 Task: Find connections with filter location Barrinha with filter topic #HRwith filter profile language Spanish with filter current company EMPREGO with filter school K.Ramakrishnan College of Engineering with filter industry Building Finishing Contractors with filter service category Immigration Law with filter keywords title Landscaping Assistant
Action: Mouse moved to (590, 208)
Screenshot: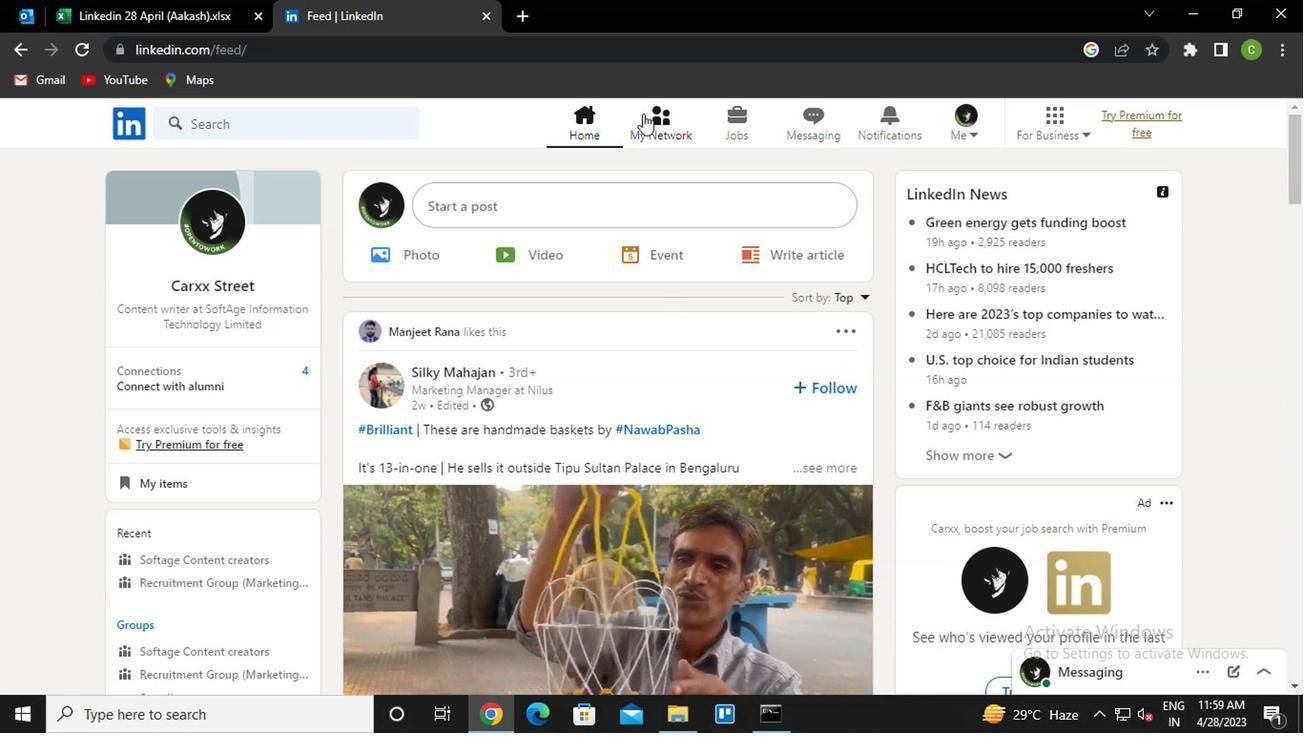 
Action: Mouse pressed left at (590, 208)
Screenshot: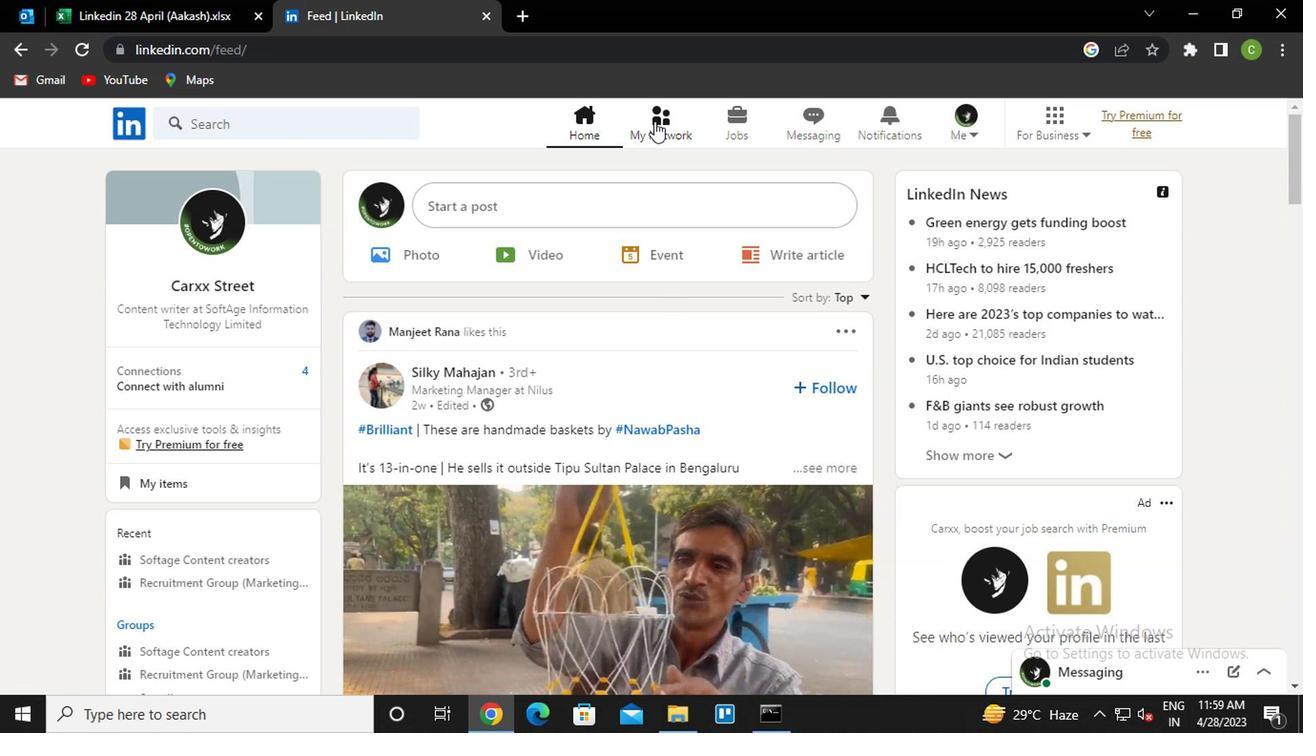 
Action: Mouse moved to (317, 278)
Screenshot: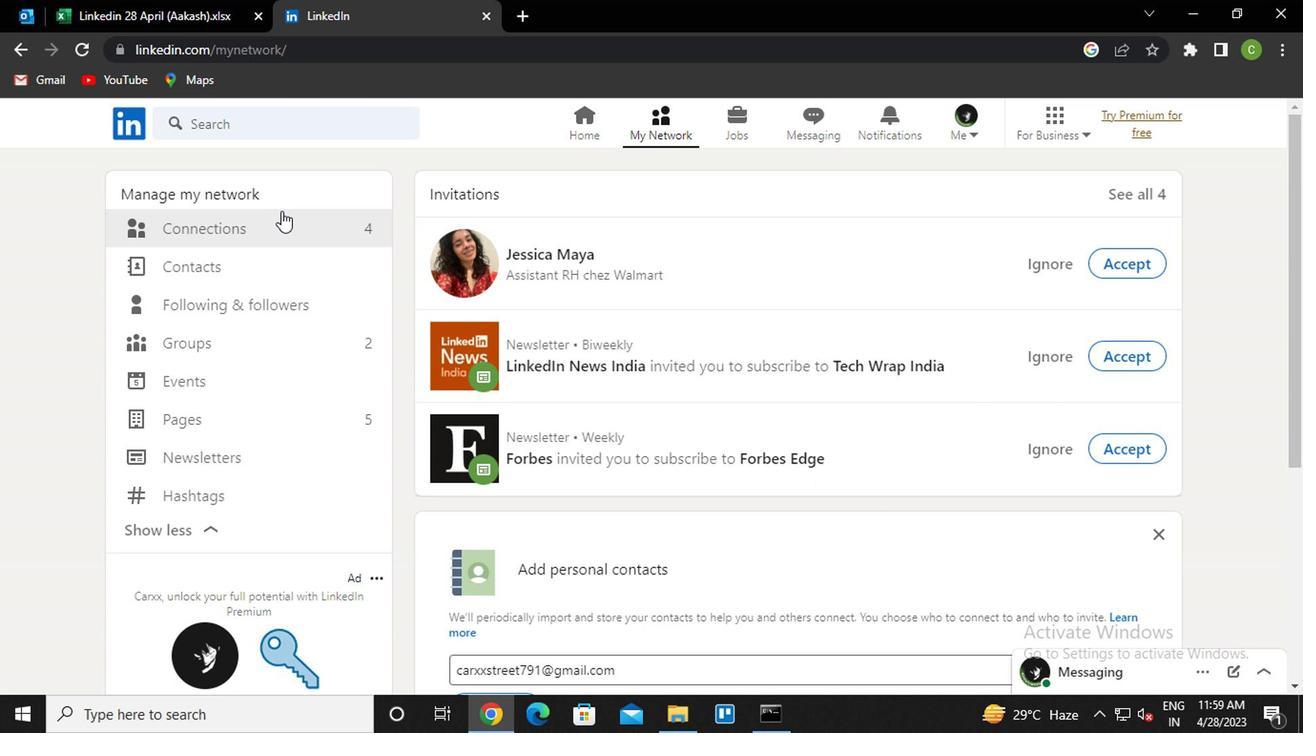 
Action: Mouse pressed left at (317, 278)
Screenshot: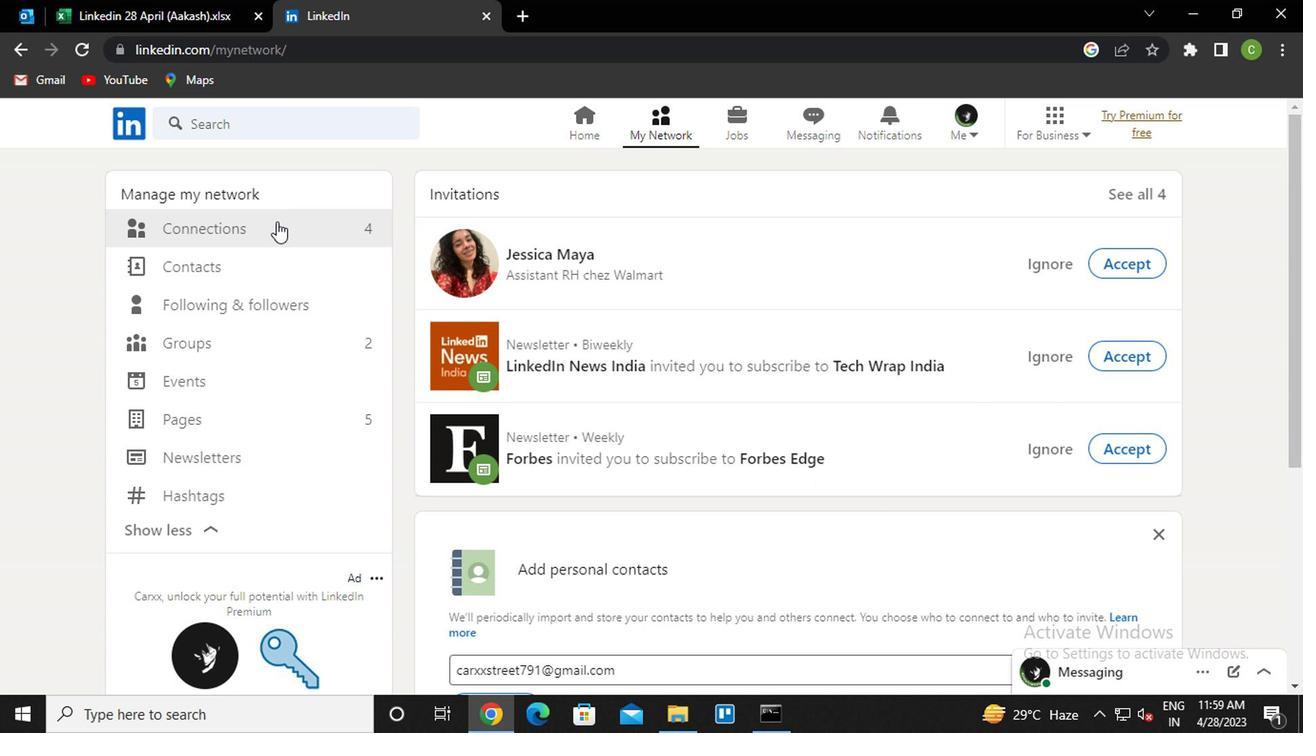 
Action: Mouse moved to (693, 285)
Screenshot: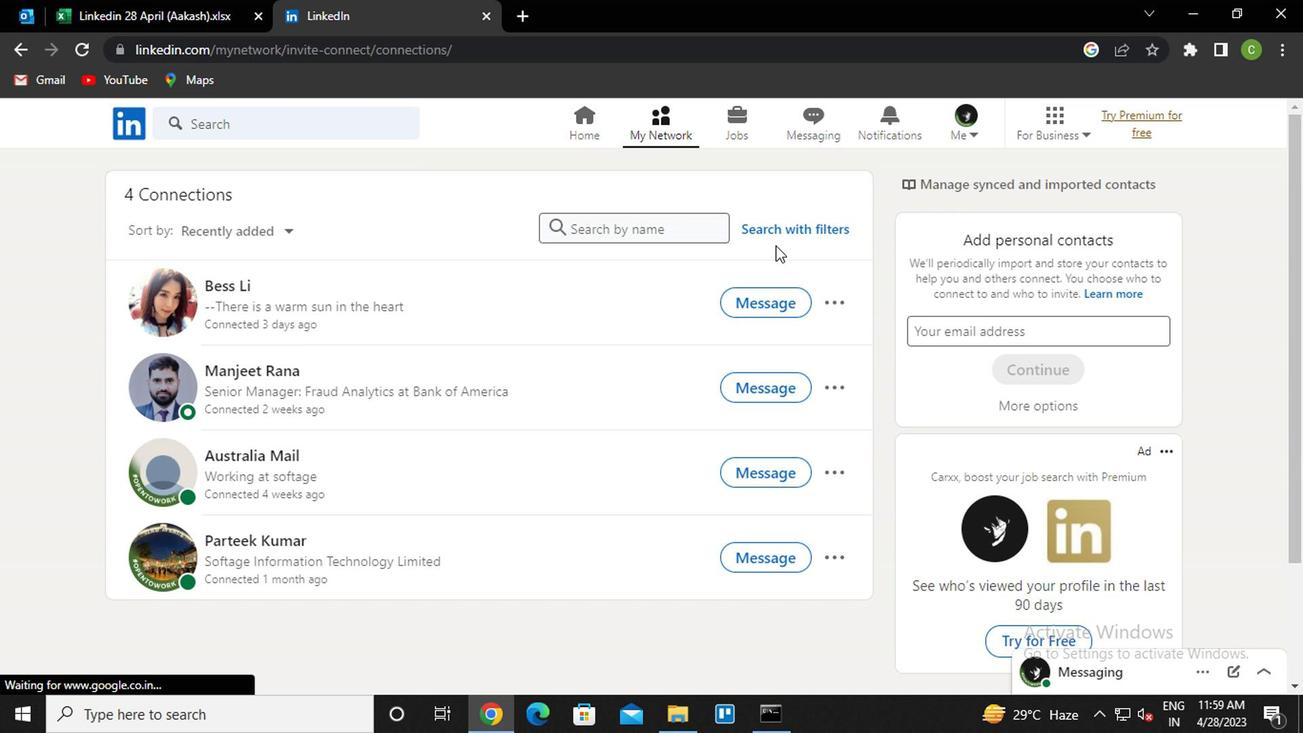 
Action: Mouse pressed left at (693, 285)
Screenshot: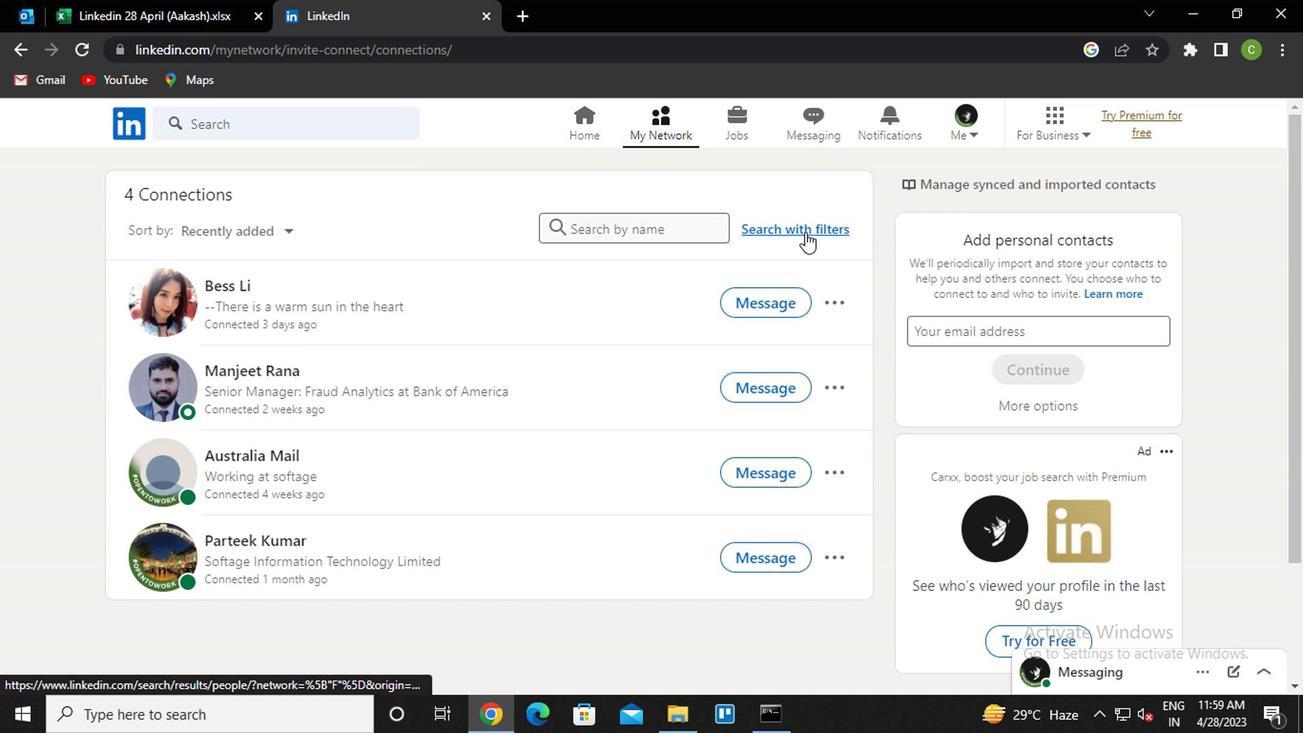 
Action: Mouse moved to (623, 244)
Screenshot: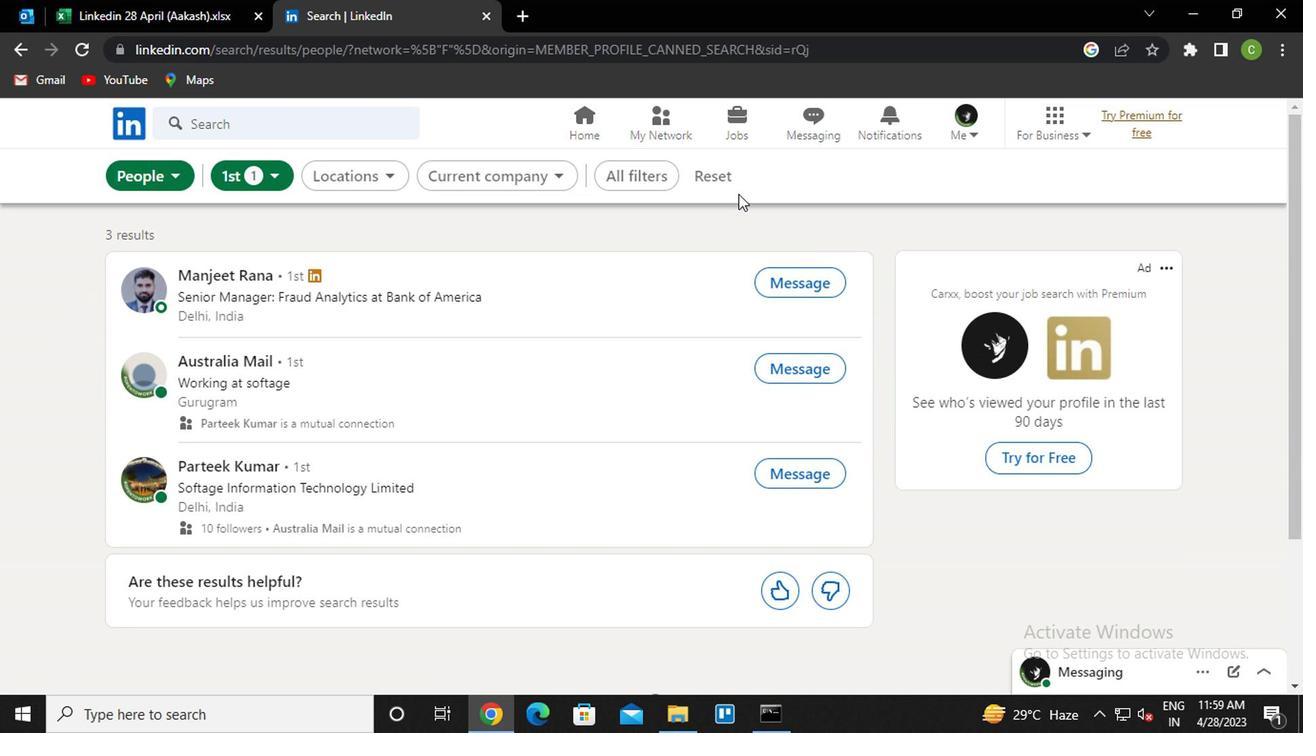 
Action: Mouse pressed left at (623, 244)
Screenshot: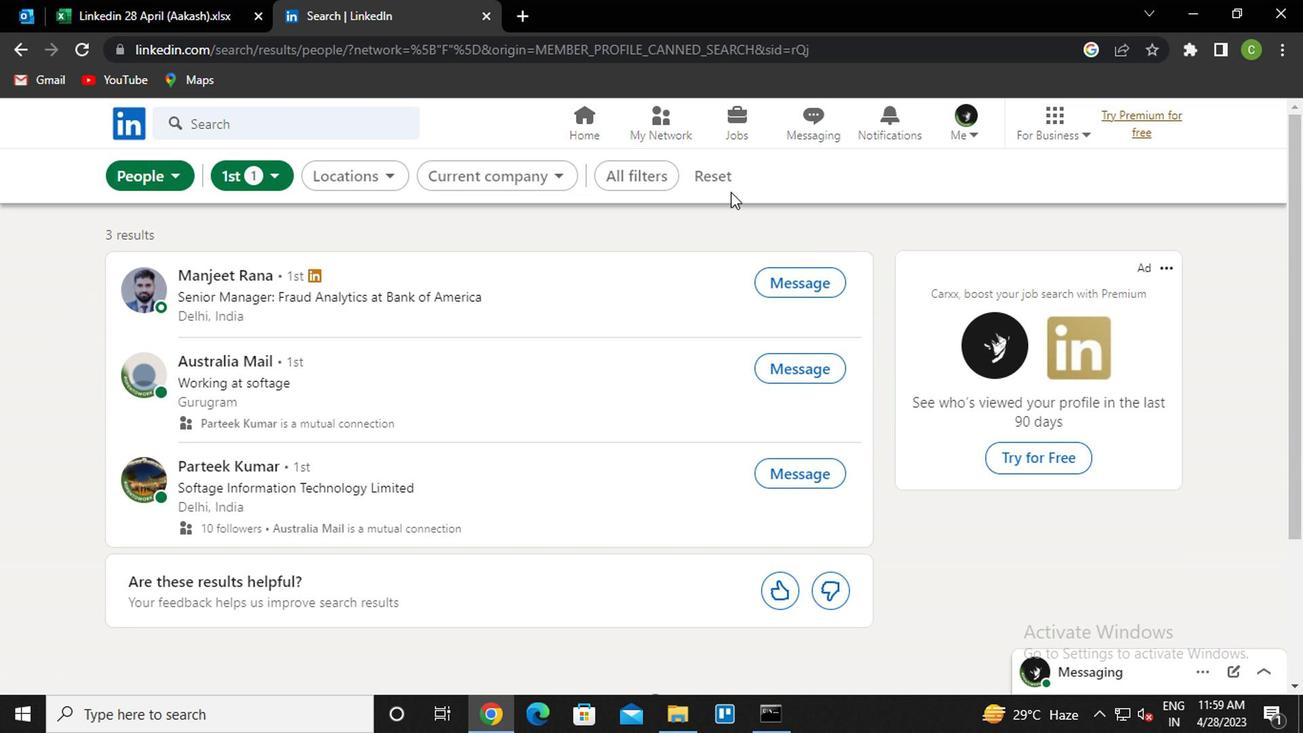 
Action: Mouse moved to (611, 253)
Screenshot: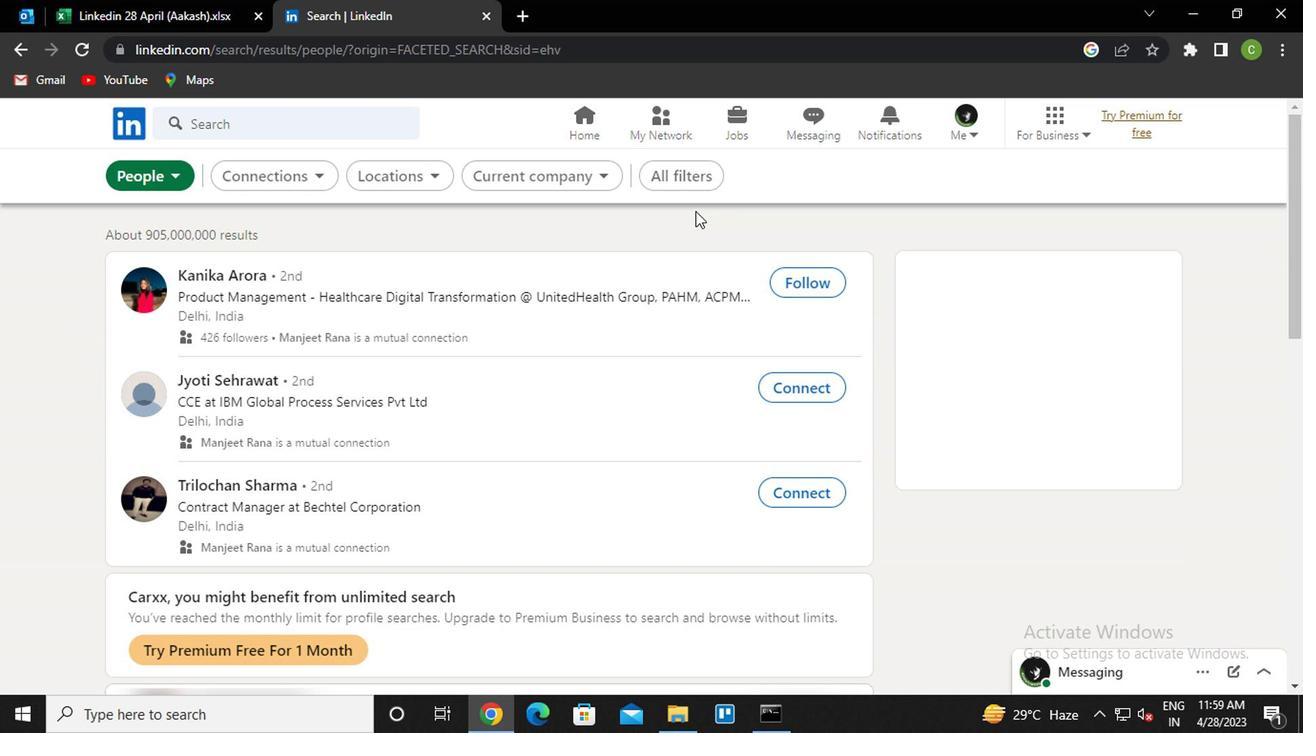 
Action: Mouse pressed left at (611, 253)
Screenshot: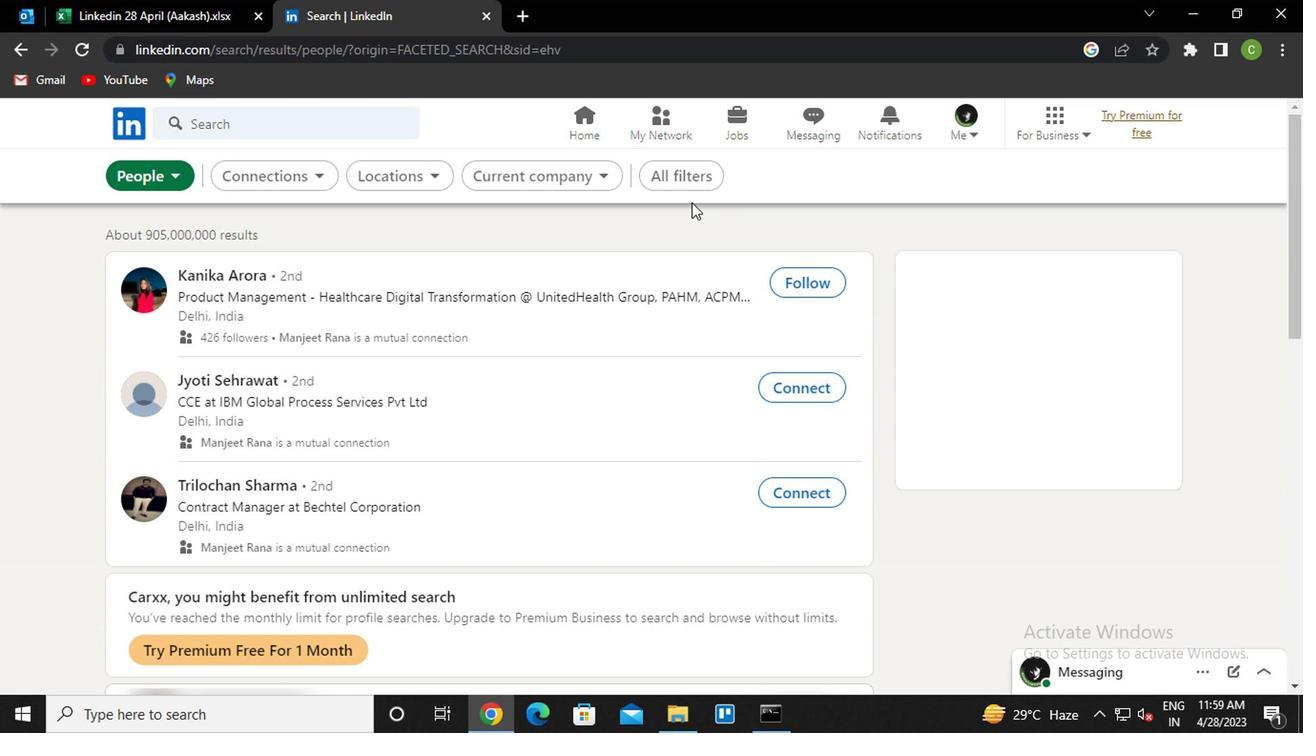 
Action: Mouse moved to (868, 388)
Screenshot: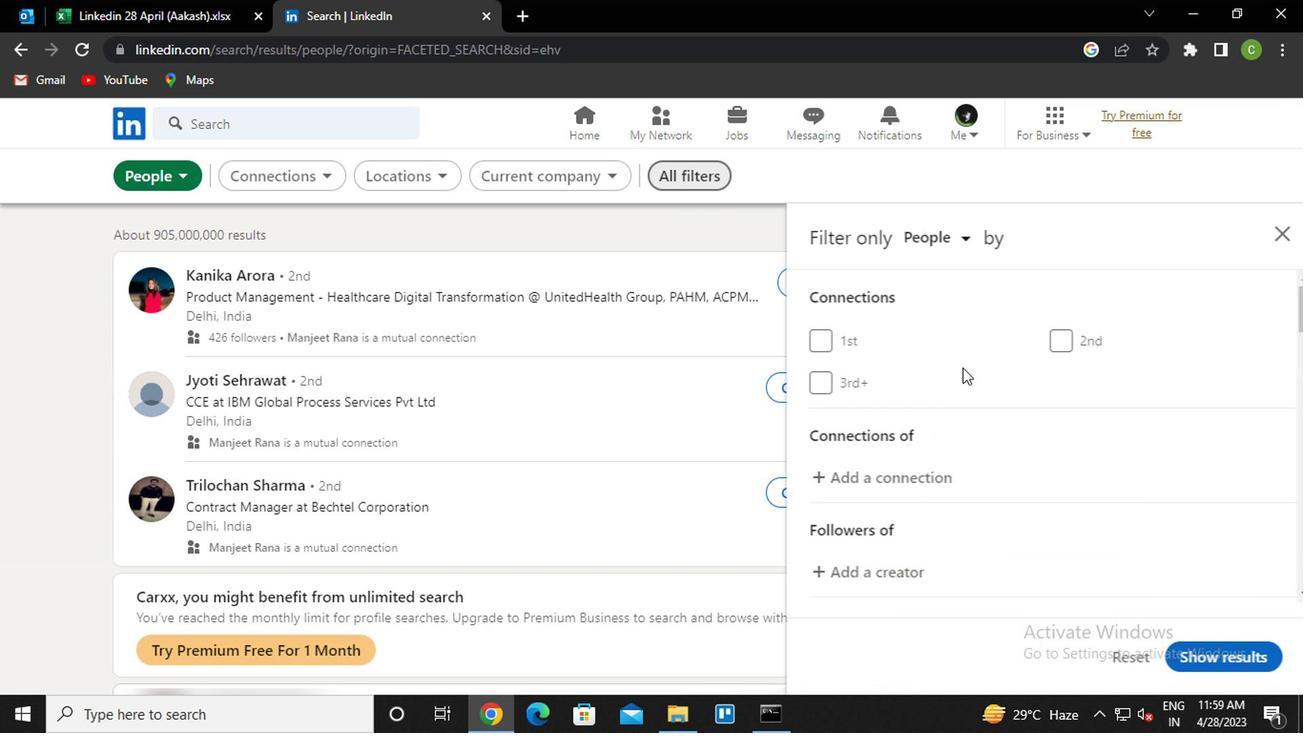 
Action: Mouse scrolled (868, 387) with delta (0, 0)
Screenshot: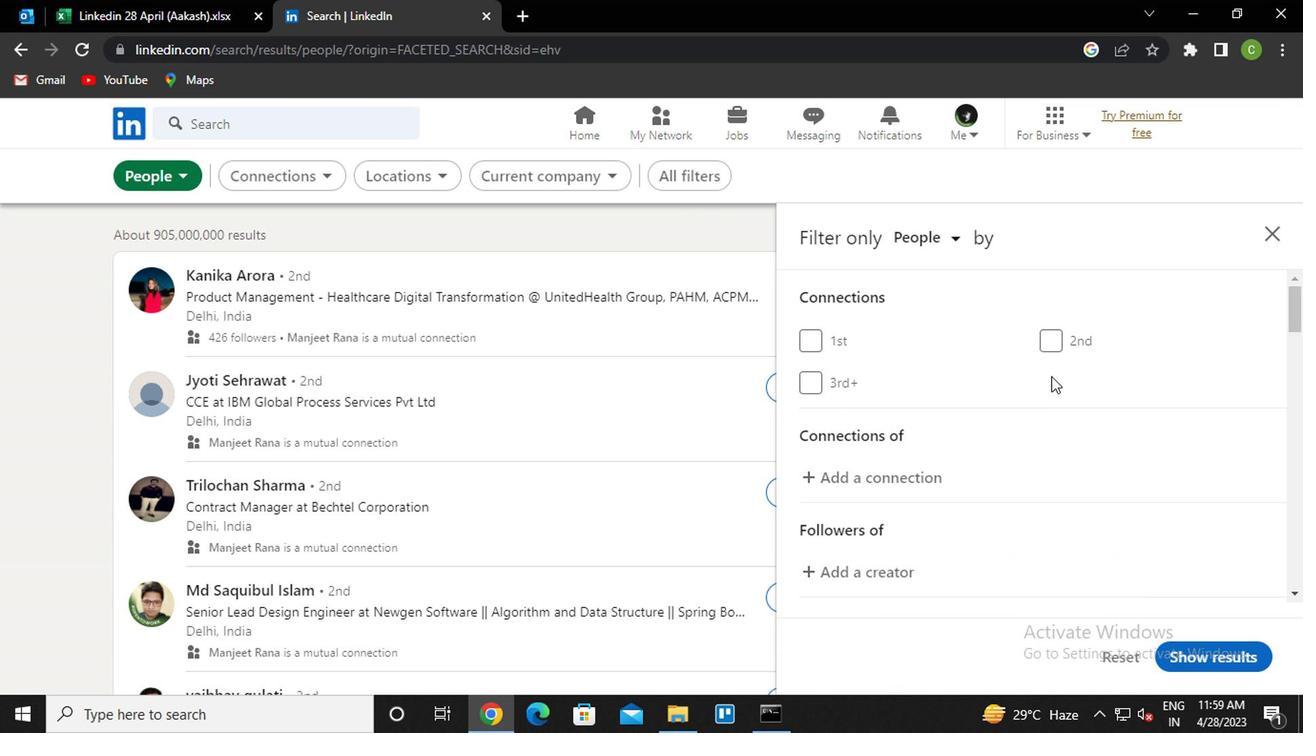 
Action: Mouse scrolled (868, 387) with delta (0, 0)
Screenshot: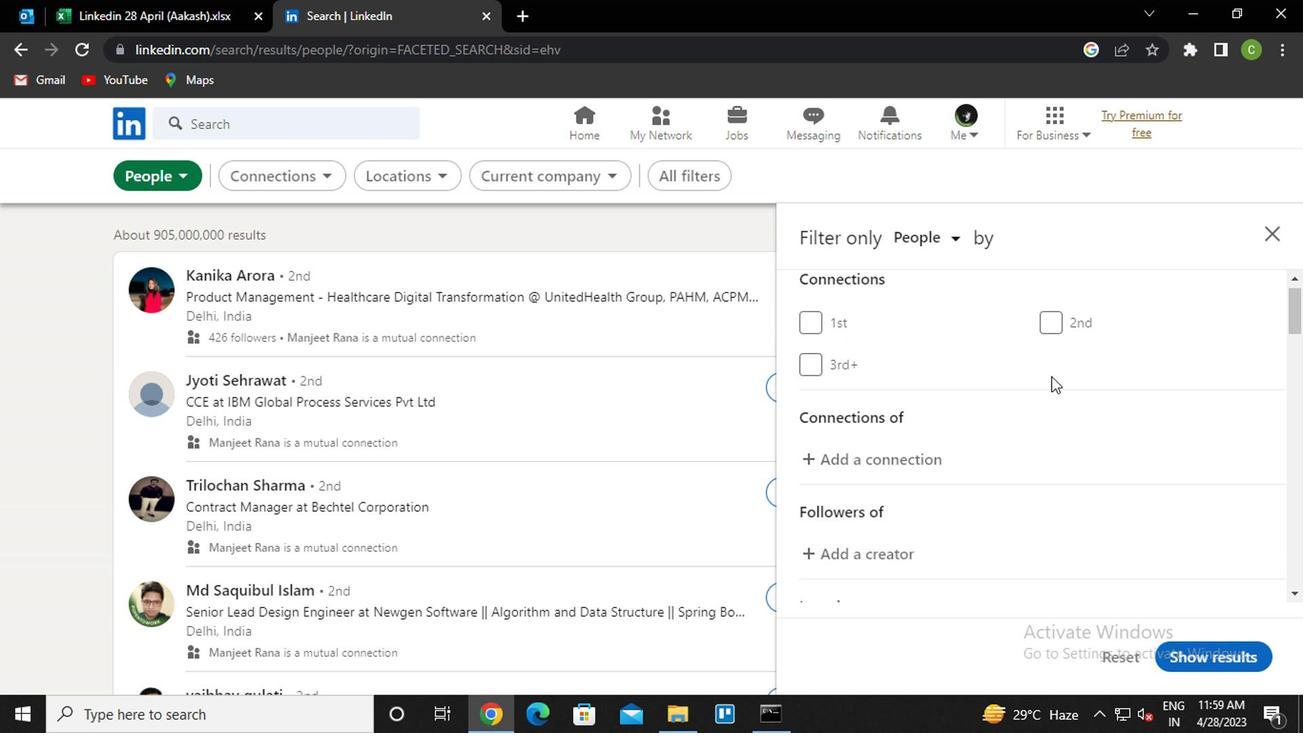 
Action: Mouse scrolled (868, 387) with delta (0, 0)
Screenshot: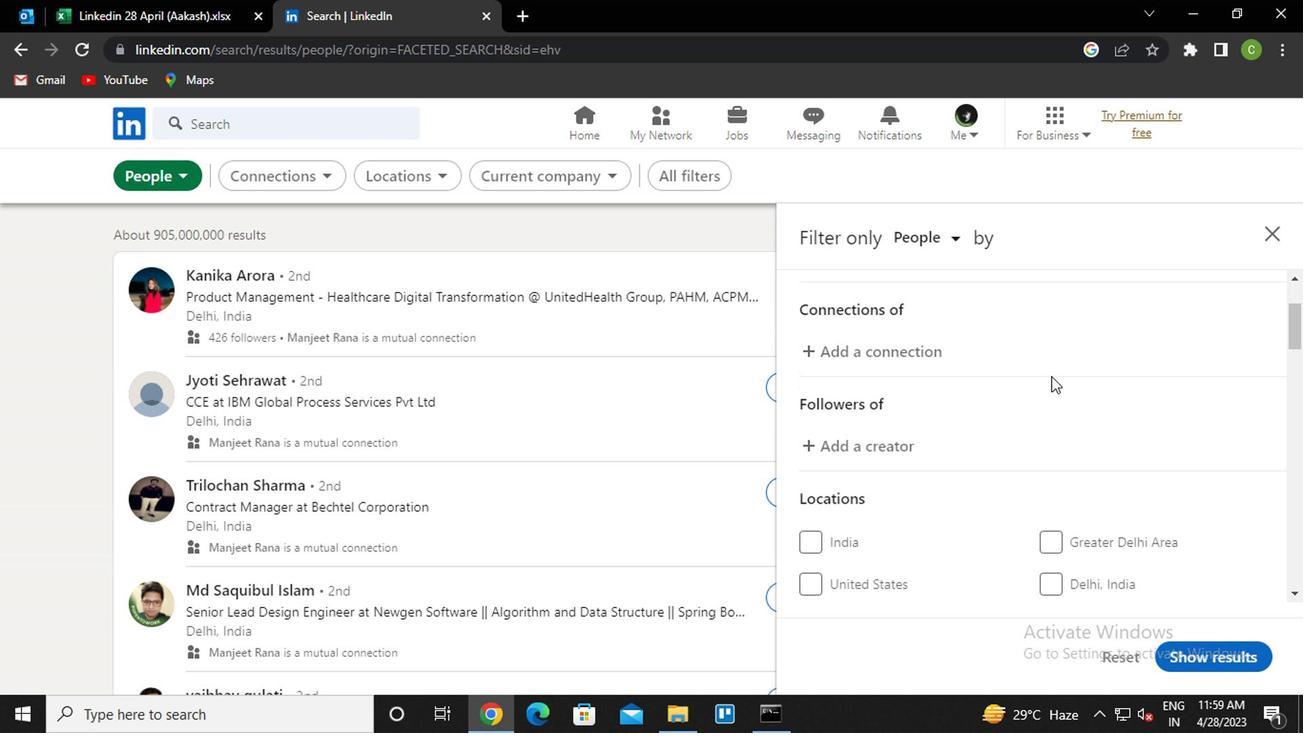 
Action: Mouse scrolled (868, 387) with delta (0, 0)
Screenshot: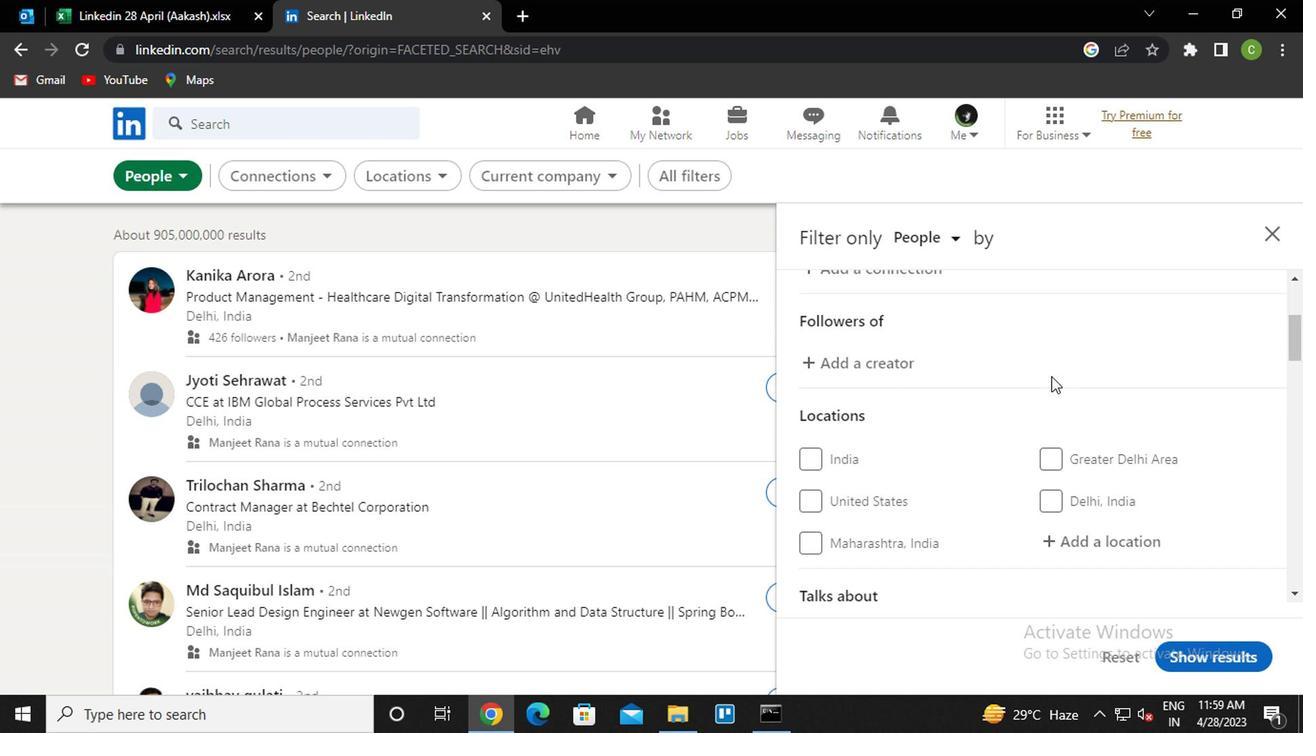 
Action: Mouse moved to (875, 389)
Screenshot: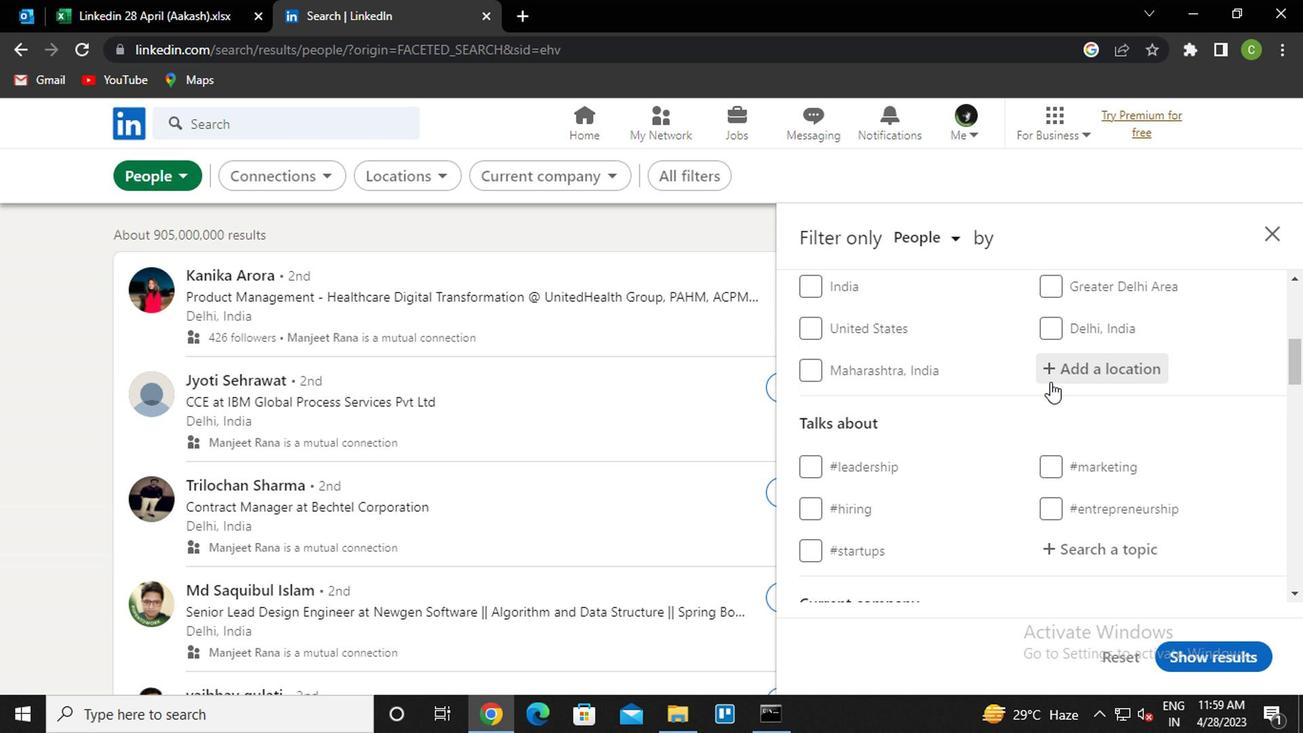
Action: Mouse pressed left at (875, 389)
Screenshot: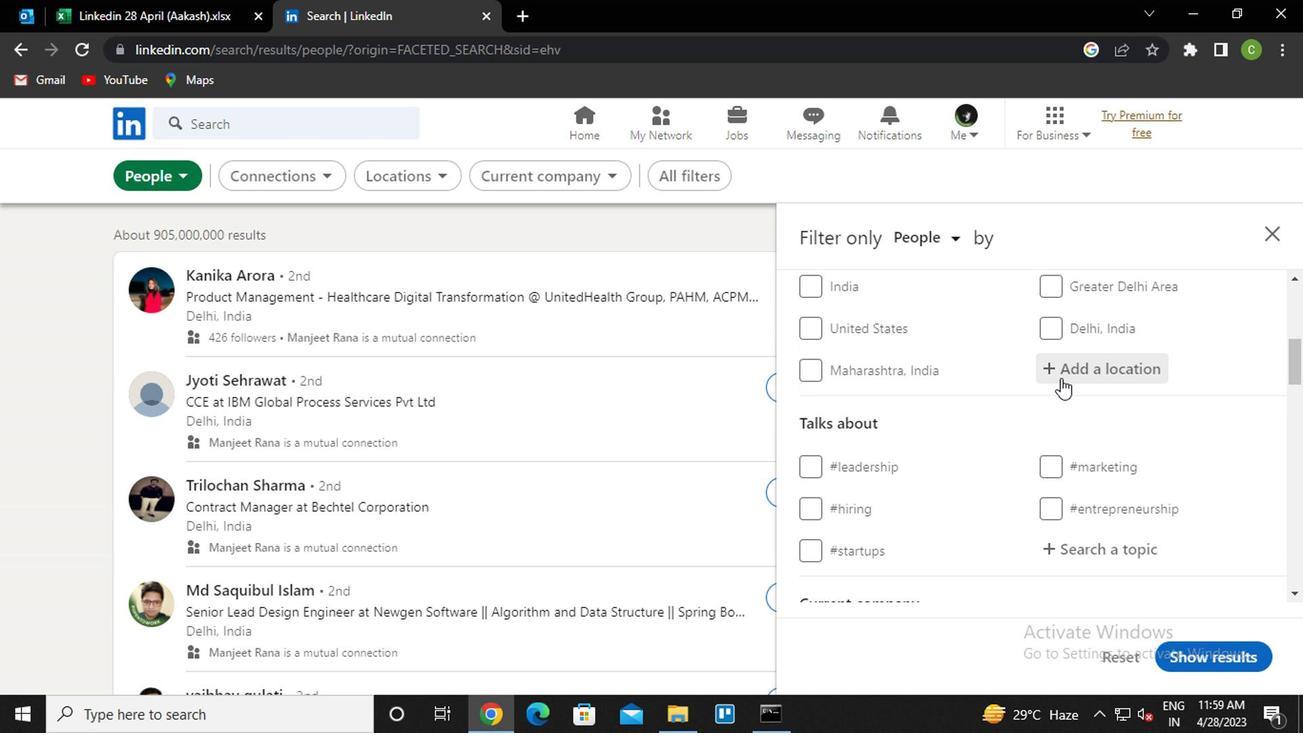 
Action: Key pressed <Key.caps_lock>b<Key.caps_lock>arrinha<Key.down><Key.enter>
Screenshot: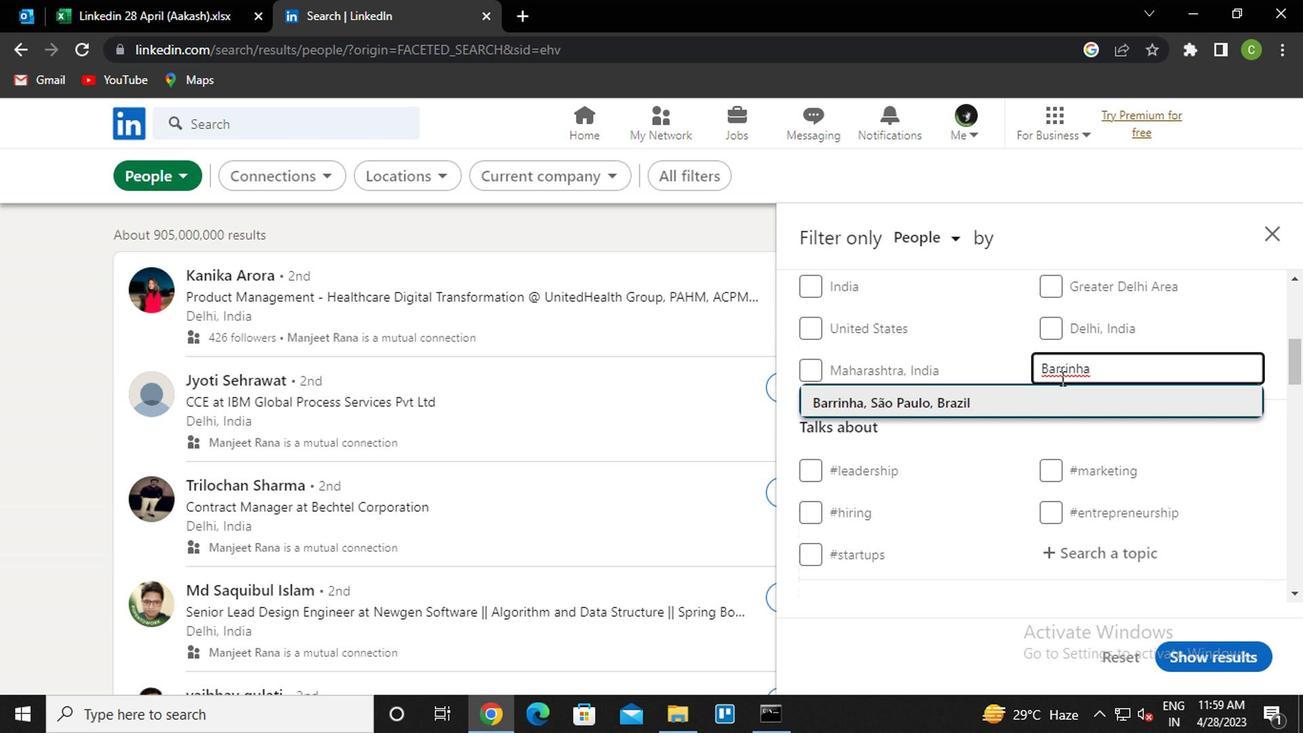 
Action: Mouse moved to (863, 418)
Screenshot: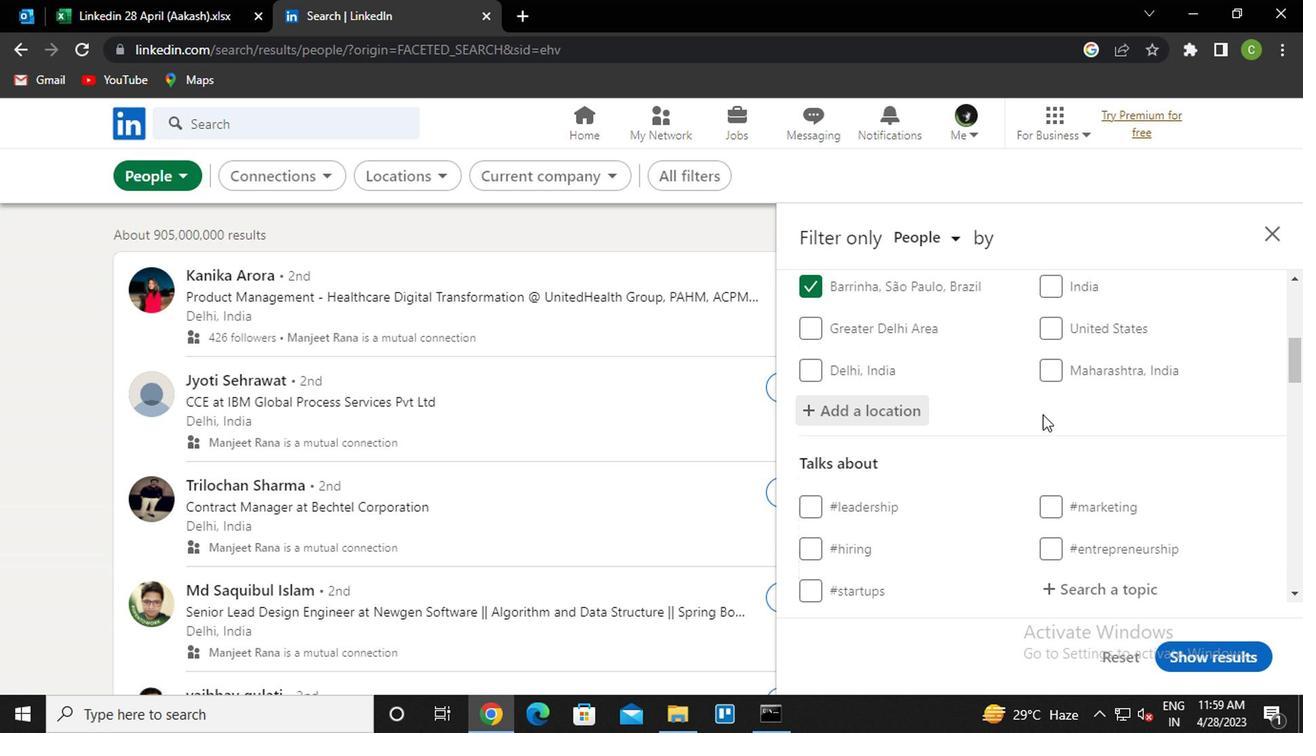 
Action: Mouse scrolled (863, 418) with delta (0, 0)
Screenshot: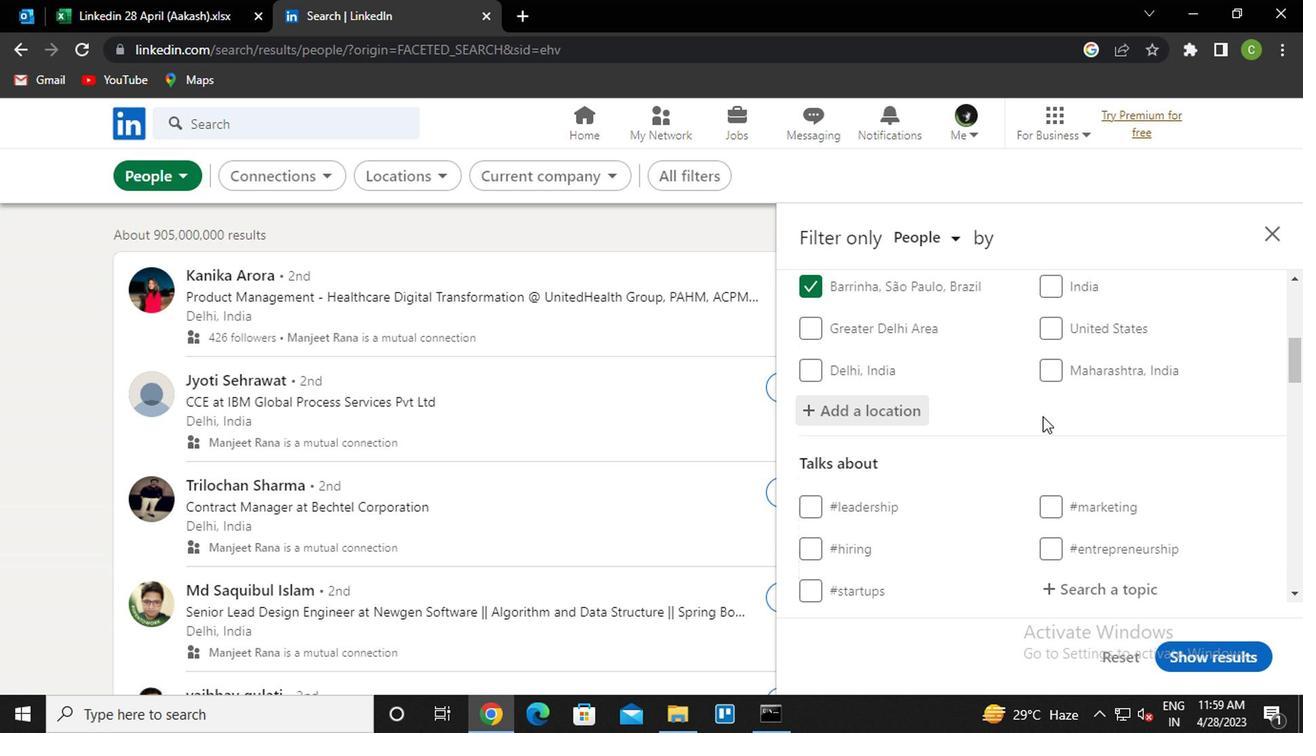 
Action: Mouse moved to (863, 419)
Screenshot: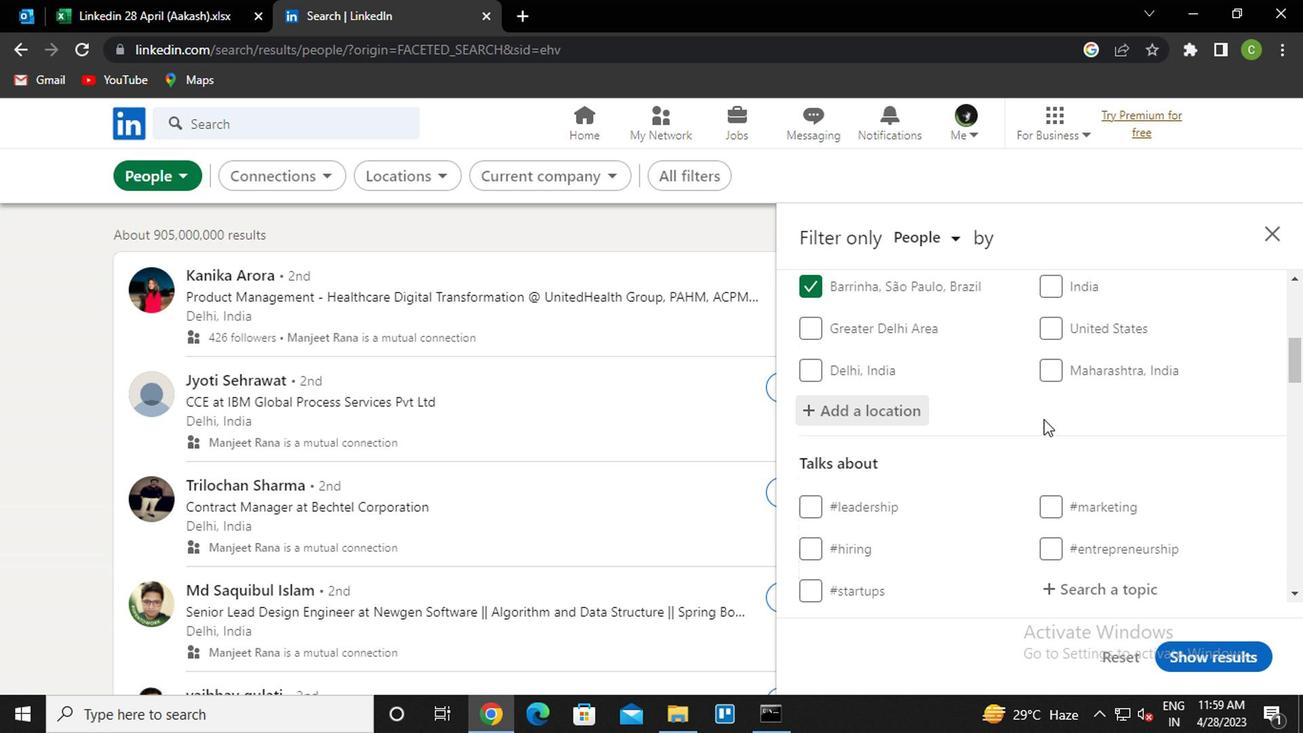 
Action: Mouse scrolled (863, 418) with delta (0, 0)
Screenshot: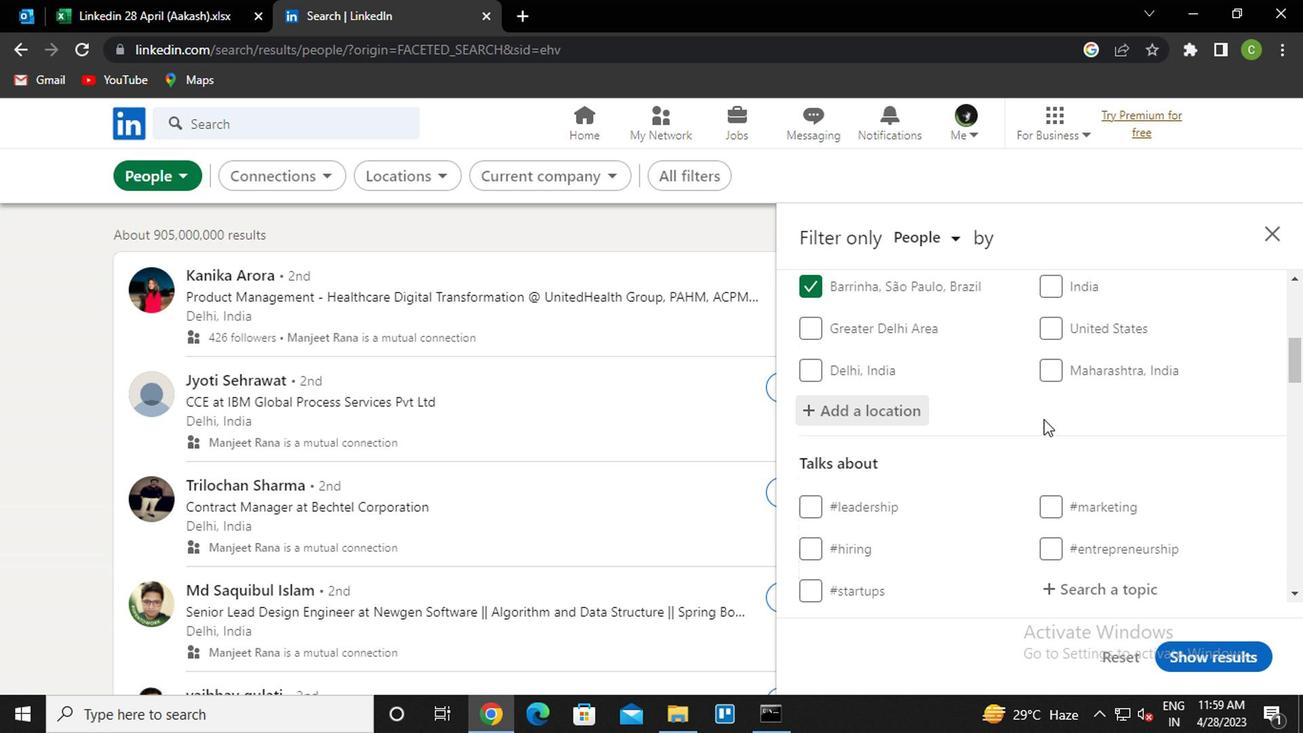 
Action: Mouse moved to (887, 399)
Screenshot: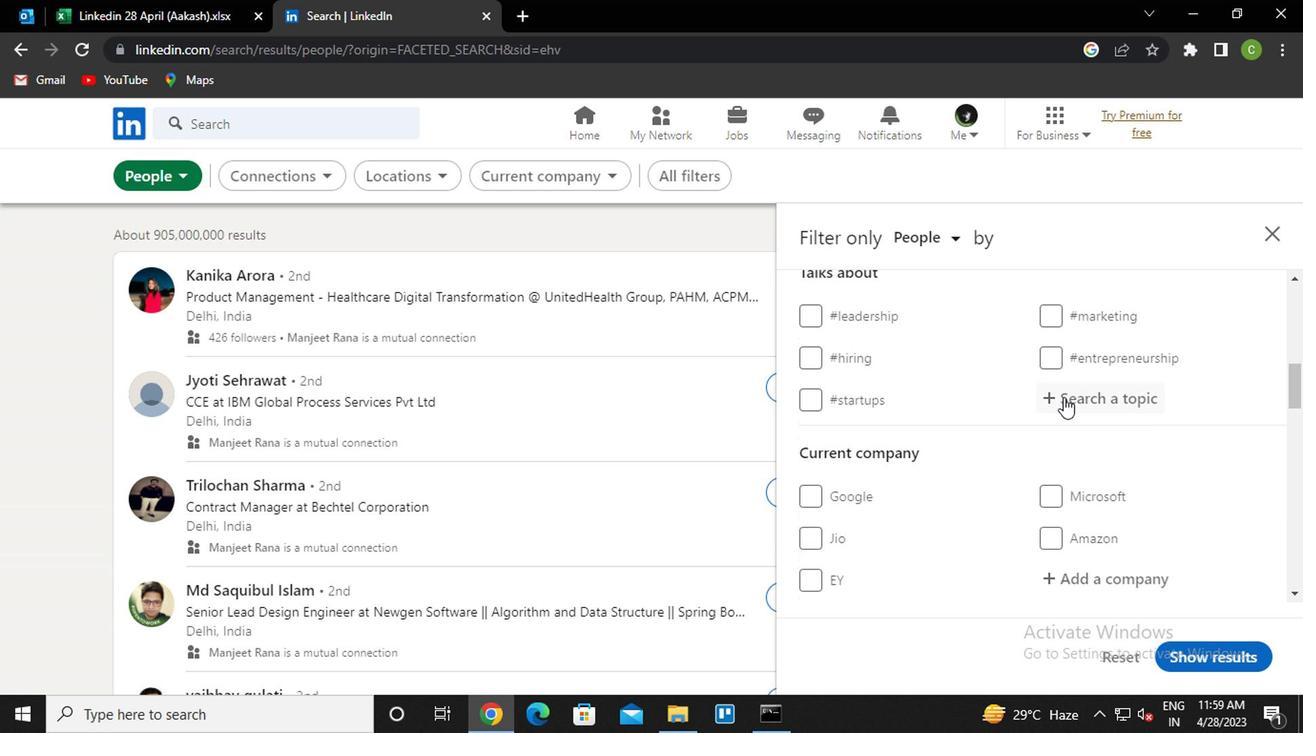 
Action: Mouse pressed left at (887, 399)
Screenshot: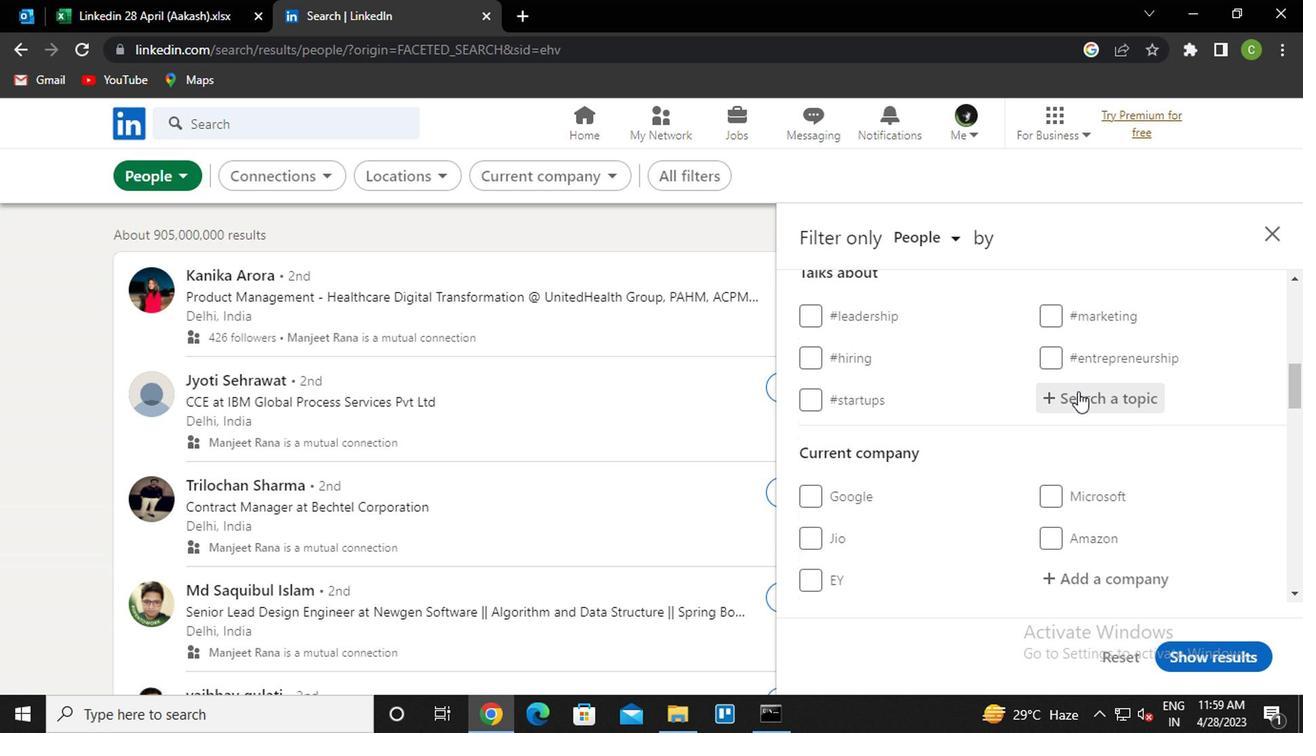 
Action: Key pressed hr<Key.down><Key.enter>
Screenshot: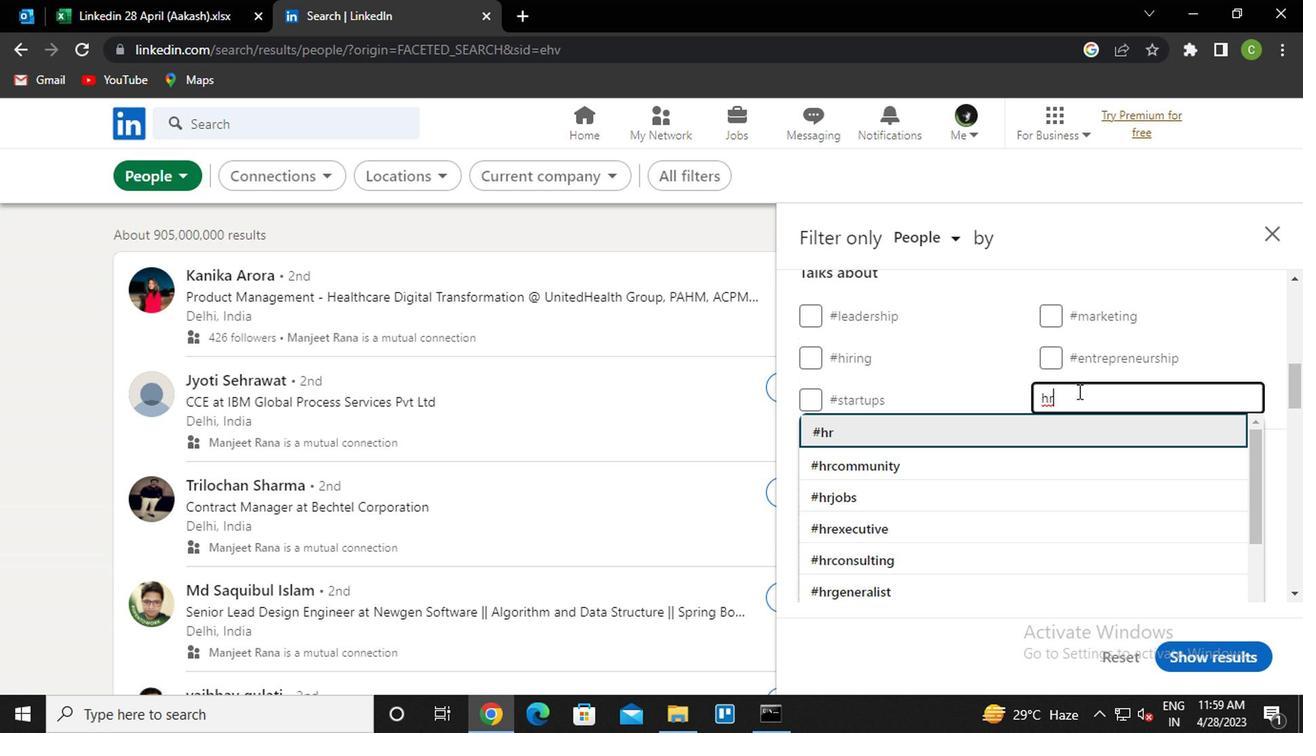 
Action: Mouse moved to (864, 402)
Screenshot: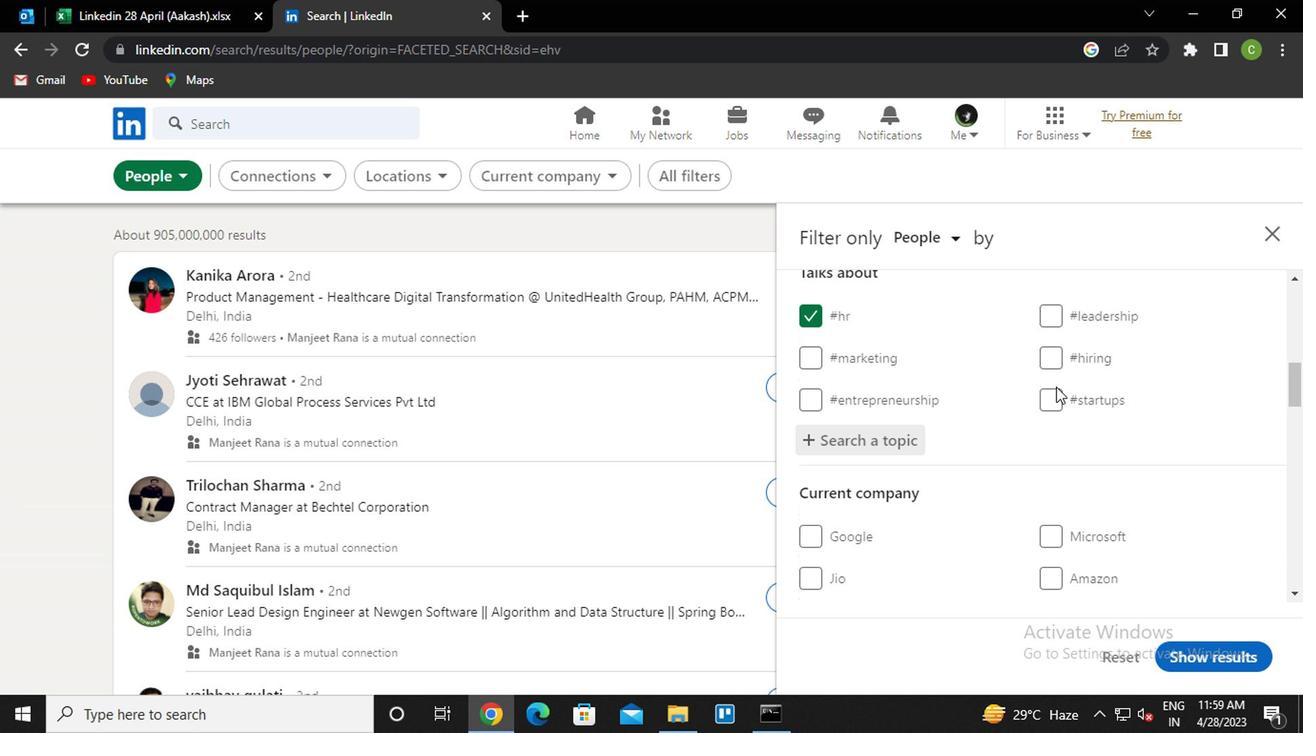 
Action: Mouse scrolled (864, 403) with delta (0, 0)
Screenshot: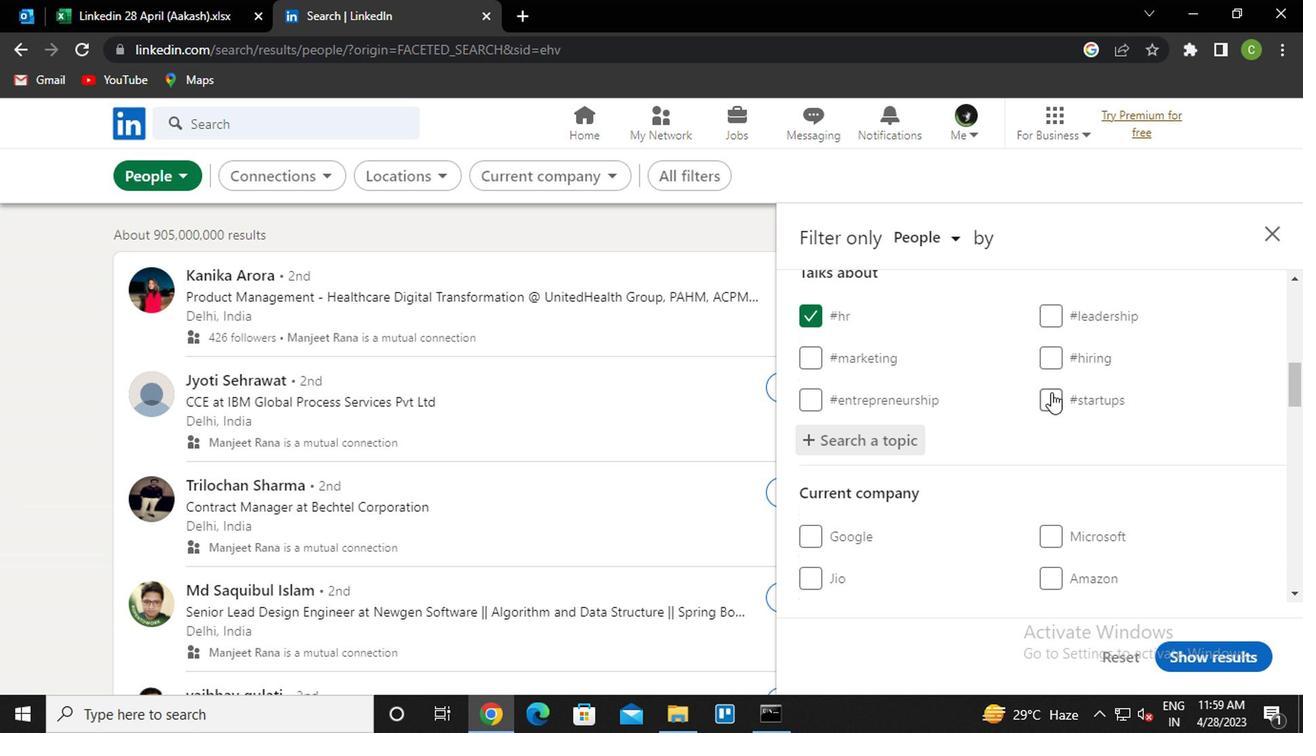 
Action: Mouse scrolled (864, 403) with delta (0, 0)
Screenshot: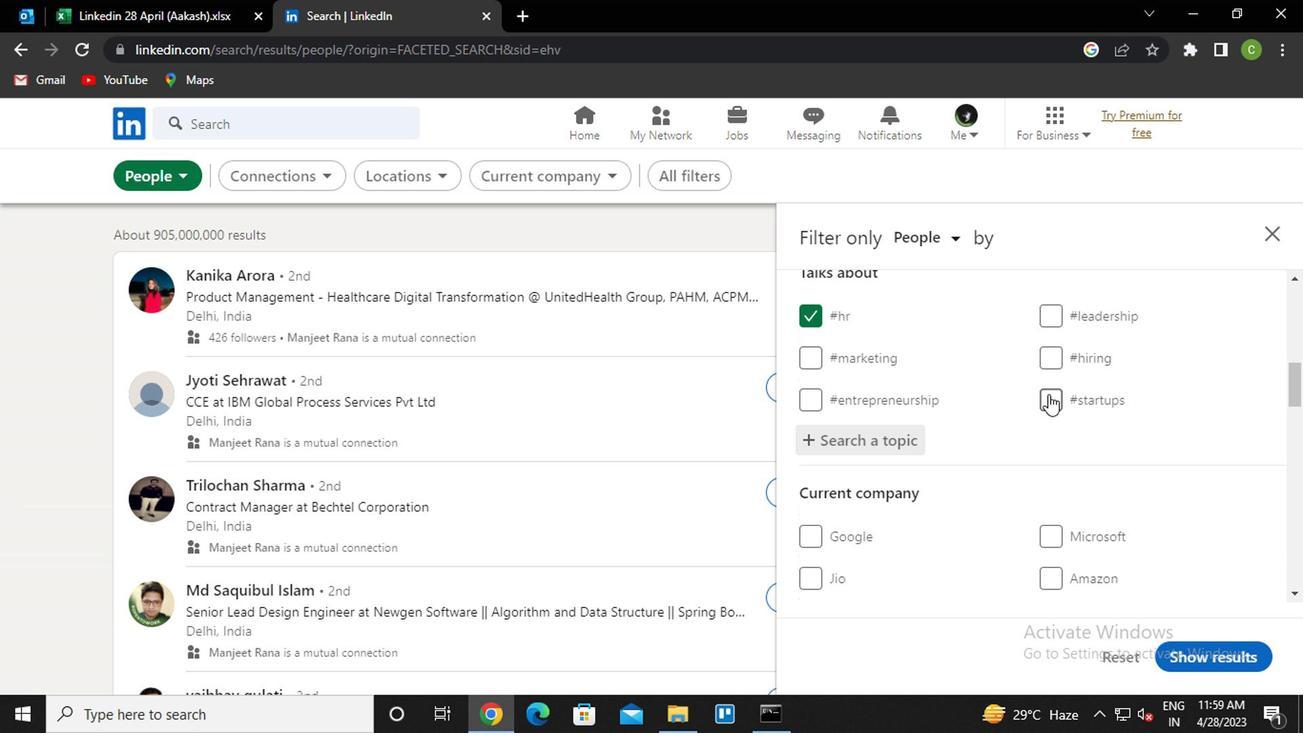 
Action: Mouse scrolled (864, 403) with delta (0, 0)
Screenshot: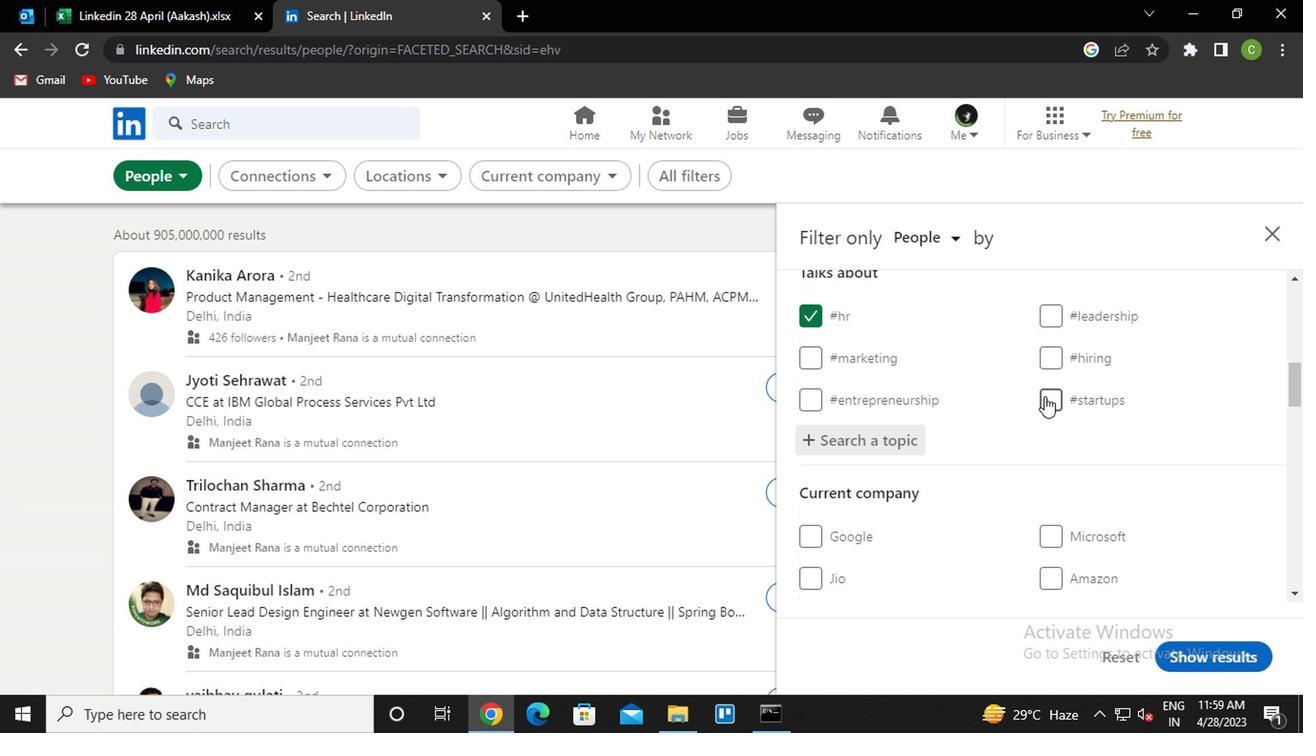 
Action: Mouse moved to (868, 412)
Screenshot: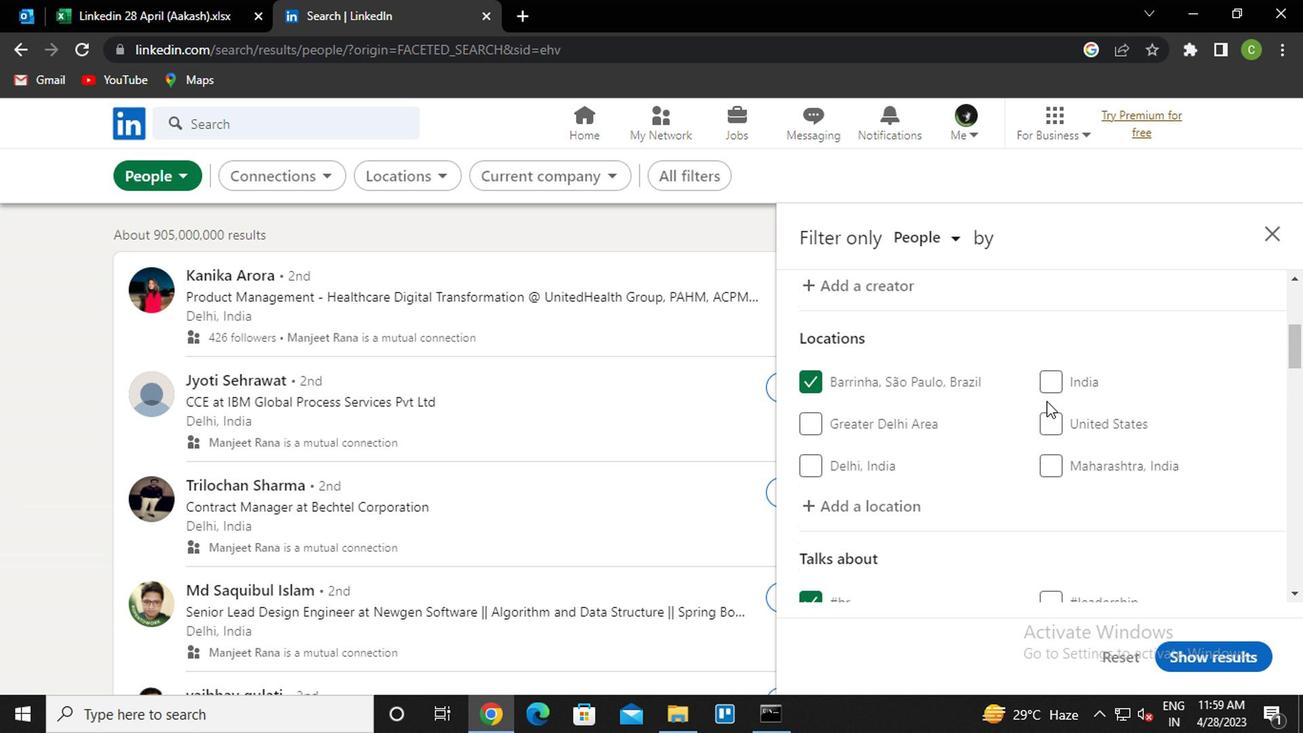 
Action: Mouse scrolled (868, 411) with delta (0, 0)
Screenshot: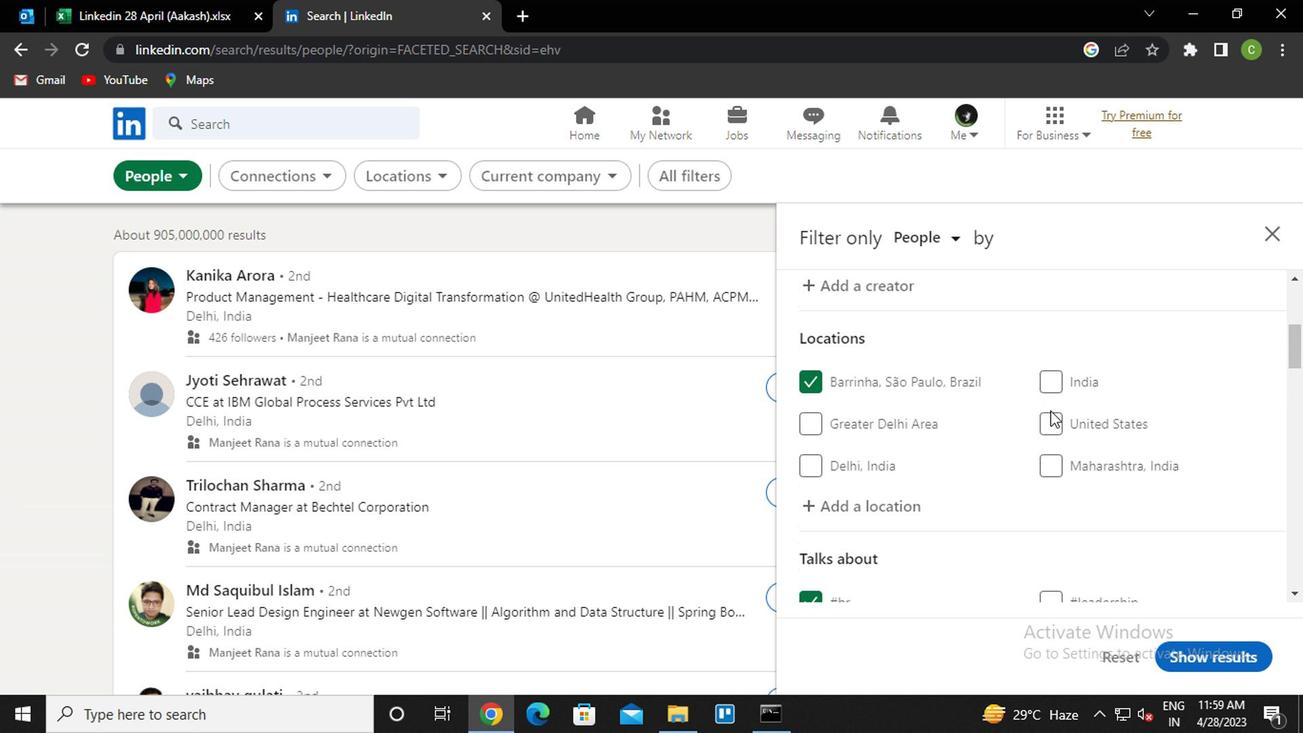 
Action: Mouse moved to (868, 415)
Screenshot: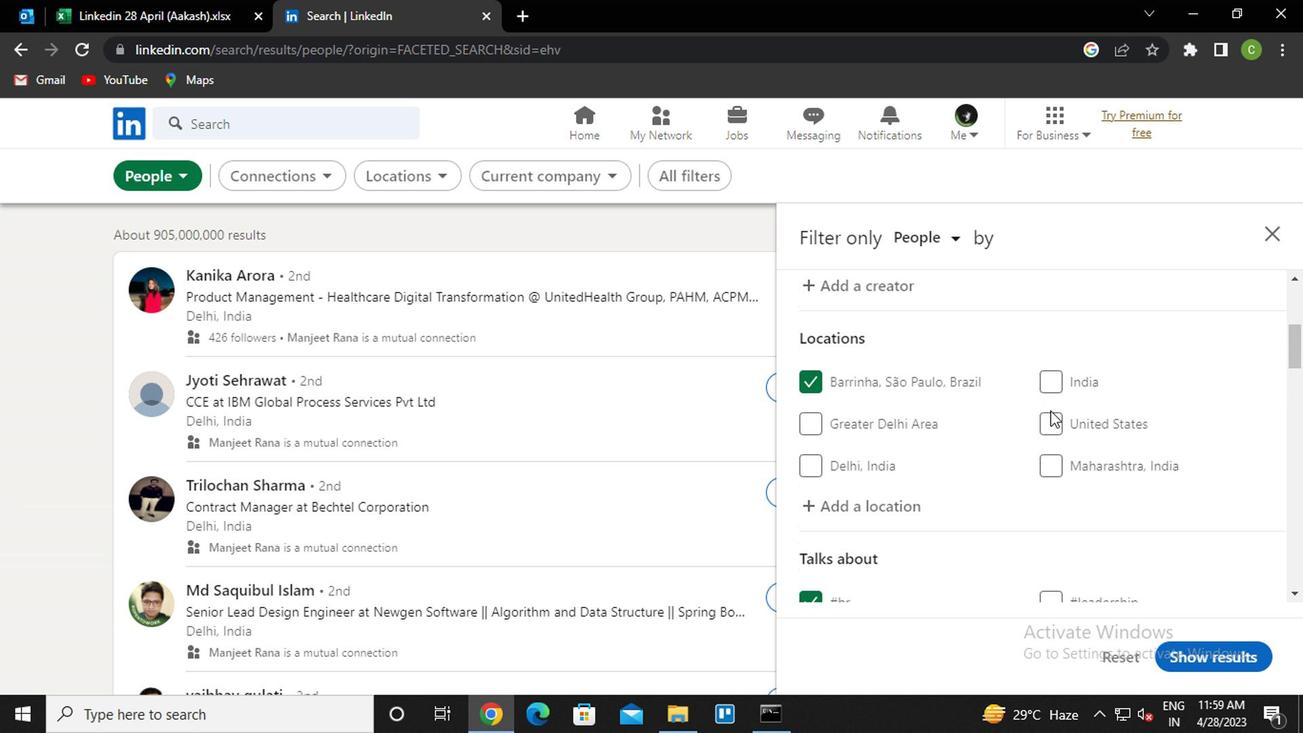 
Action: Mouse scrolled (868, 414) with delta (0, 0)
Screenshot: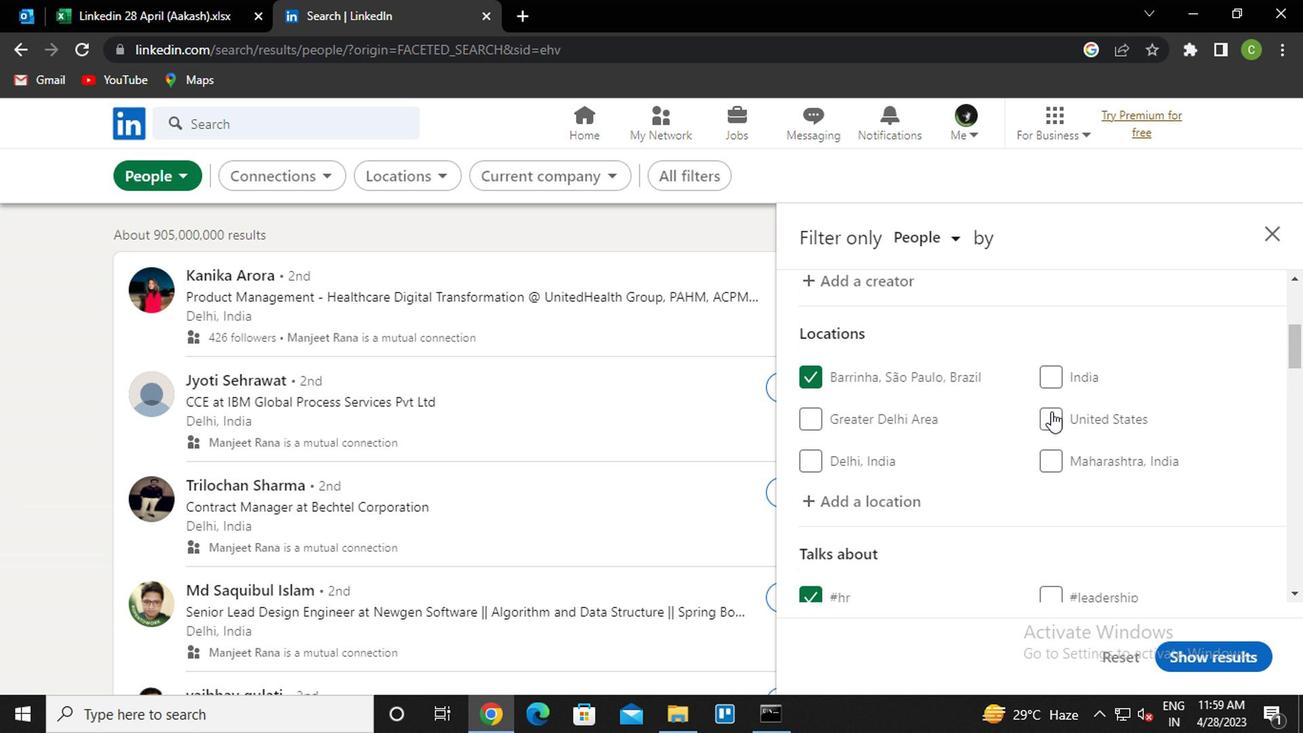 
Action: Mouse moved to (868, 417)
Screenshot: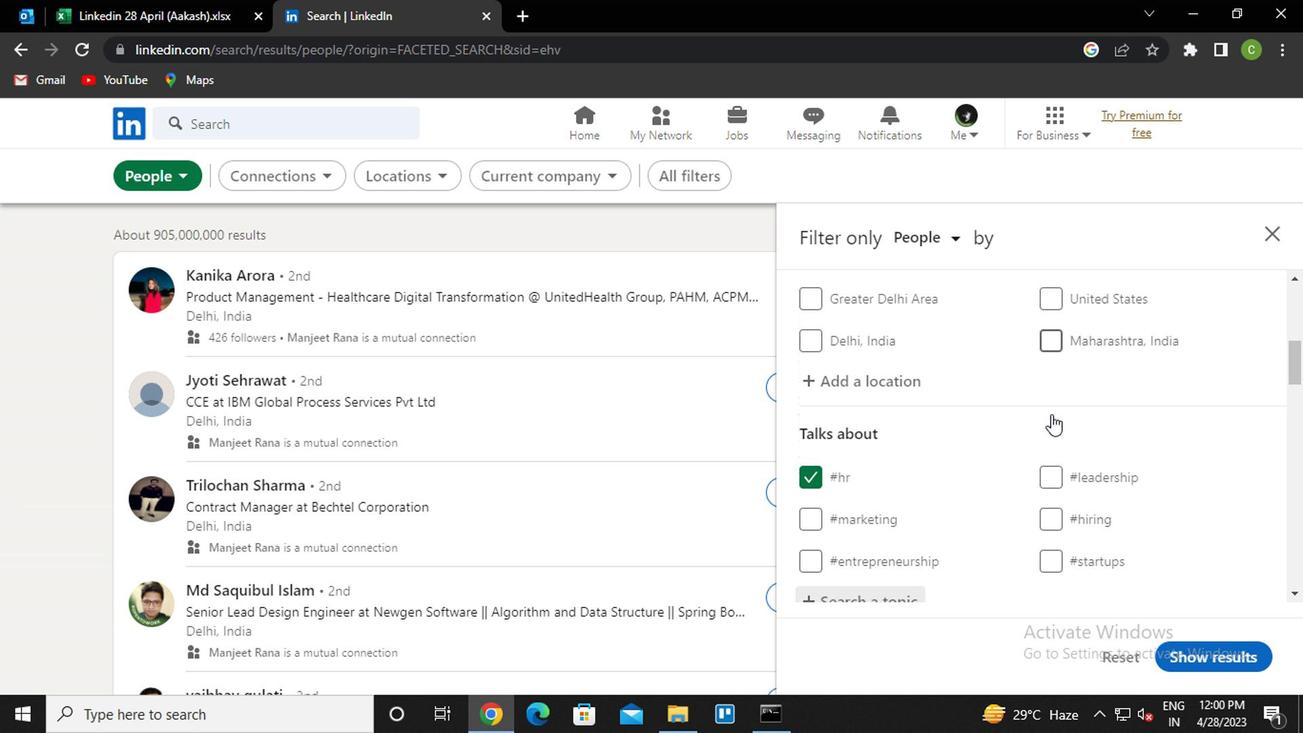 
Action: Mouse scrolled (868, 416) with delta (0, 0)
Screenshot: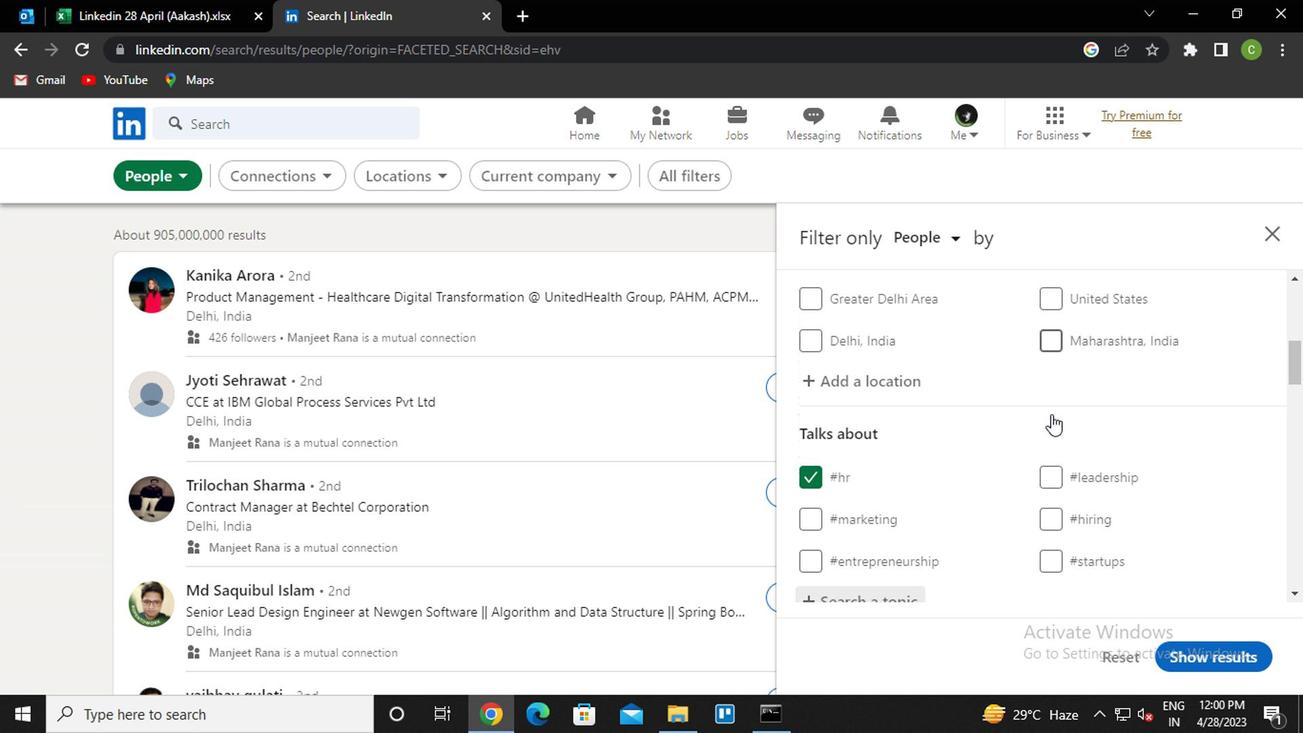 
Action: Mouse scrolled (868, 416) with delta (0, 0)
Screenshot: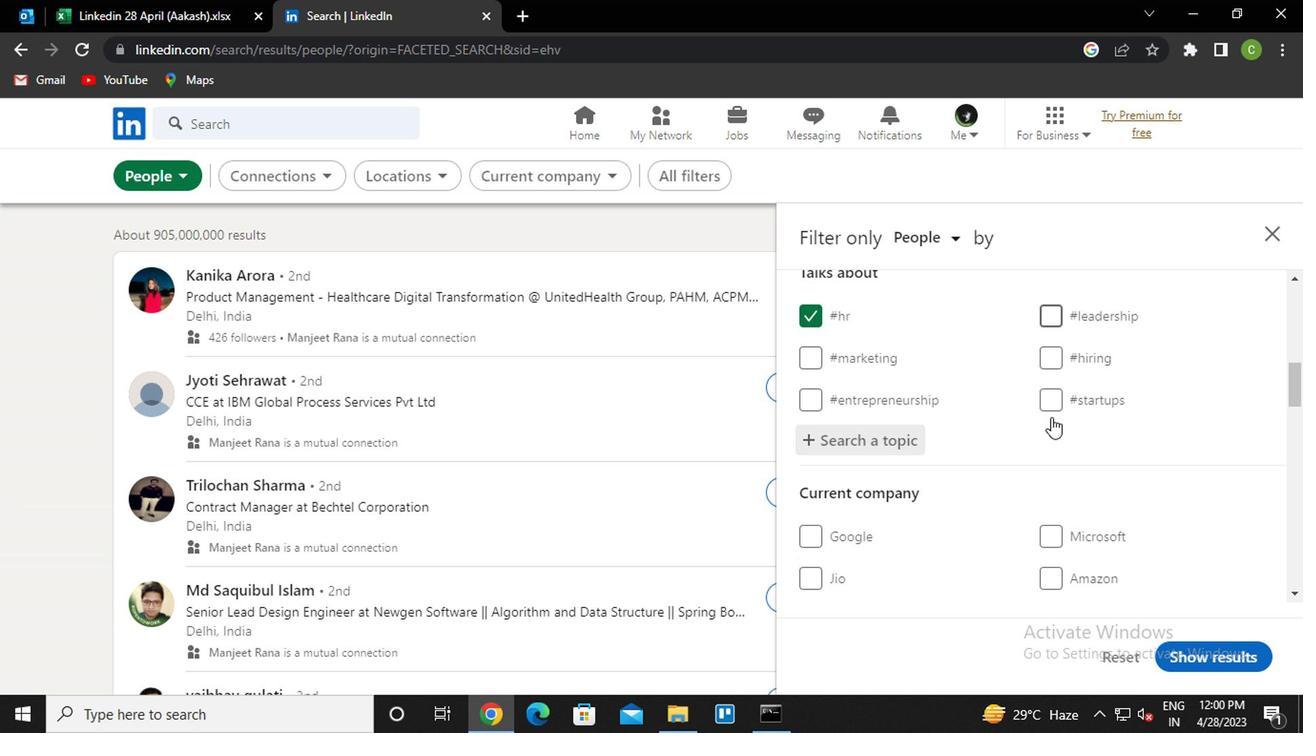 
Action: Mouse scrolled (868, 416) with delta (0, 0)
Screenshot: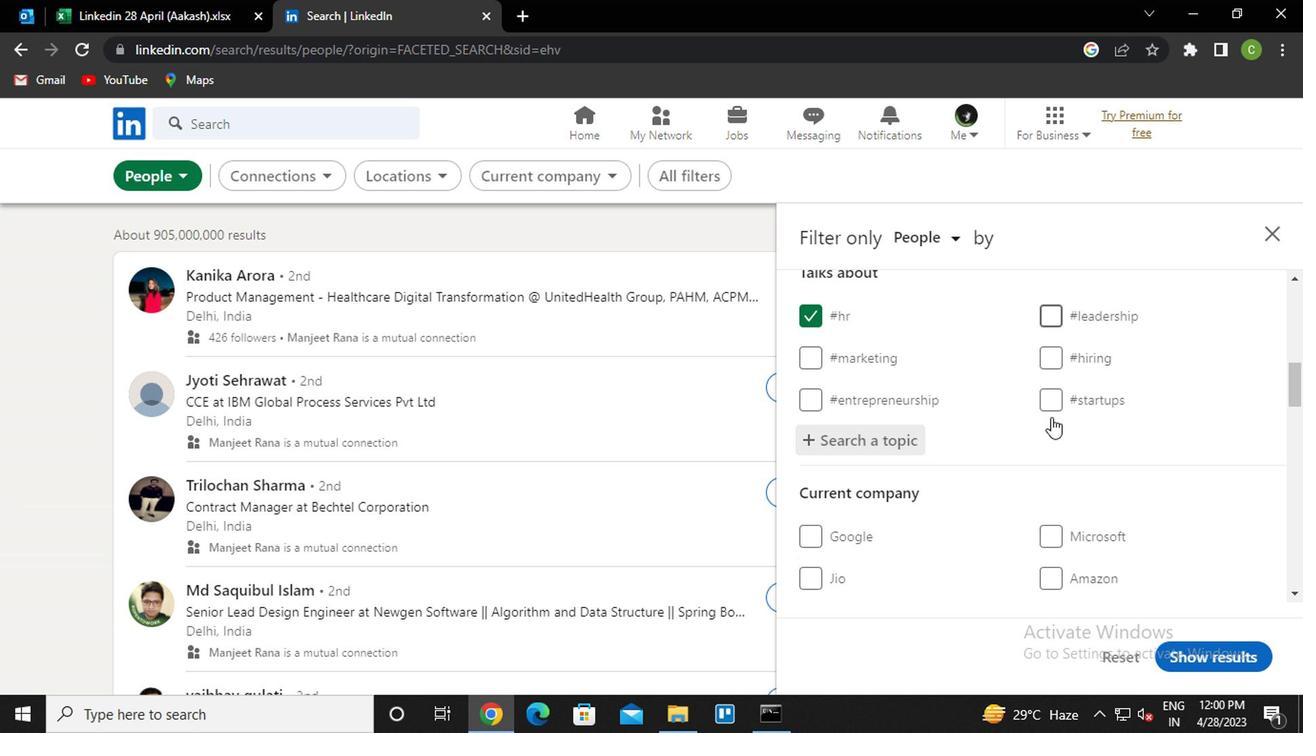 
Action: Mouse scrolled (868, 416) with delta (0, 0)
Screenshot: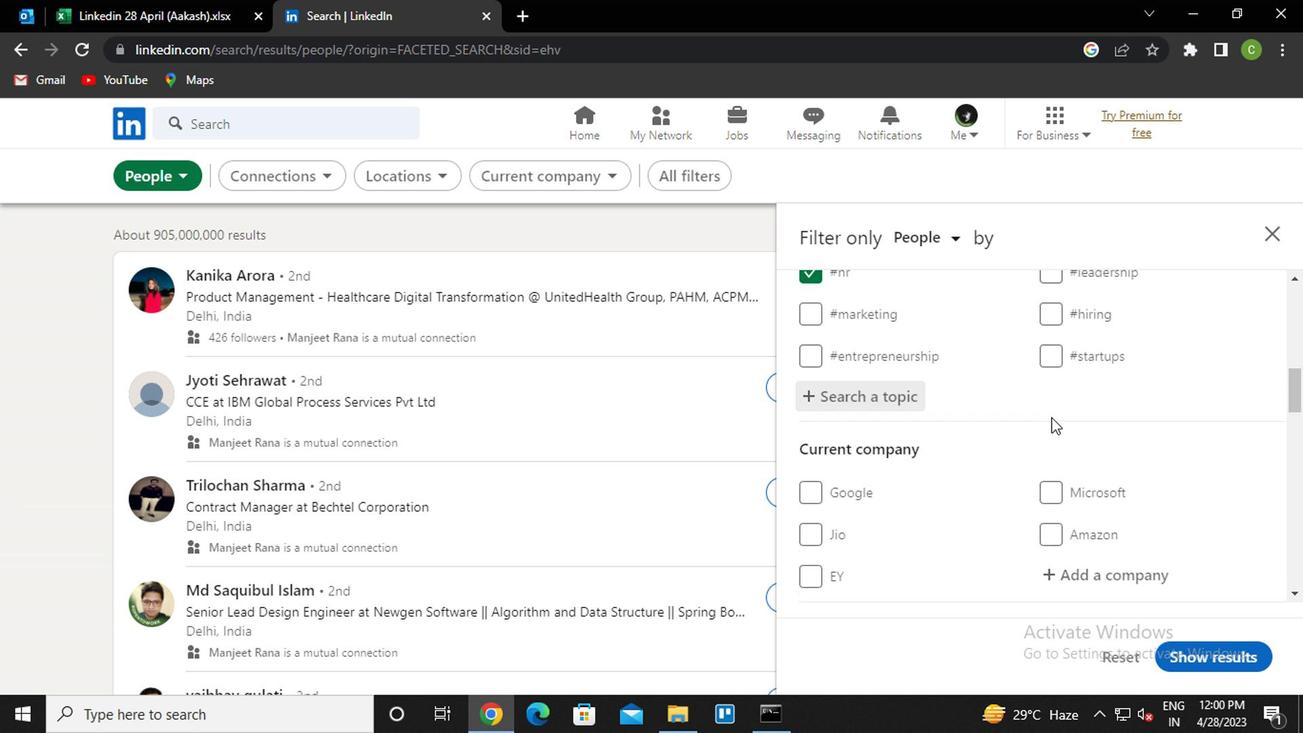 
Action: Mouse scrolled (868, 416) with delta (0, 0)
Screenshot: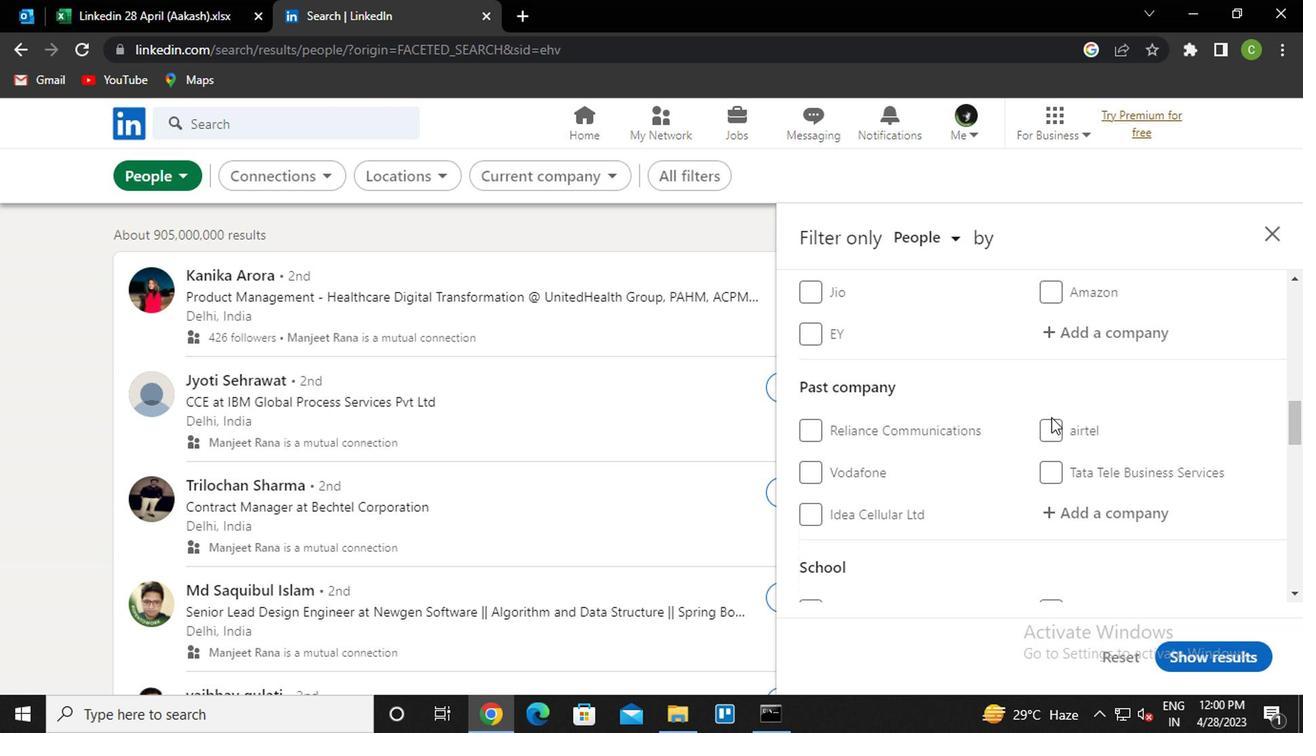 
Action: Mouse scrolled (868, 416) with delta (0, 0)
Screenshot: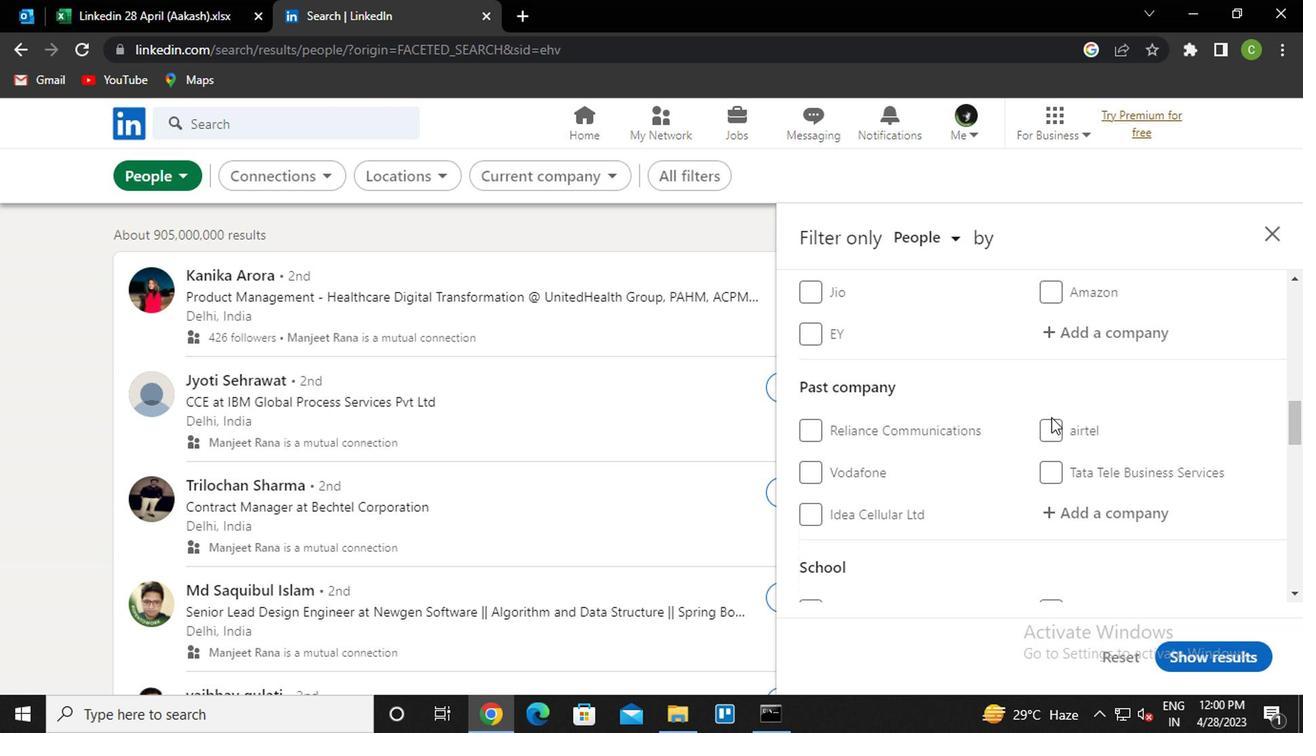 
Action: Mouse scrolled (868, 416) with delta (0, 0)
Screenshot: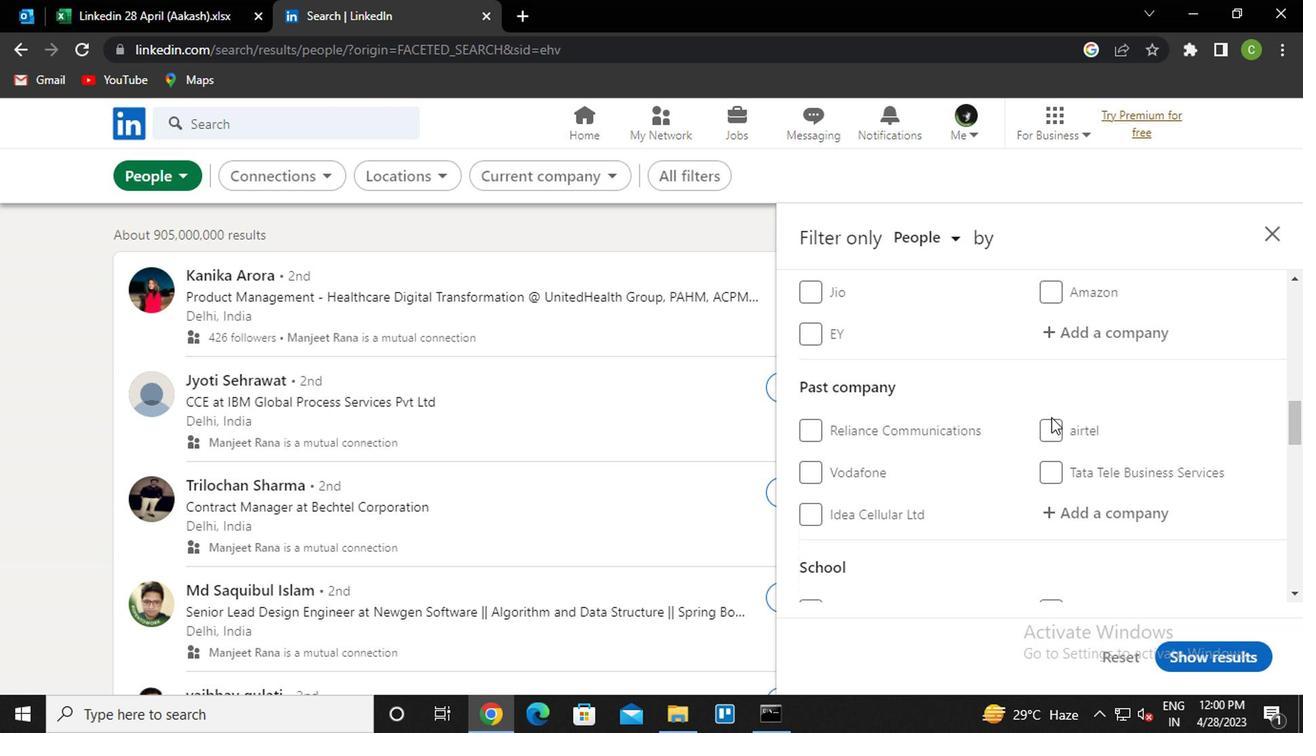 
Action: Mouse scrolled (868, 416) with delta (0, 0)
Screenshot: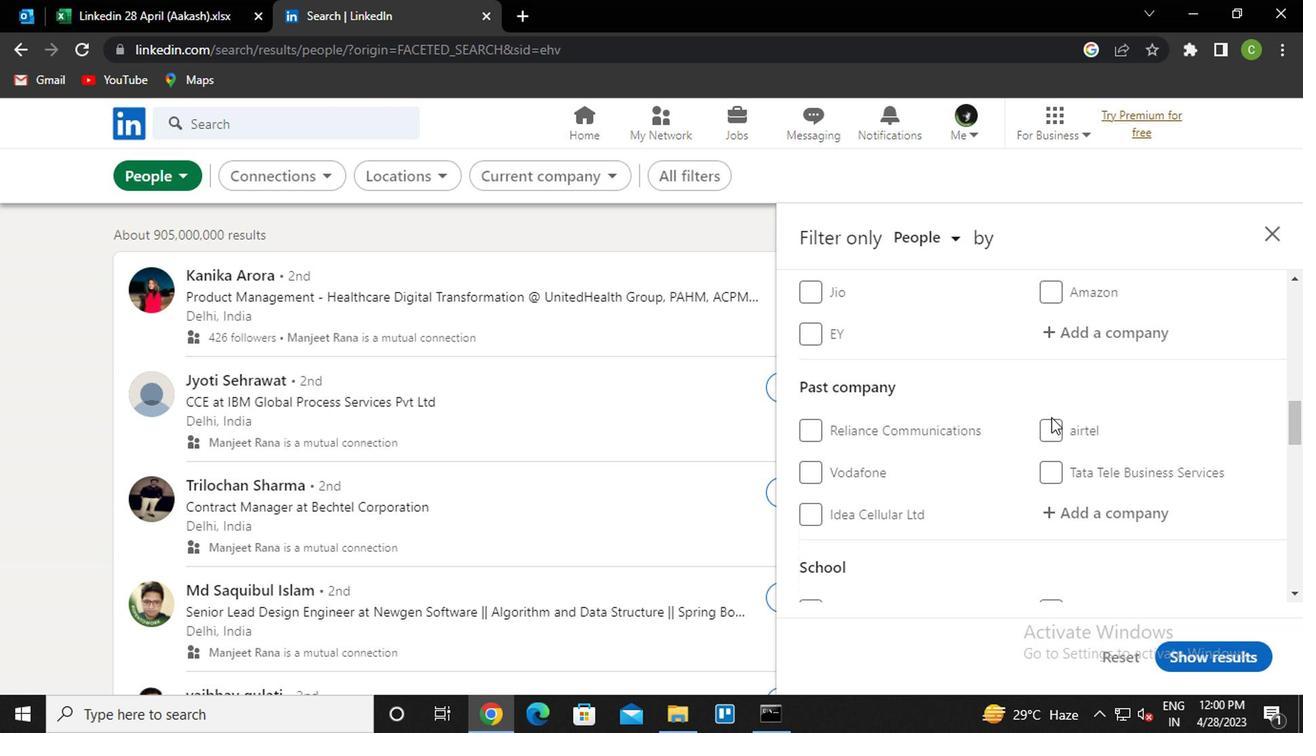 
Action: Mouse moved to (869, 414)
Screenshot: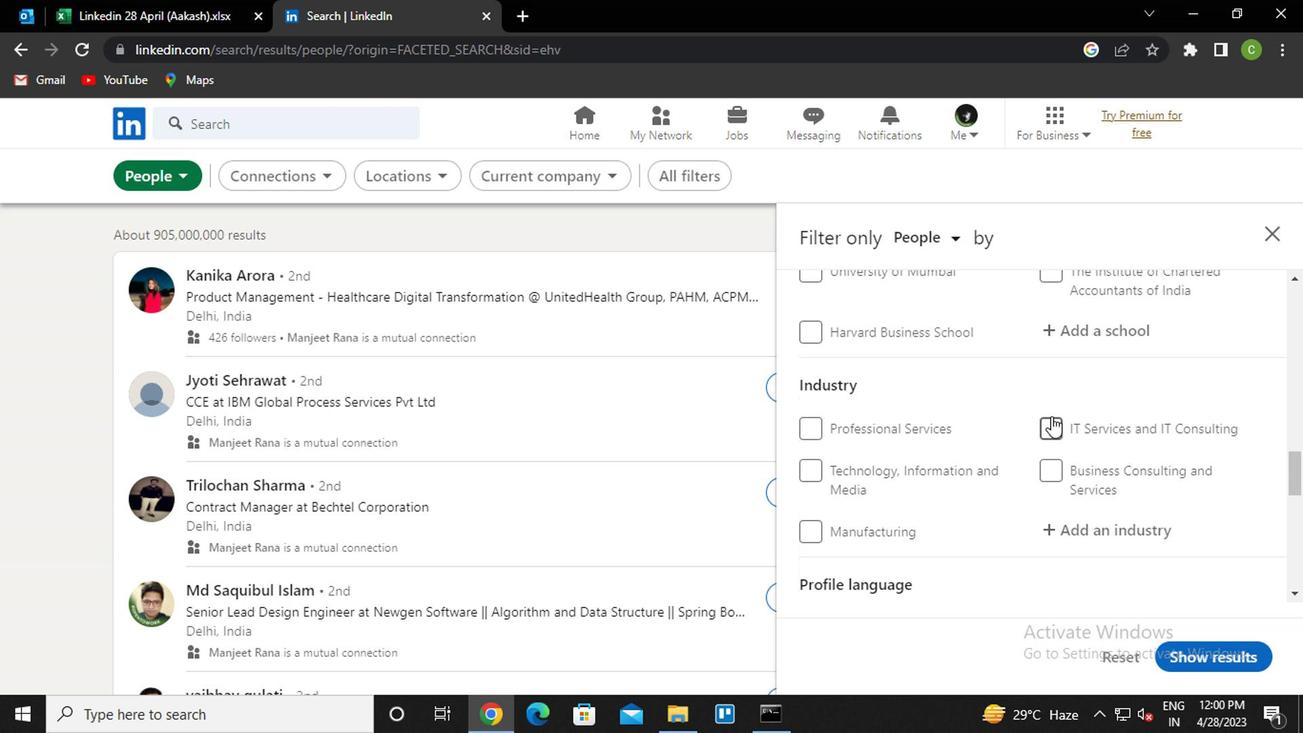 
Action: Mouse scrolled (869, 414) with delta (0, 0)
Screenshot: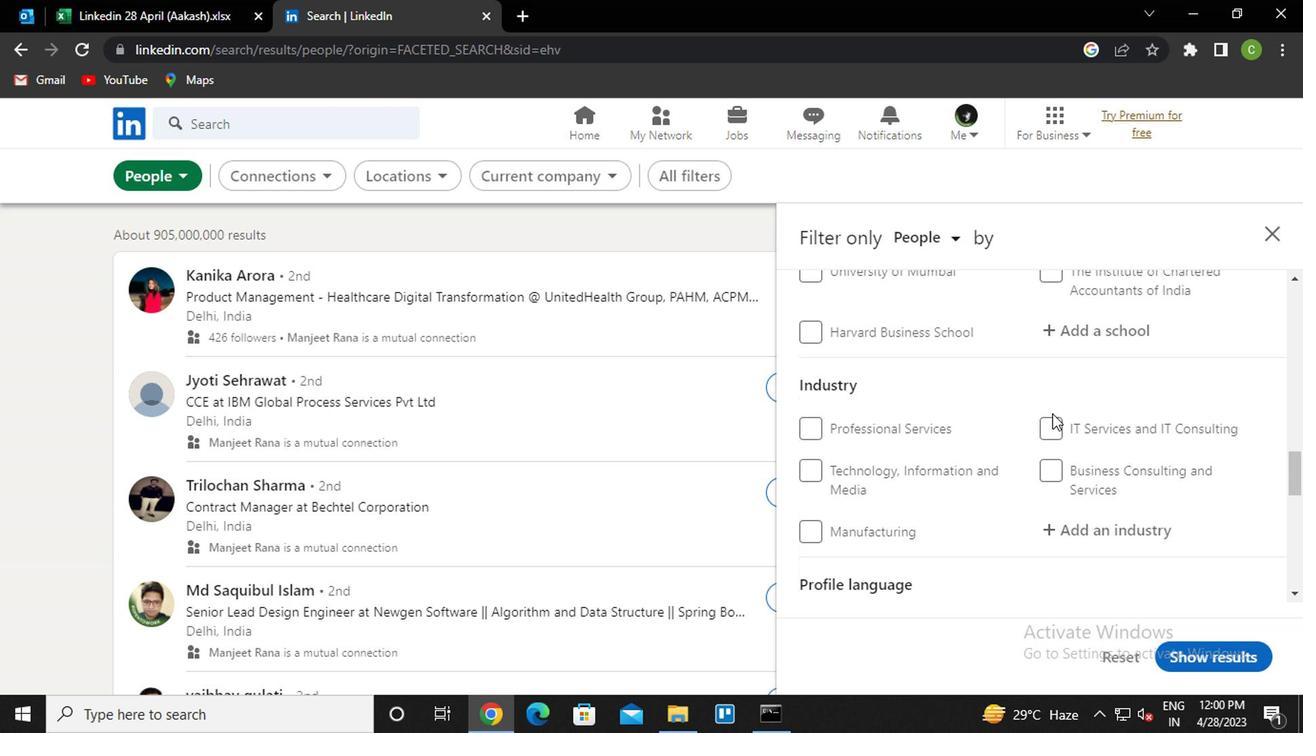 
Action: Mouse scrolled (869, 414) with delta (0, 0)
Screenshot: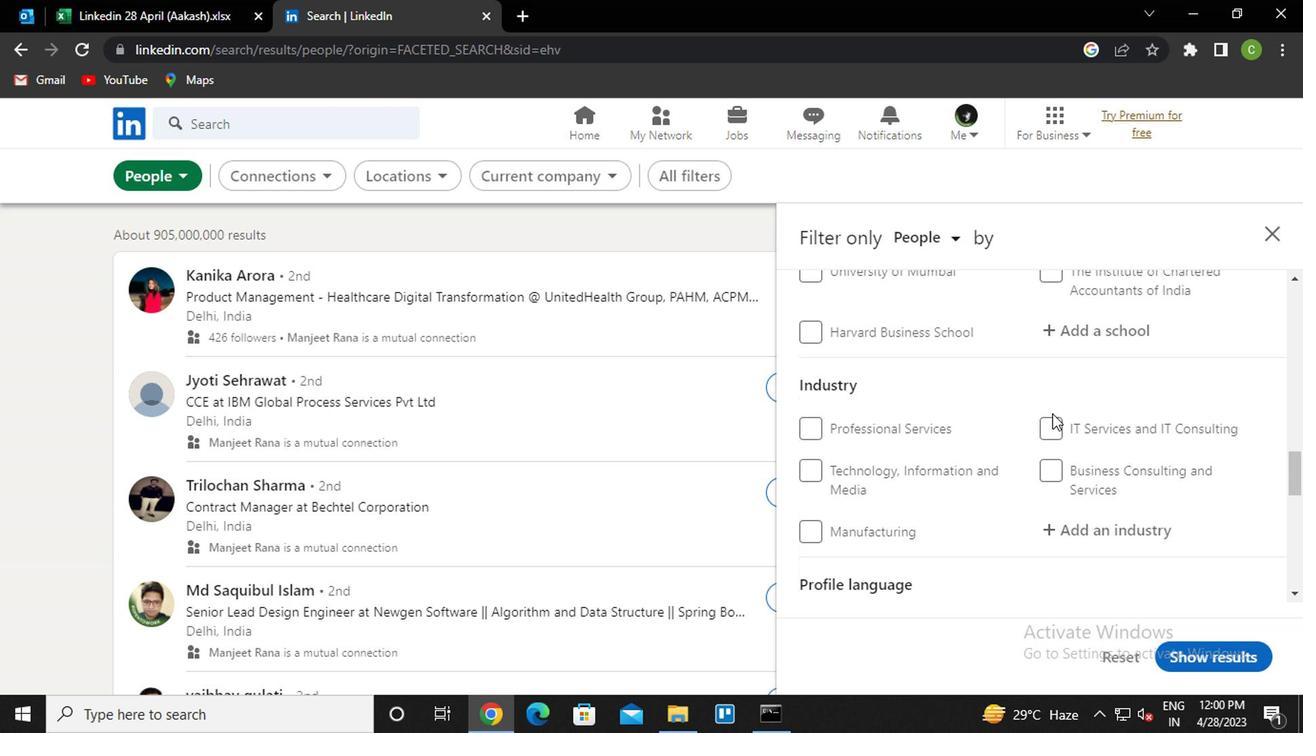 
Action: Mouse scrolled (869, 414) with delta (0, 0)
Screenshot: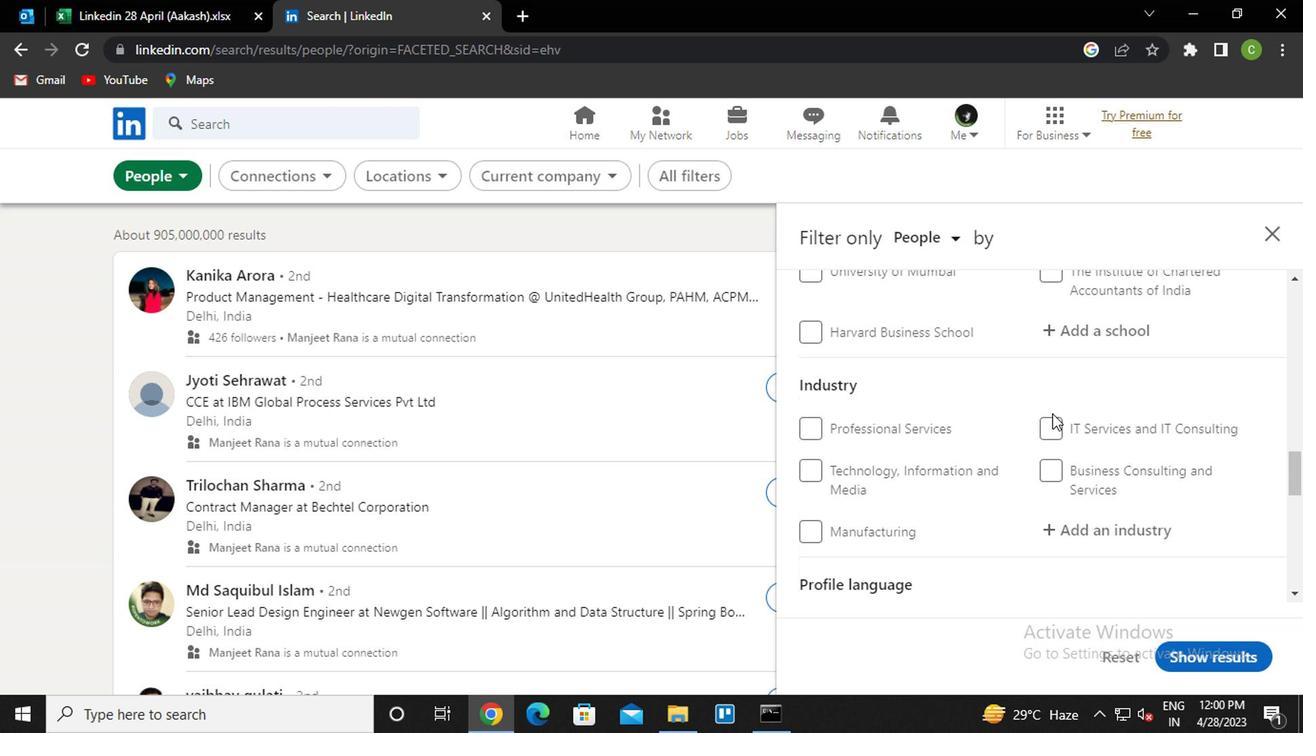 
Action: Mouse scrolled (869, 414) with delta (0, 0)
Screenshot: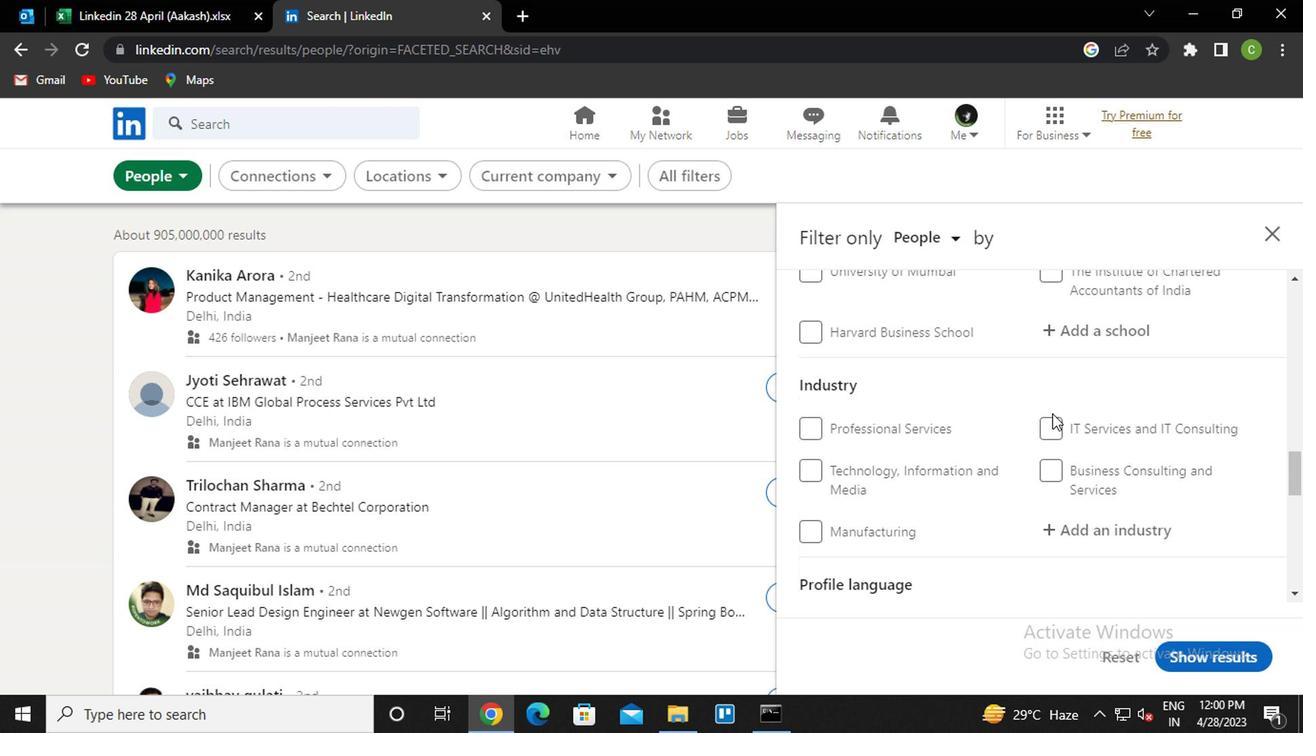 
Action: Mouse scrolled (869, 414) with delta (0, 0)
Screenshot: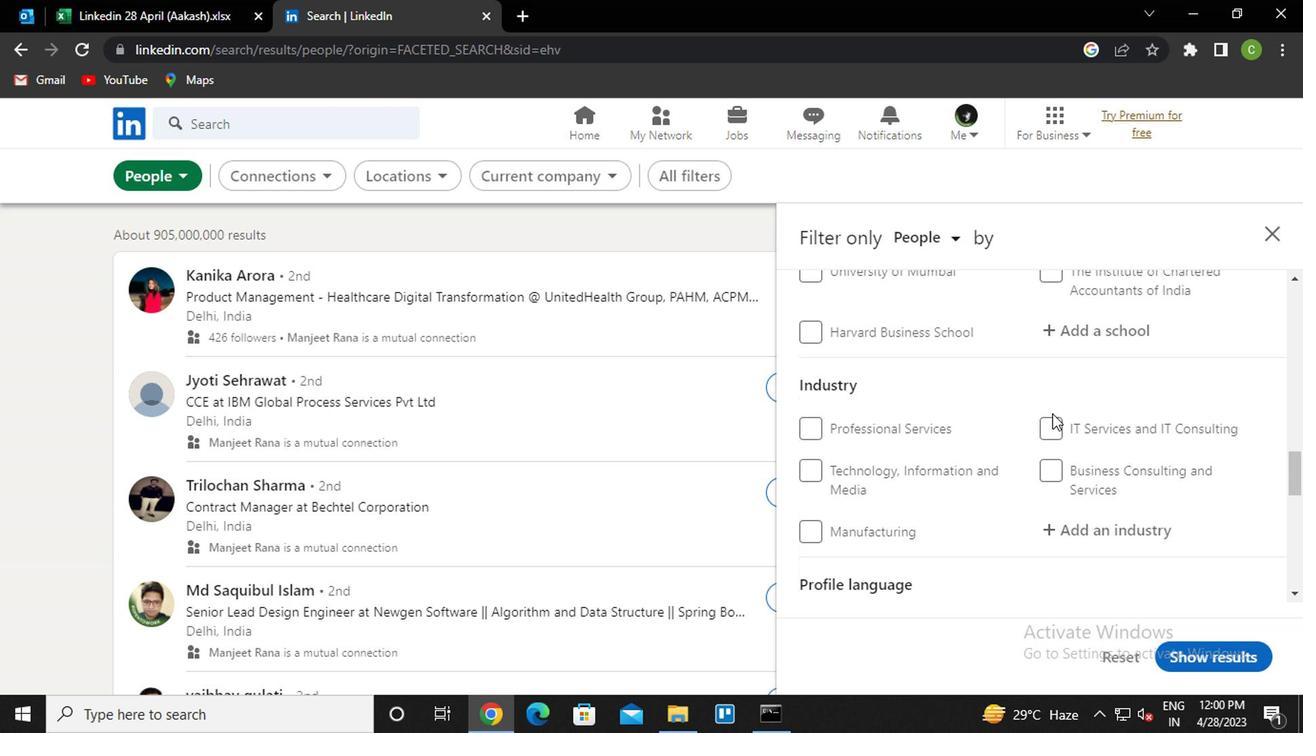 
Action: Mouse moved to (851, 459)
Screenshot: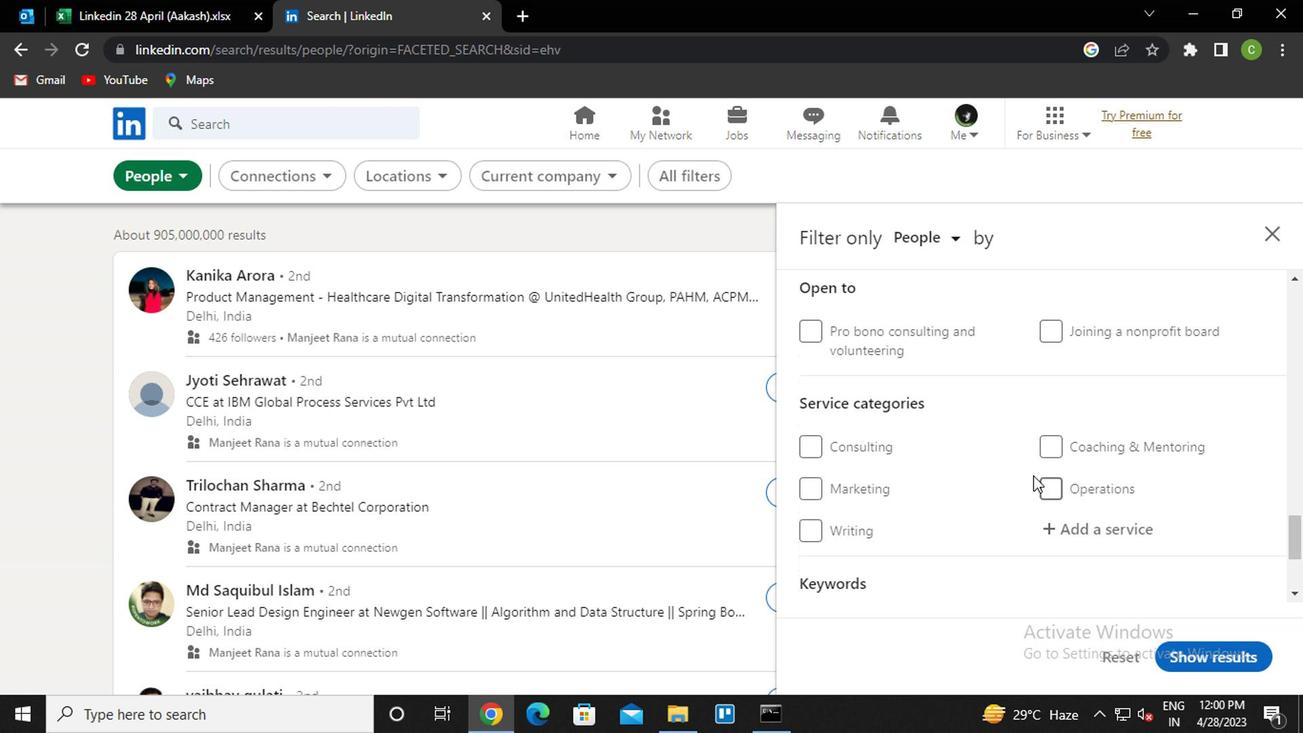 
Action: Mouse scrolled (851, 460) with delta (0, 0)
Screenshot: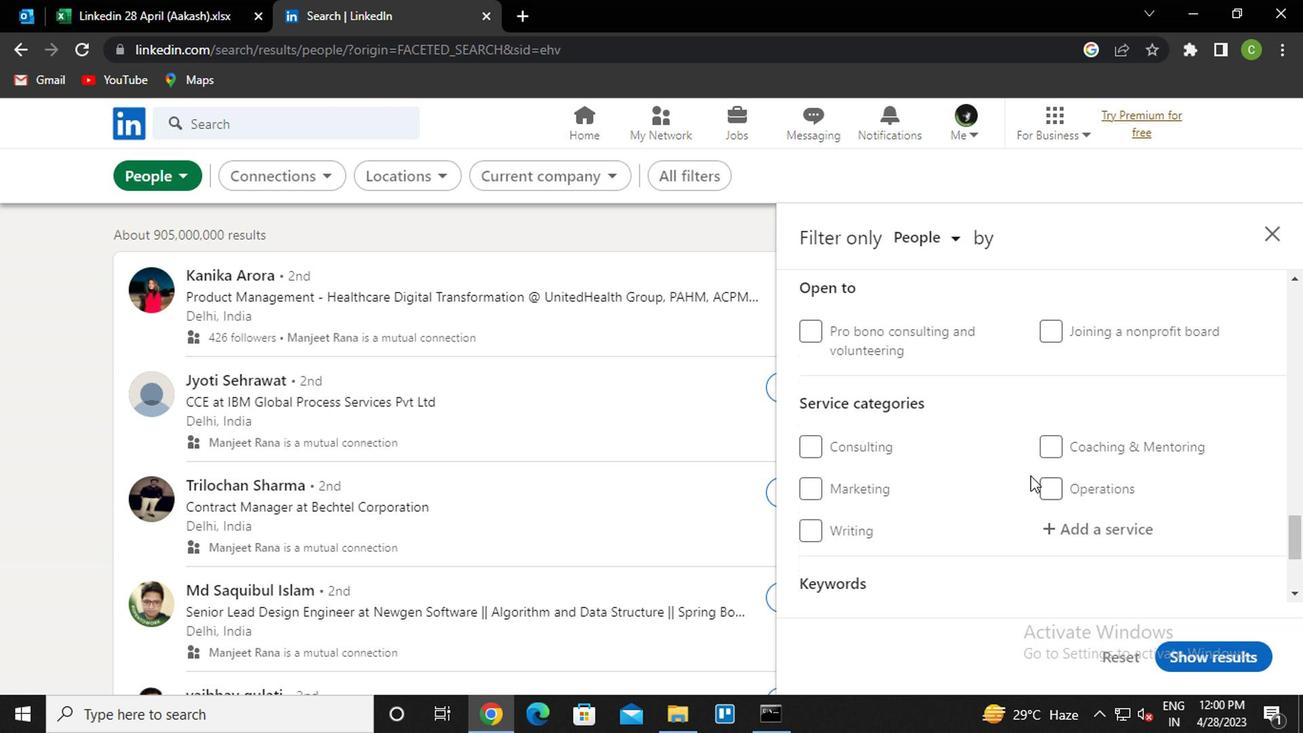 
Action: Mouse scrolled (851, 460) with delta (0, 0)
Screenshot: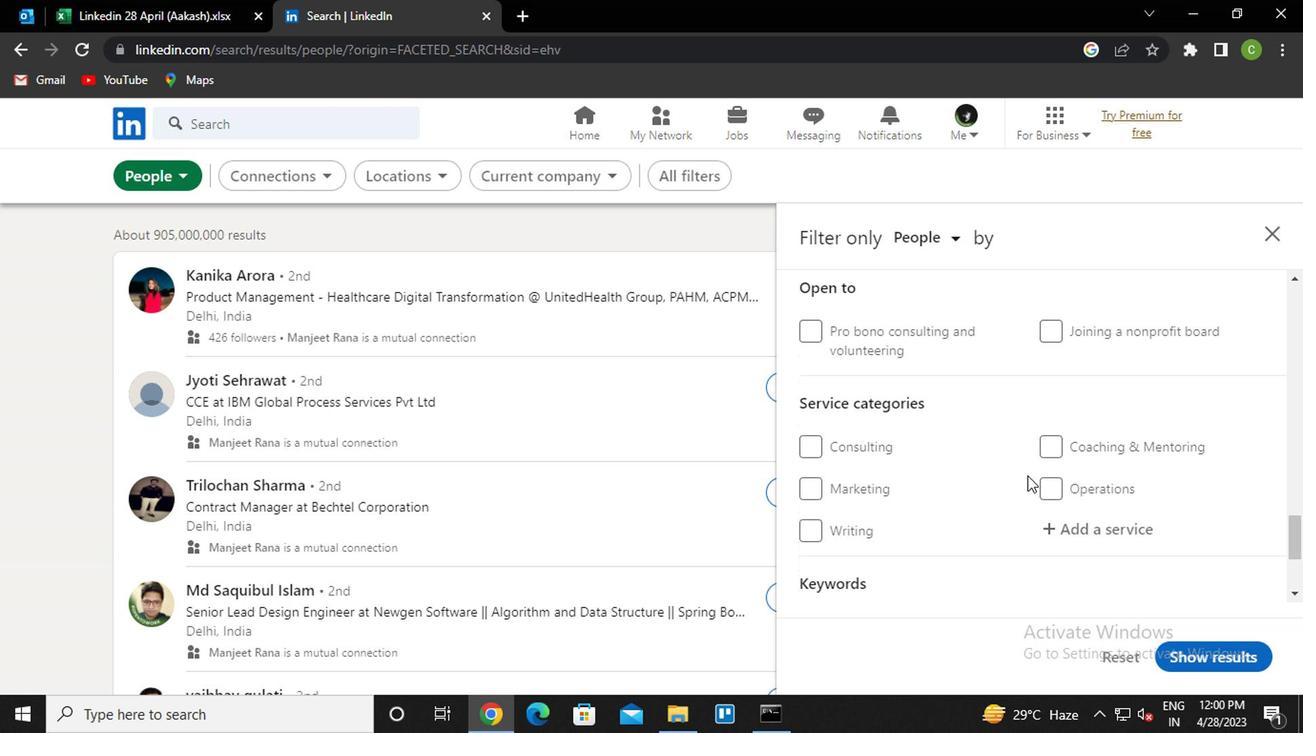 
Action: Mouse moved to (693, 396)
Screenshot: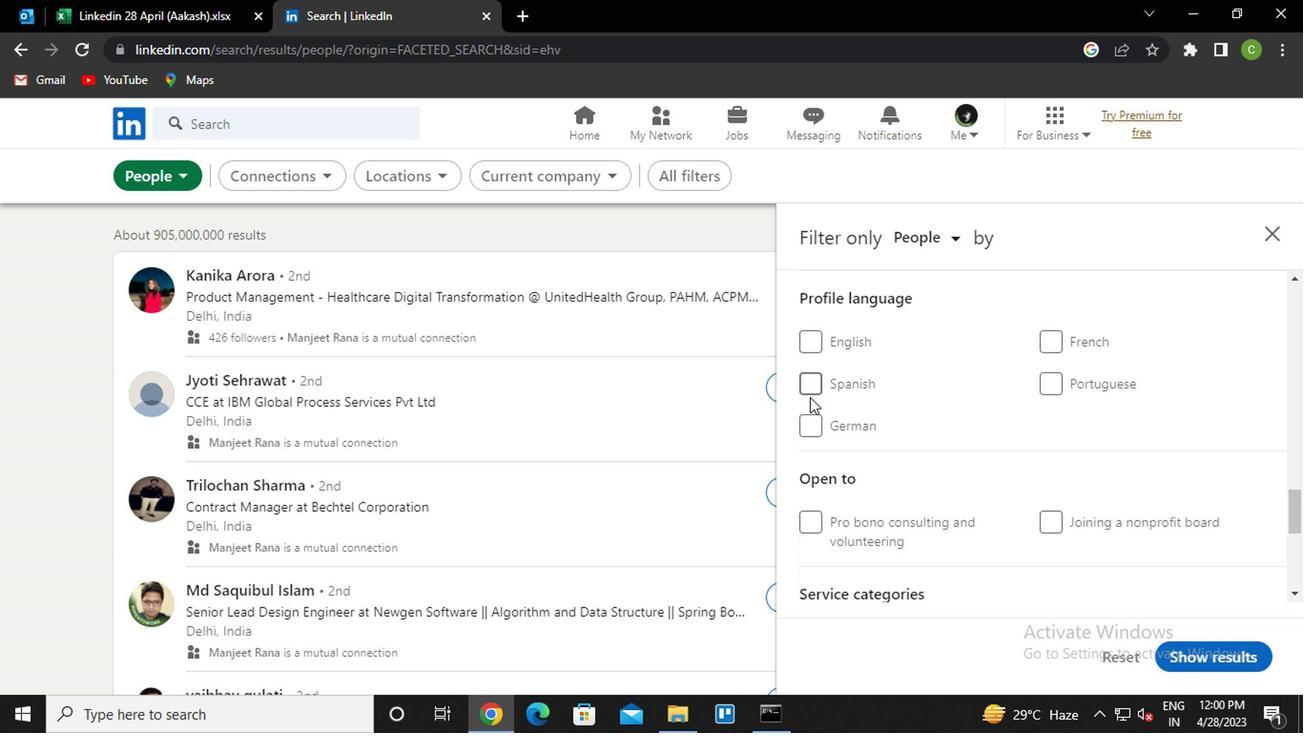 
Action: Mouse pressed left at (693, 396)
Screenshot: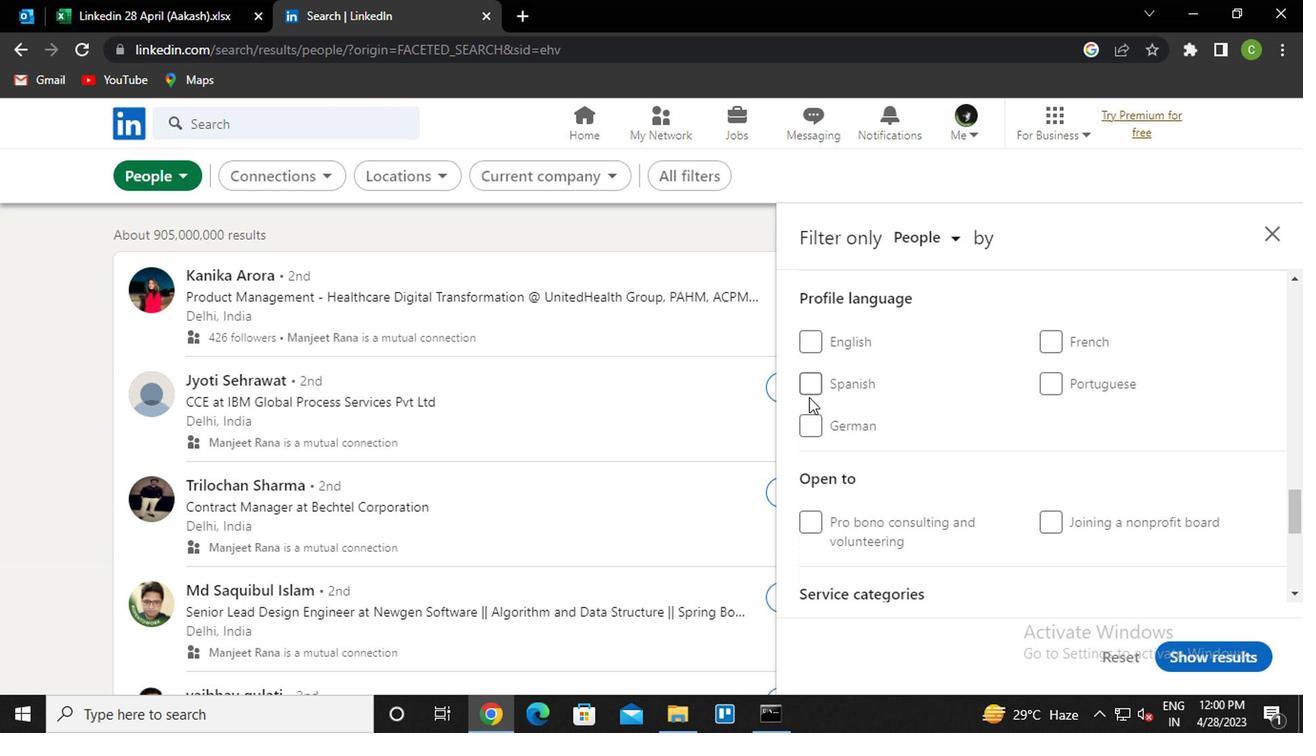
Action: Mouse moved to (790, 427)
Screenshot: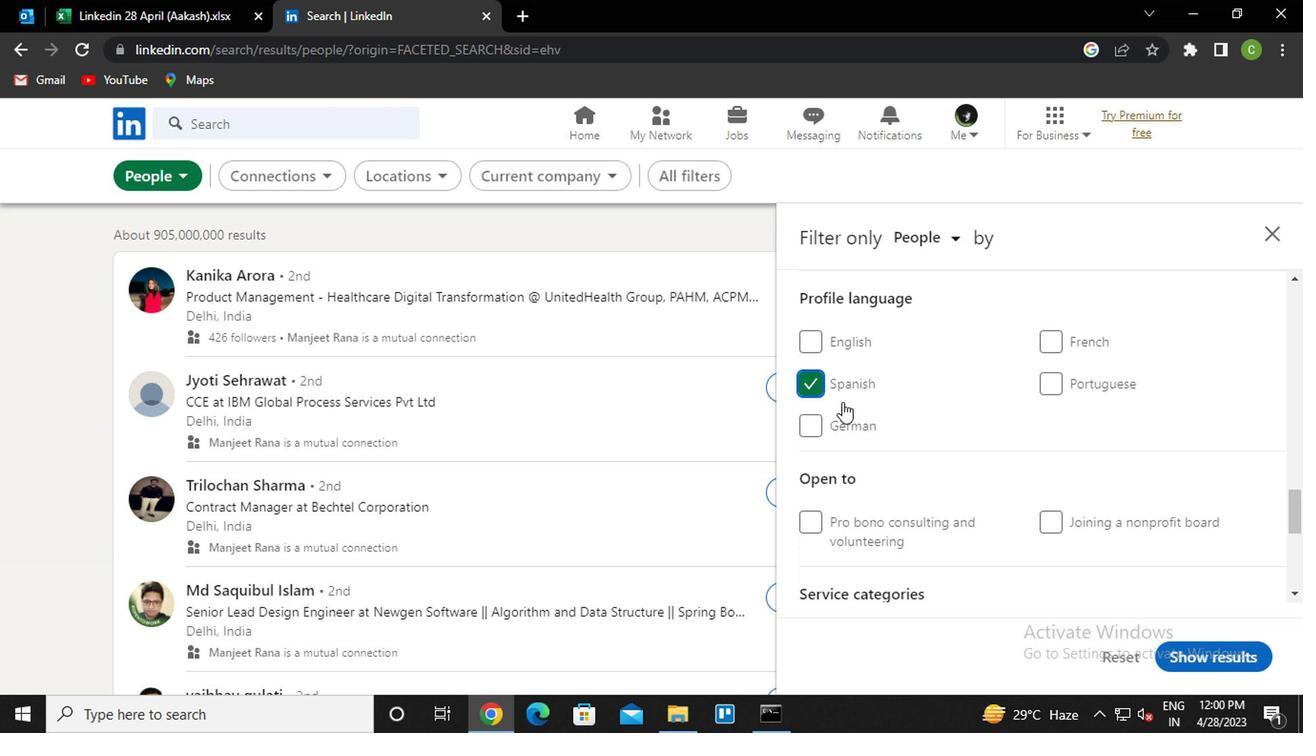 
Action: Mouse scrolled (790, 428) with delta (0, 0)
Screenshot: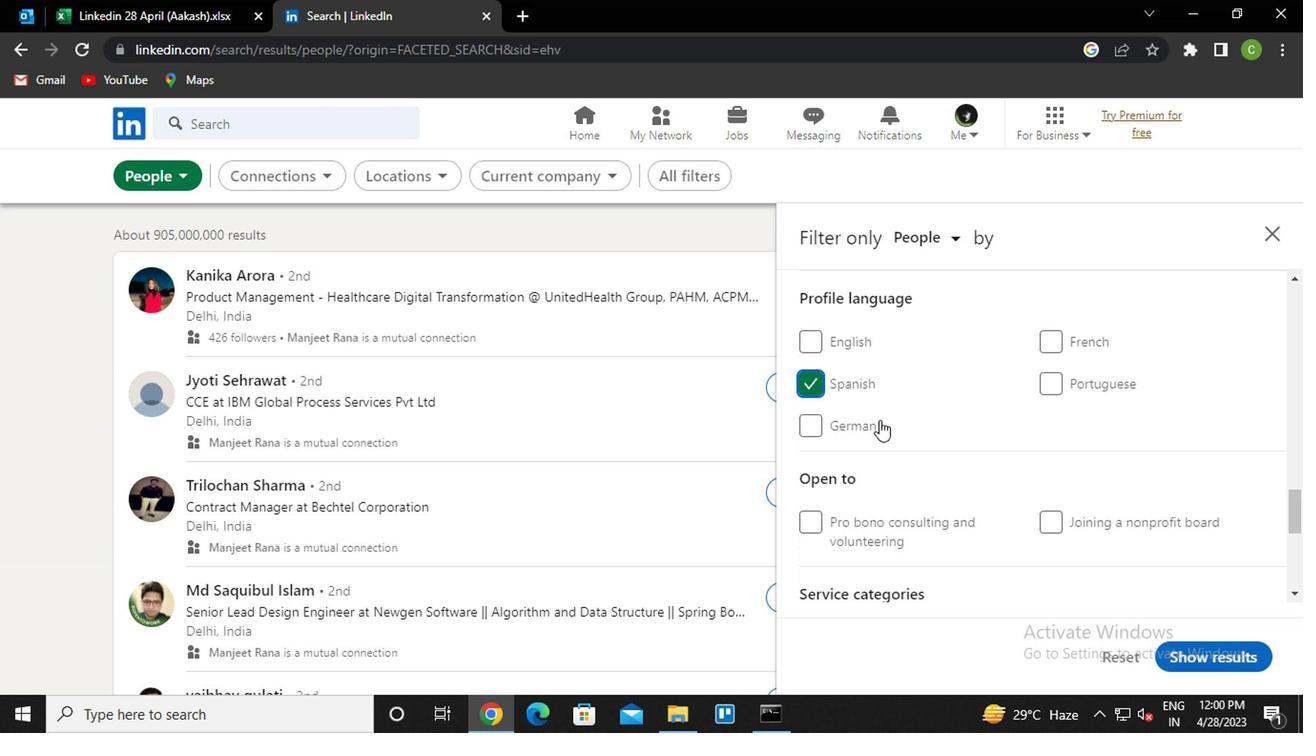 
Action: Mouse scrolled (790, 428) with delta (0, 0)
Screenshot: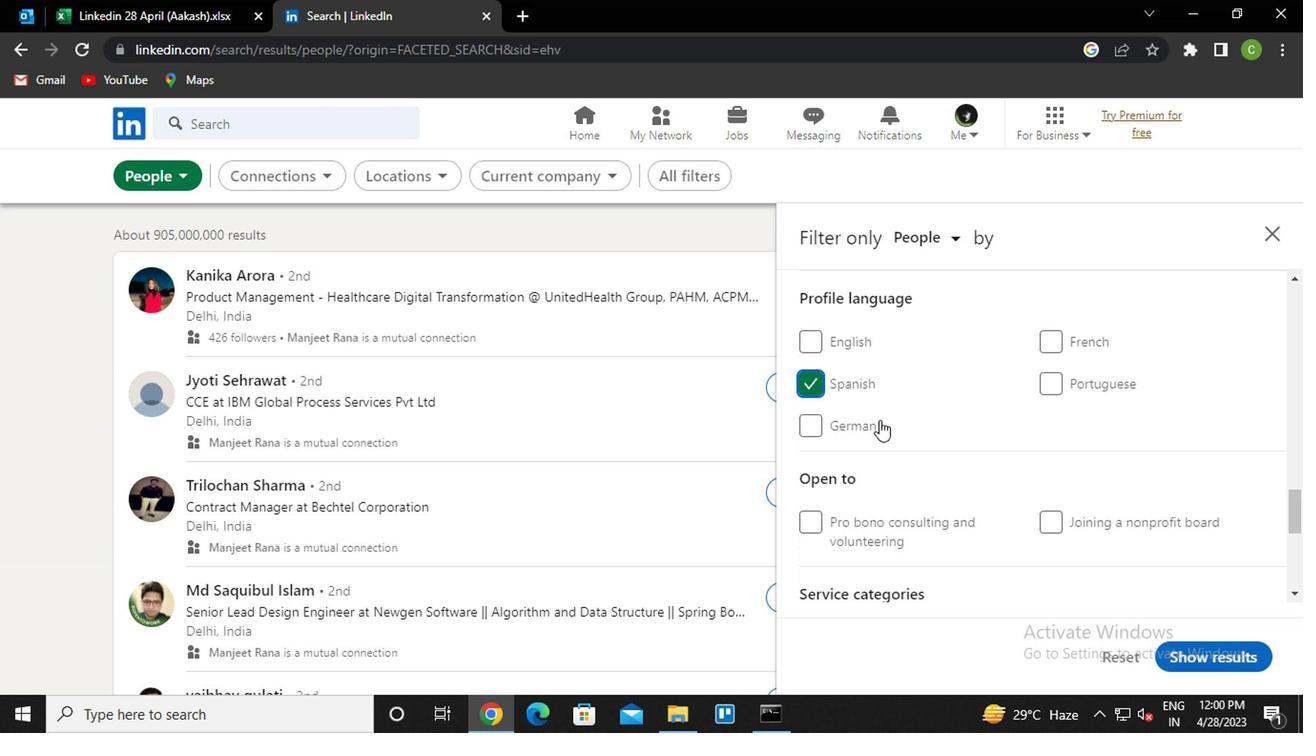 
Action: Mouse scrolled (790, 428) with delta (0, 0)
Screenshot: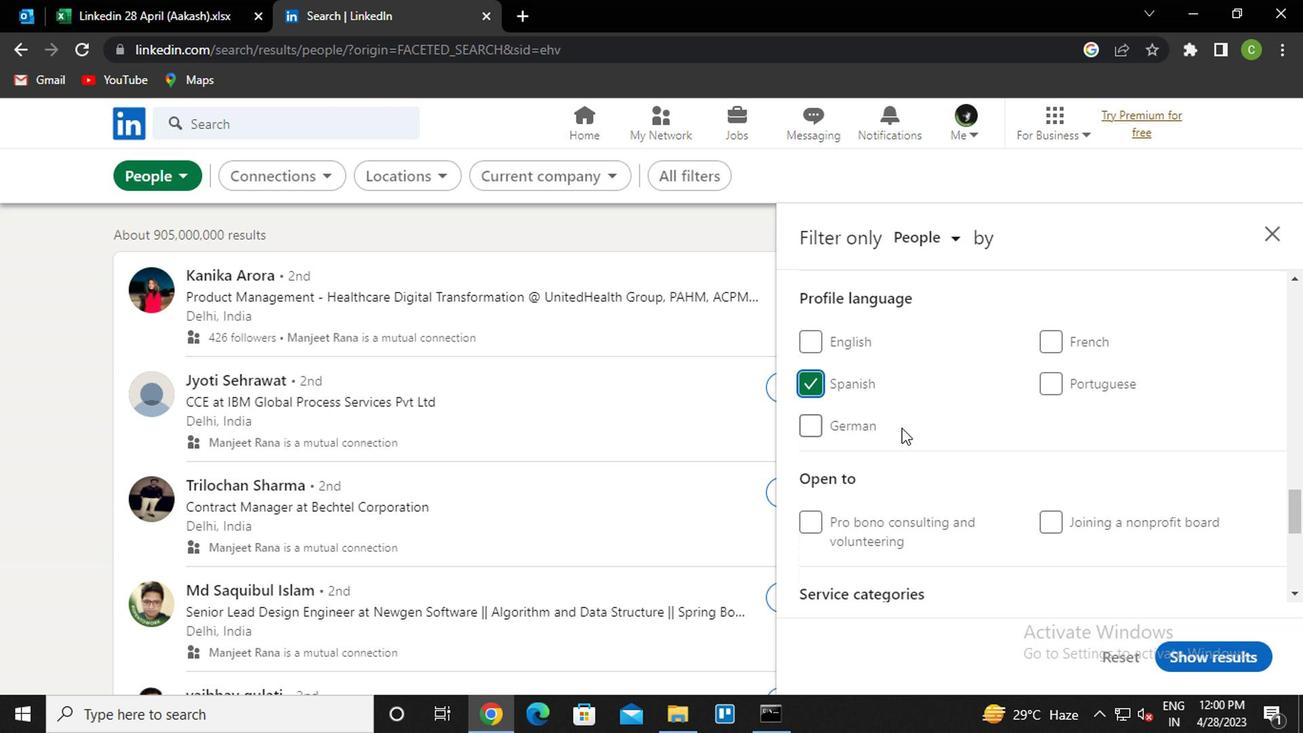 
Action: Mouse scrolled (790, 428) with delta (0, 0)
Screenshot: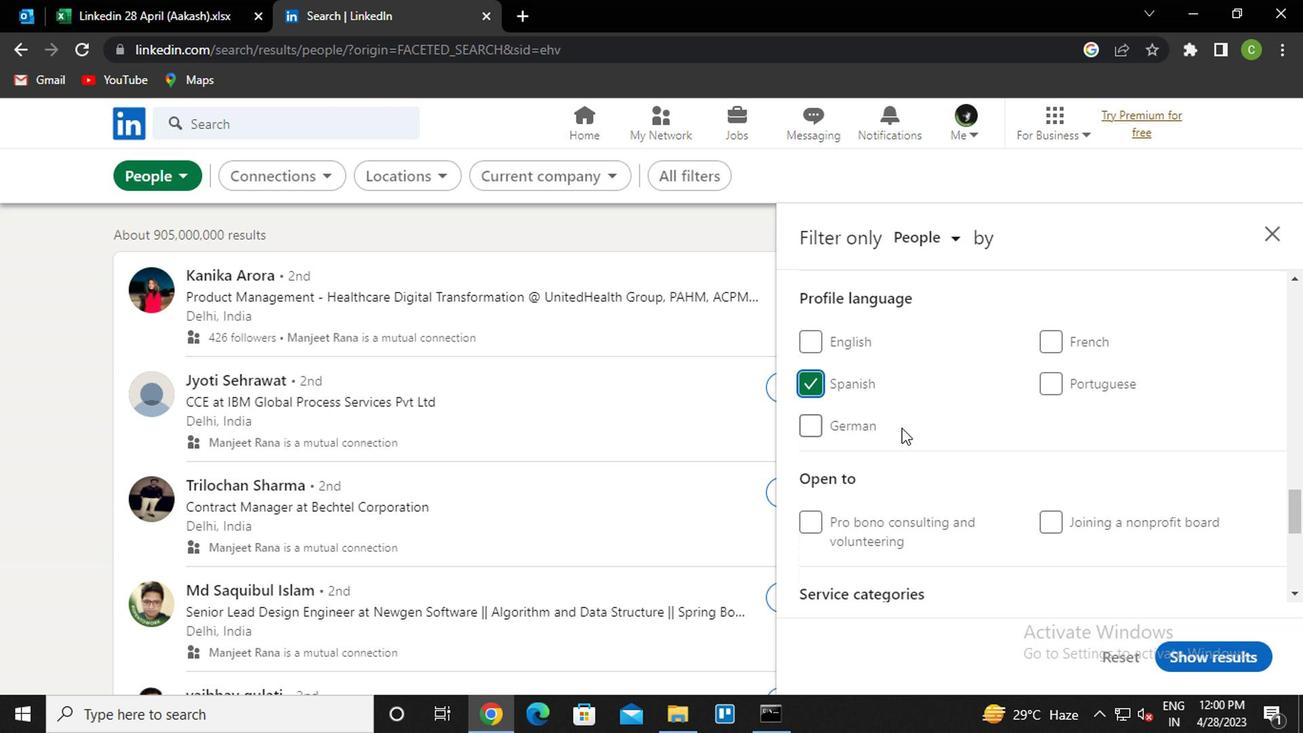 
Action: Mouse scrolled (790, 428) with delta (0, 0)
Screenshot: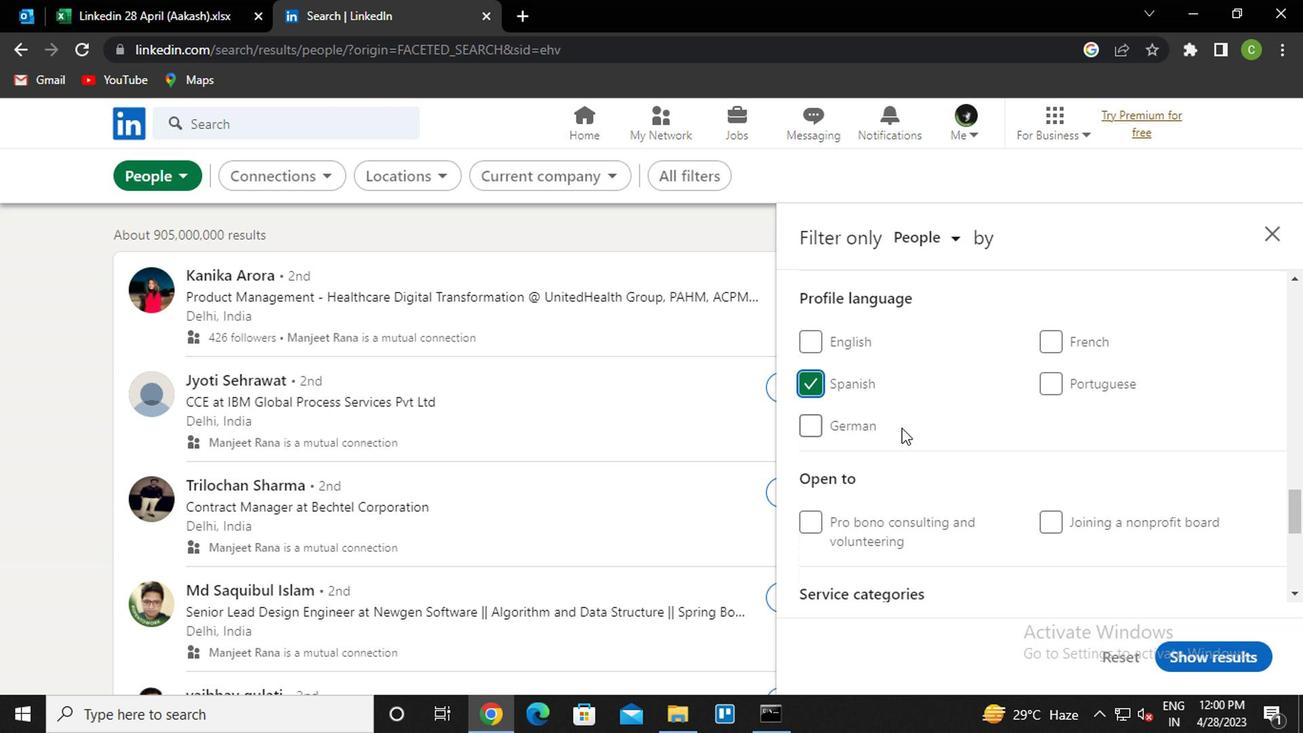 
Action: Mouse scrolled (790, 428) with delta (0, 0)
Screenshot: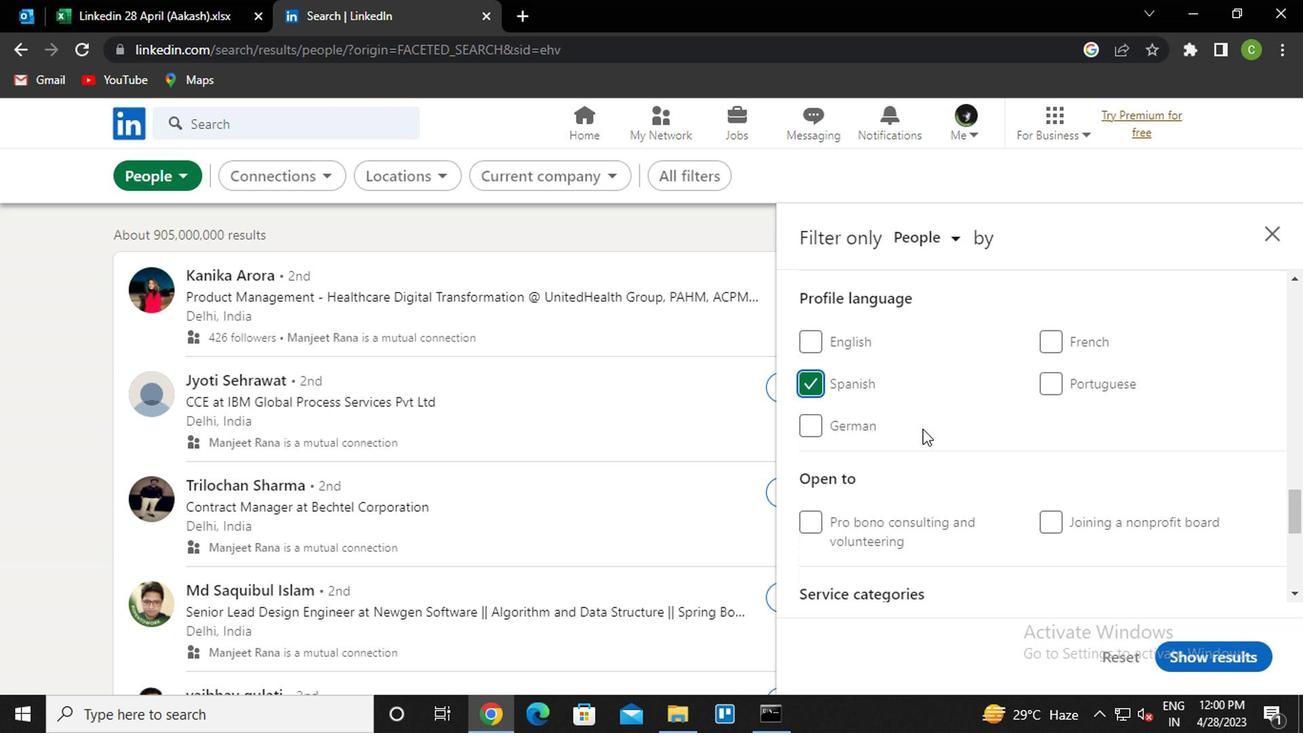 
Action: Mouse scrolled (790, 428) with delta (0, 0)
Screenshot: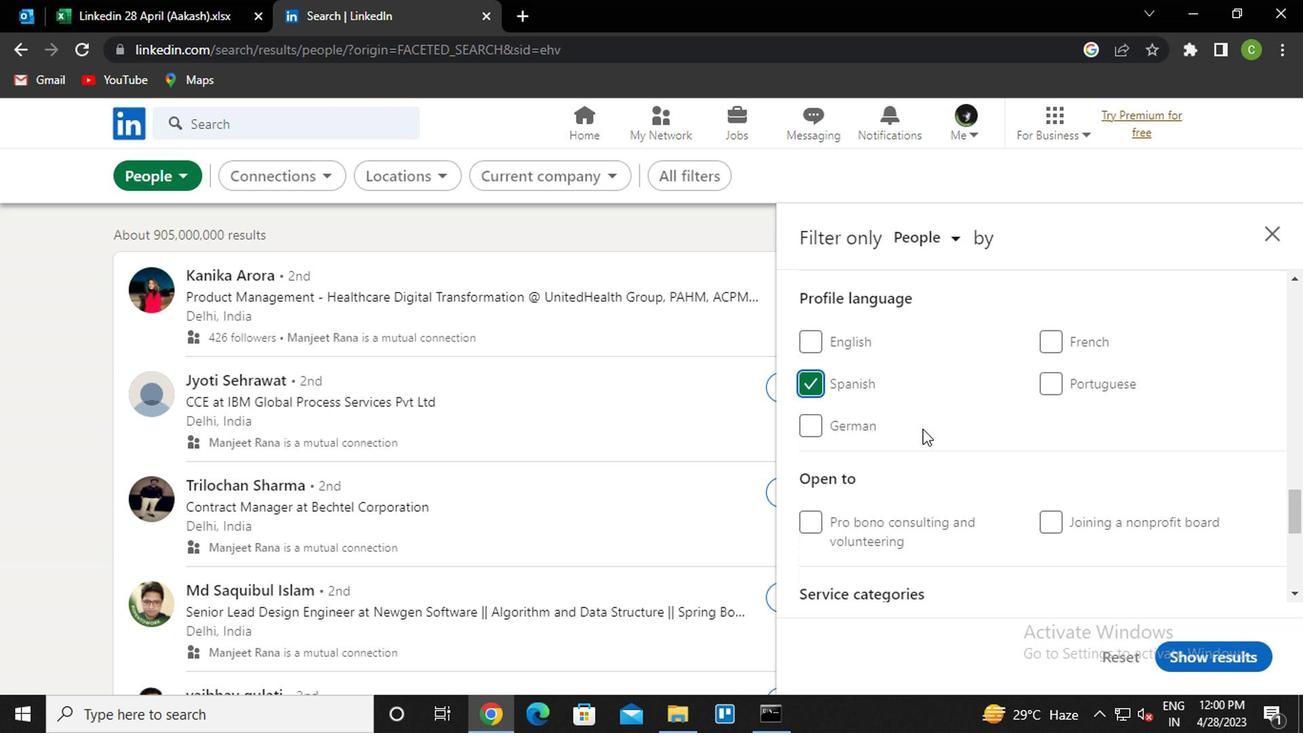 
Action: Mouse scrolled (790, 428) with delta (0, 0)
Screenshot: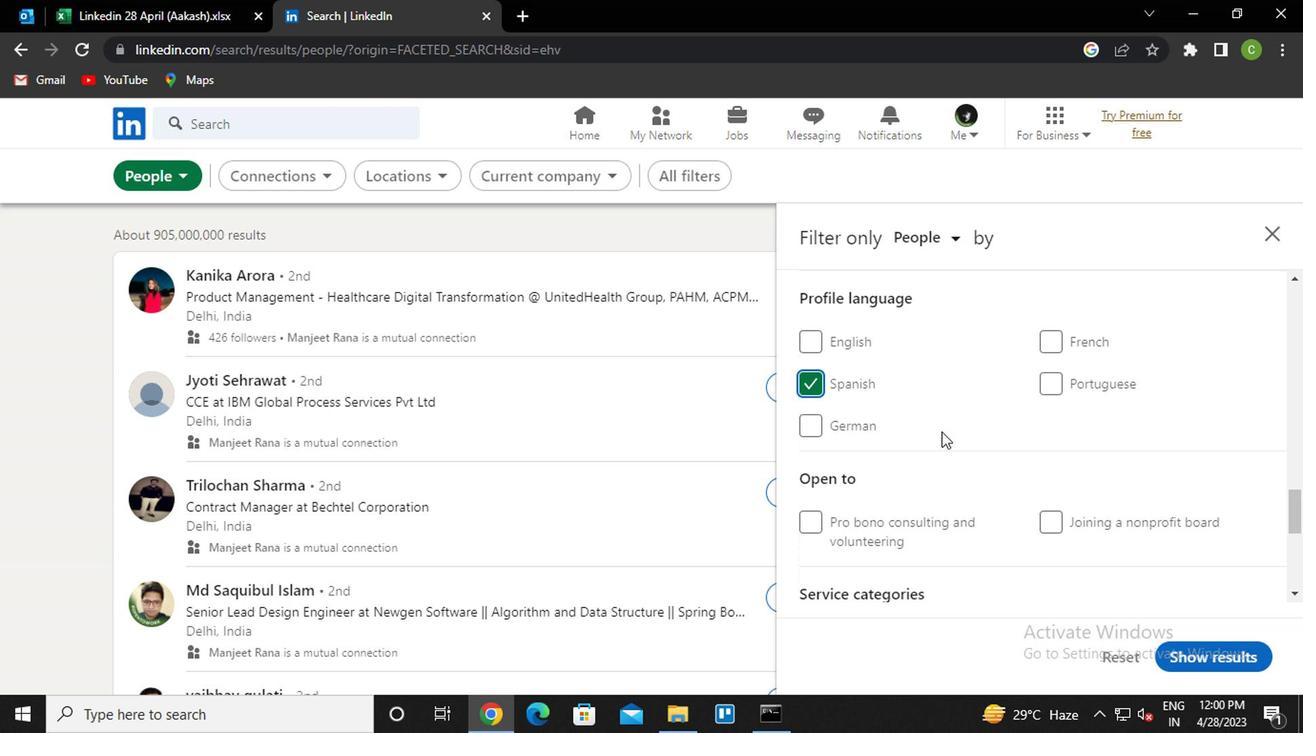 
Action: Mouse moved to (794, 428)
Screenshot: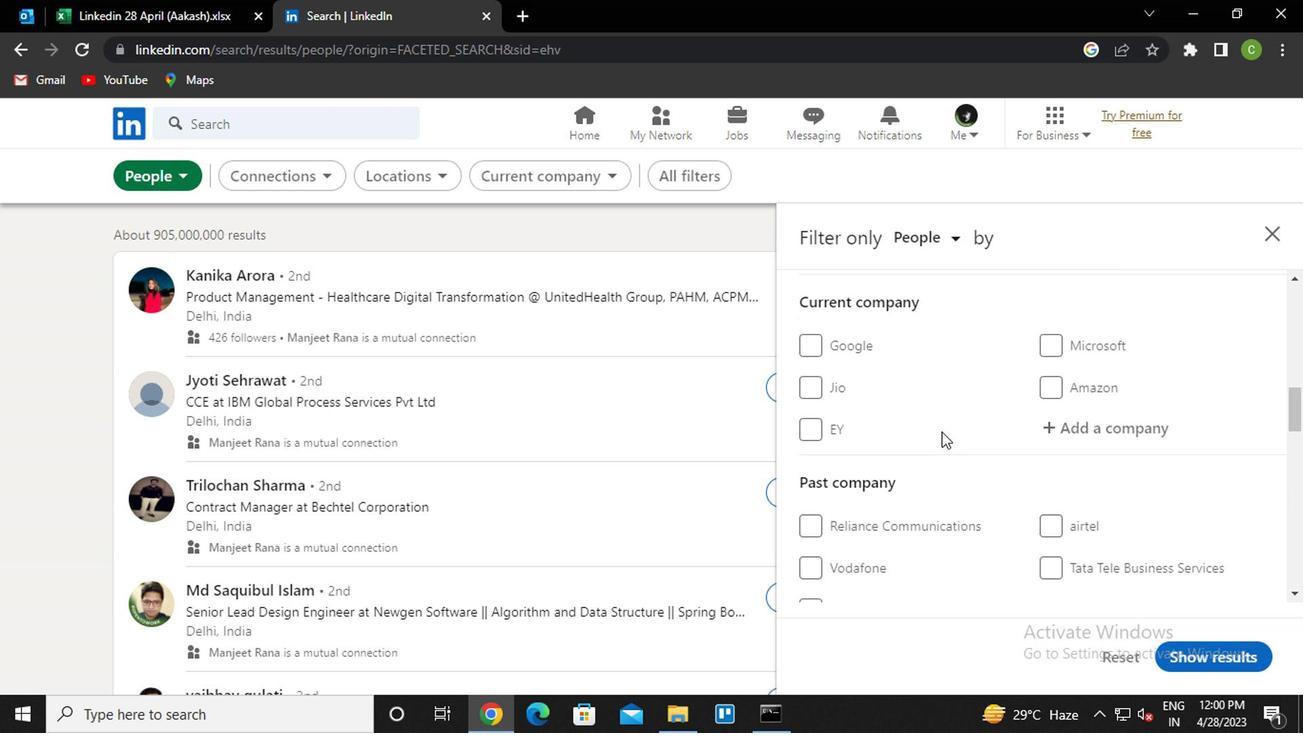
Action: Mouse scrolled (794, 428) with delta (0, 0)
Screenshot: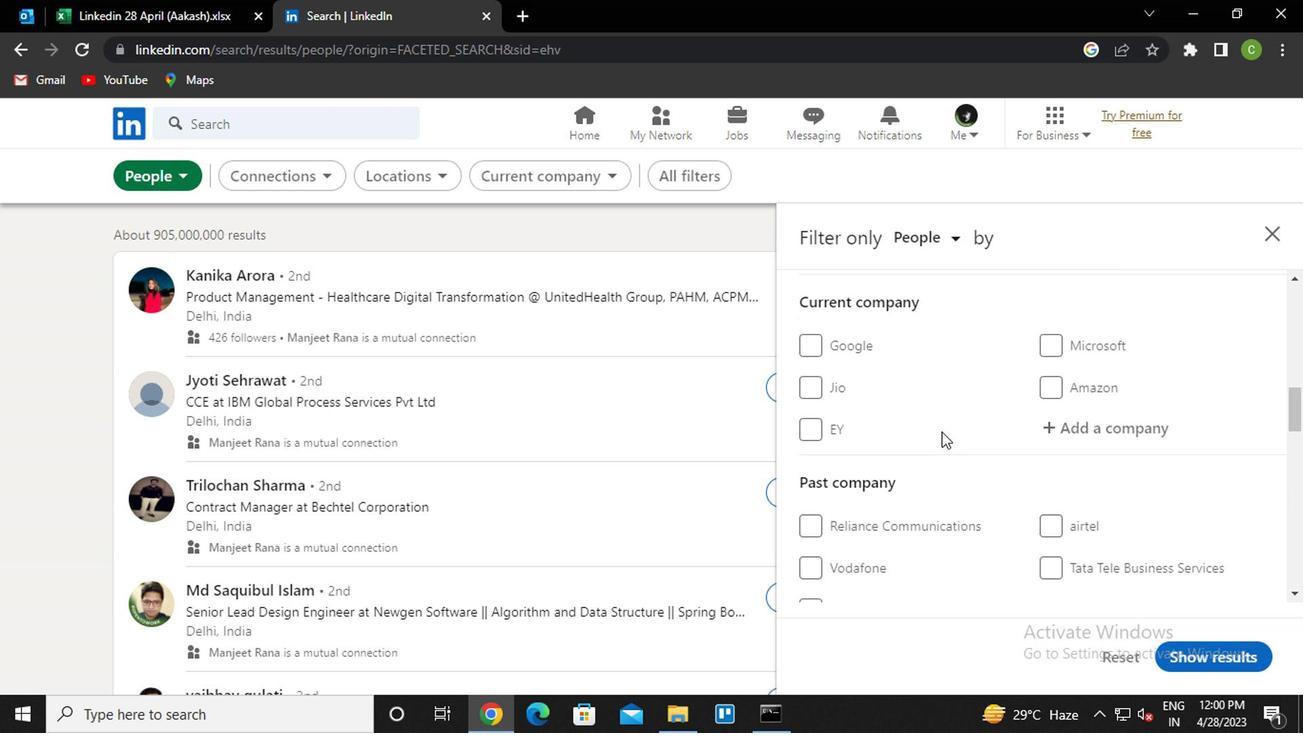 
Action: Mouse moved to (889, 365)
Screenshot: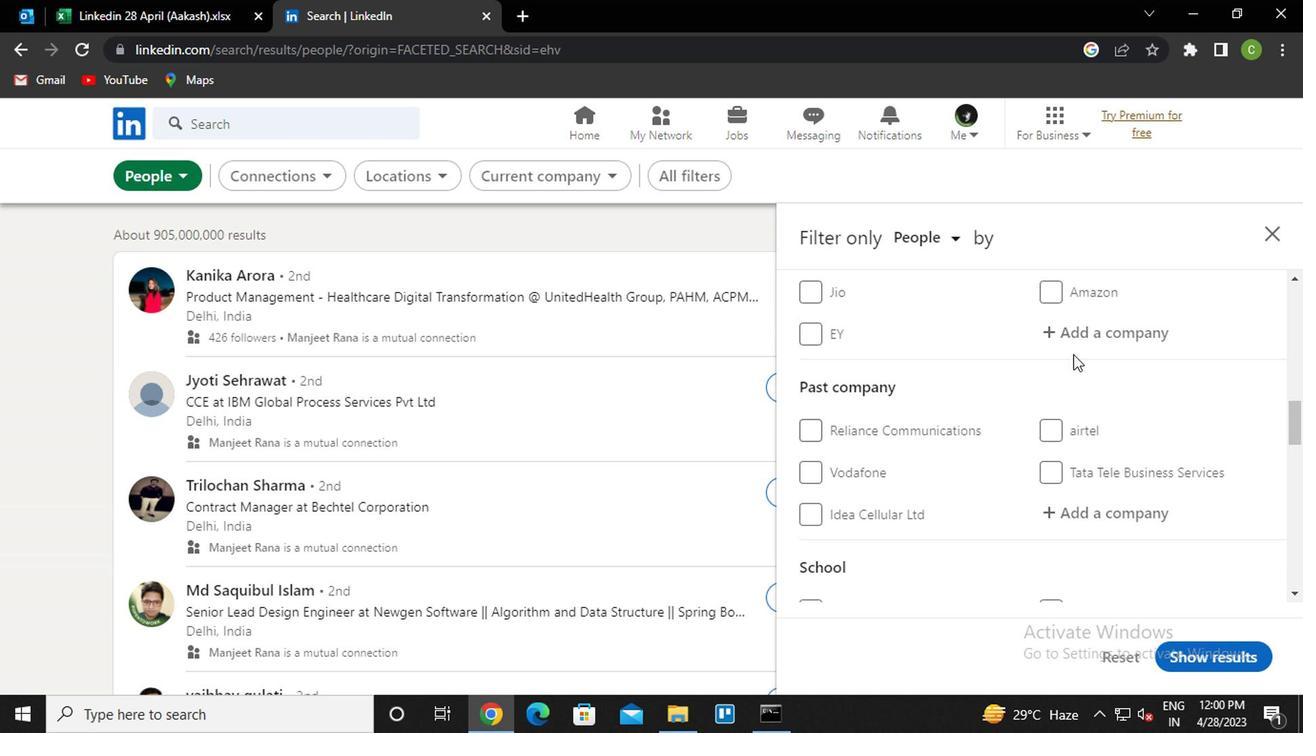 
Action: Mouse pressed left at (889, 365)
Screenshot: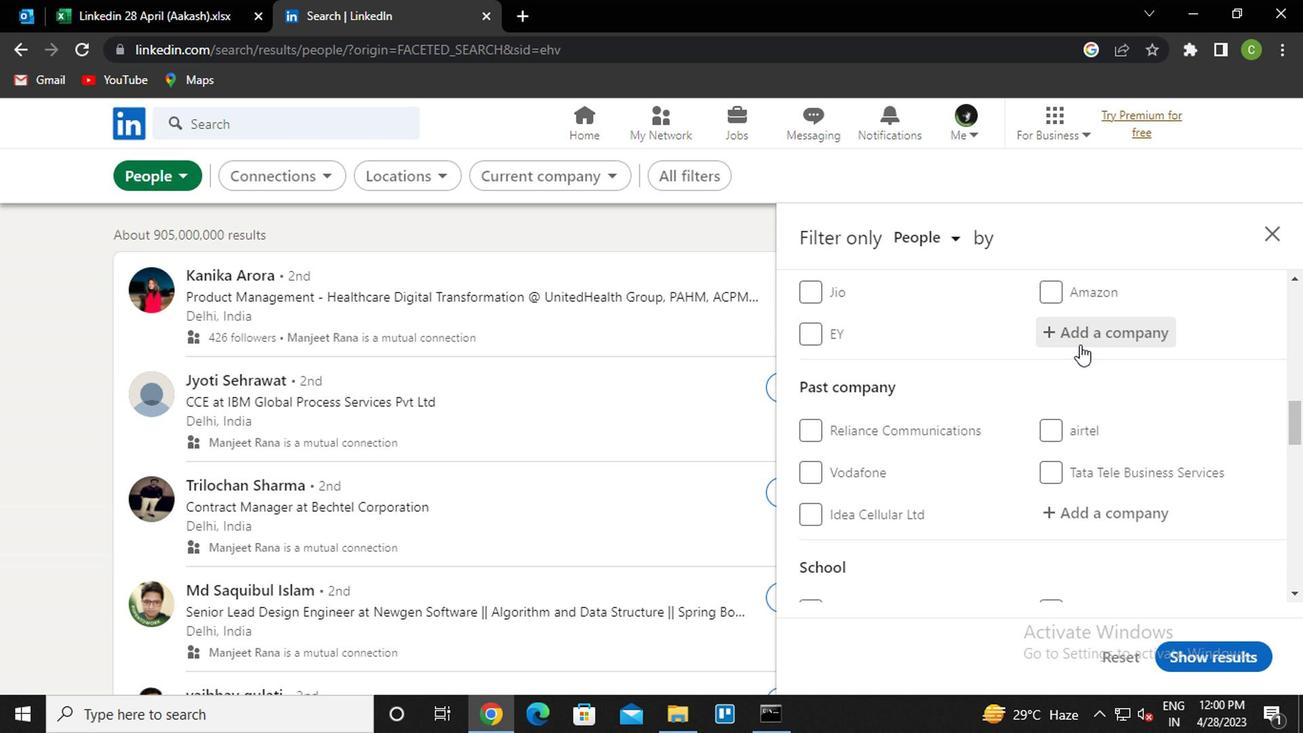 
Action: Key pressed <Key.caps_lock>empre<Key.down><Key.enter>
Screenshot: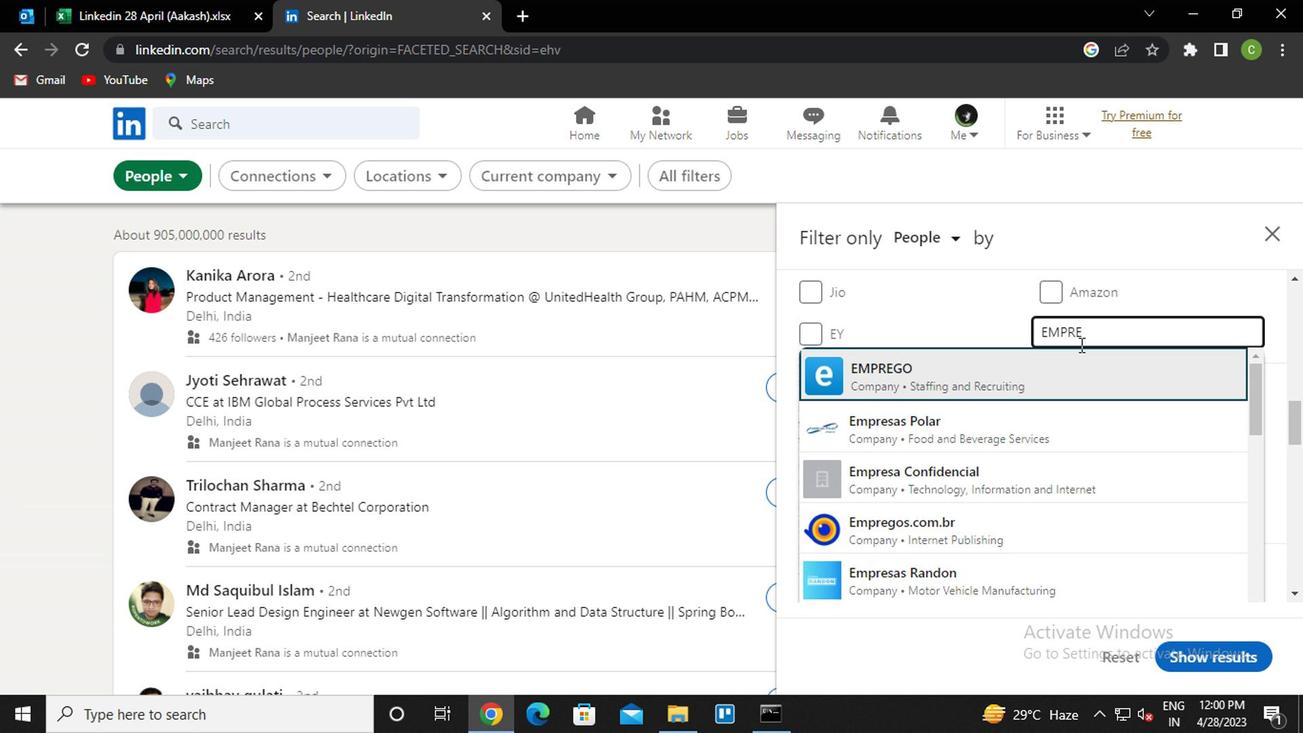 
Action: Mouse moved to (889, 352)
Screenshot: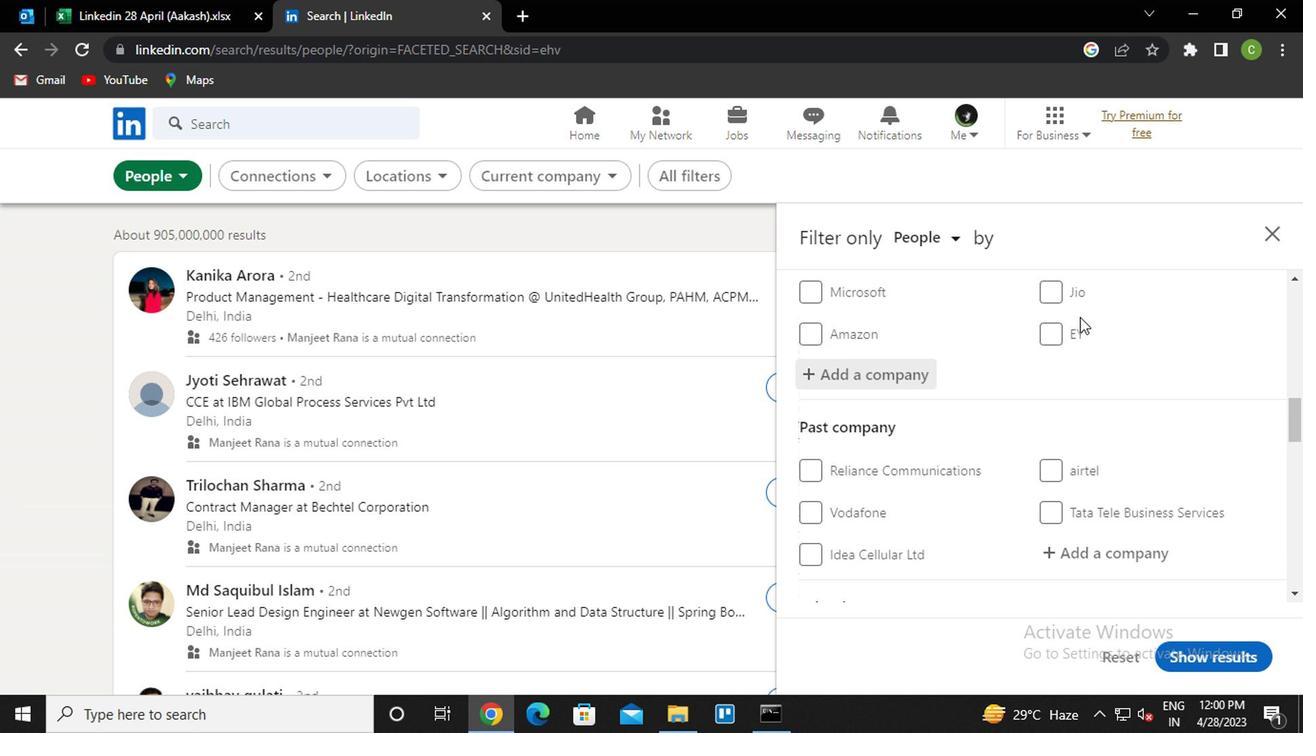 
Action: Mouse scrolled (889, 352) with delta (0, 0)
Screenshot: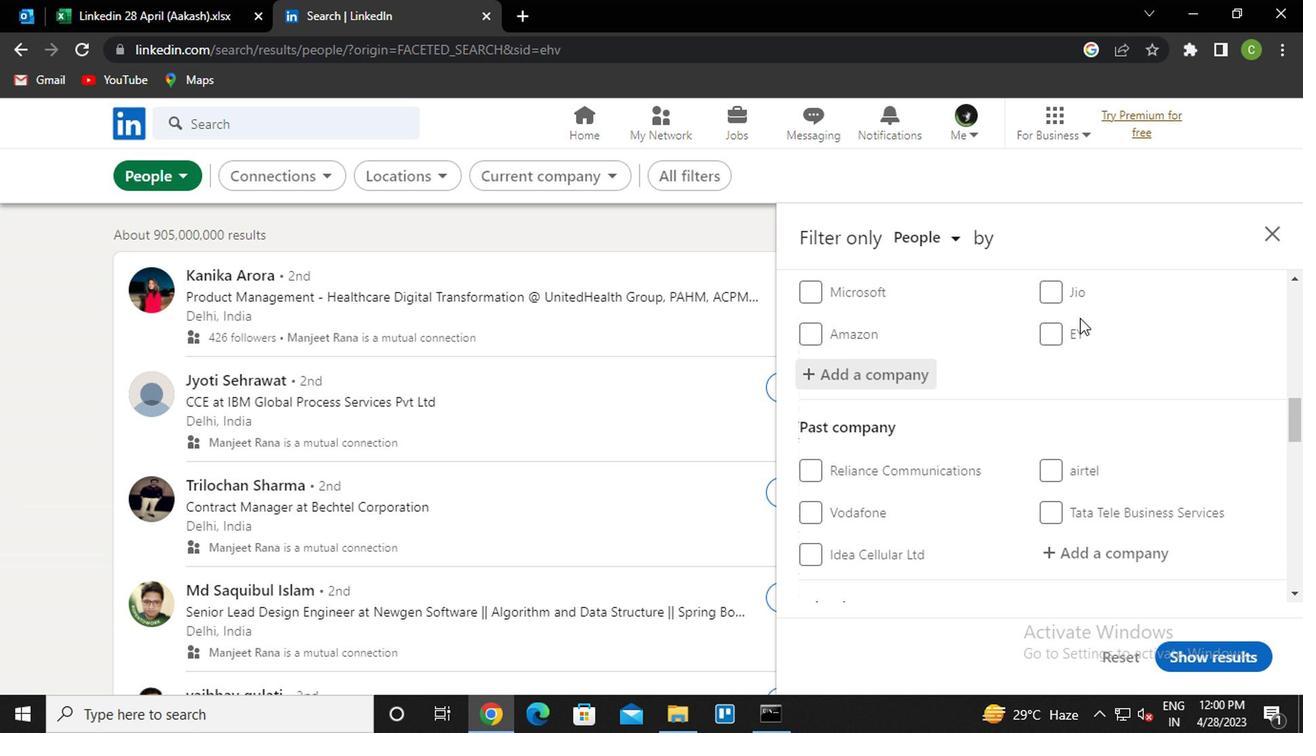 
Action: Mouse moved to (886, 371)
Screenshot: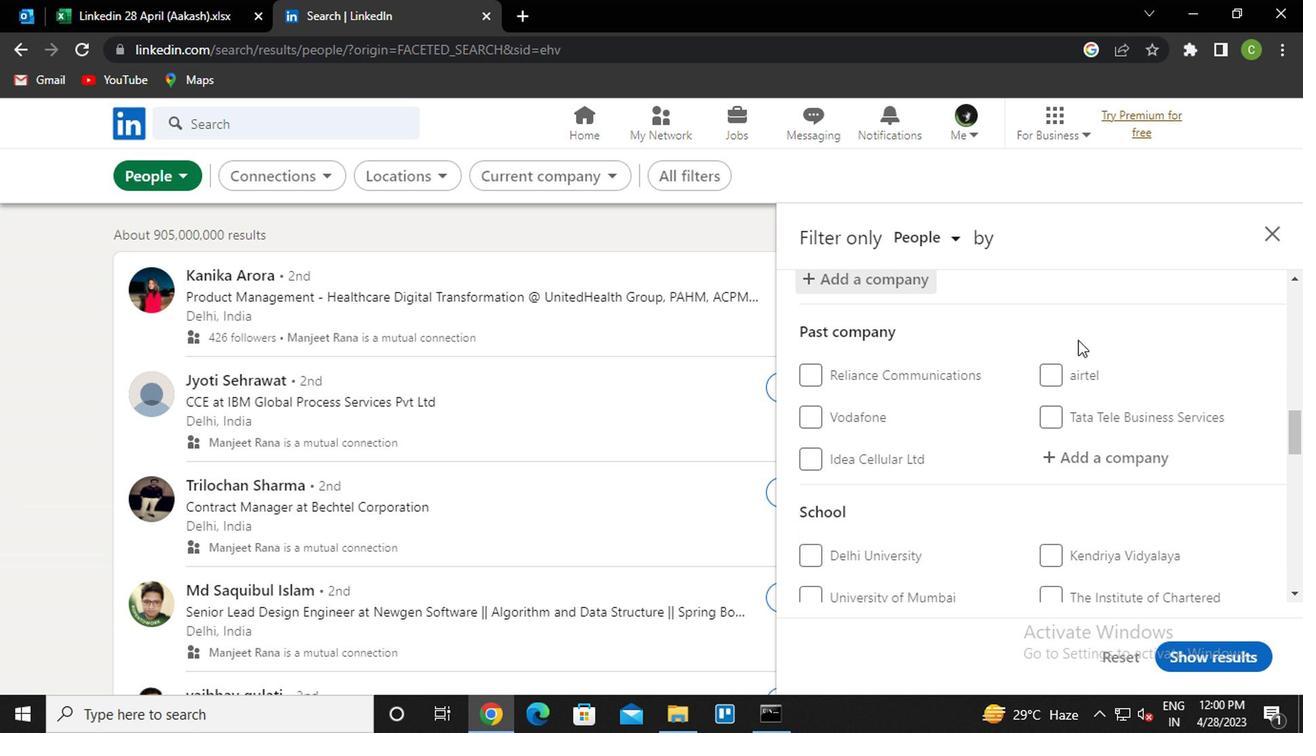 
Action: Mouse scrolled (886, 371) with delta (0, 0)
Screenshot: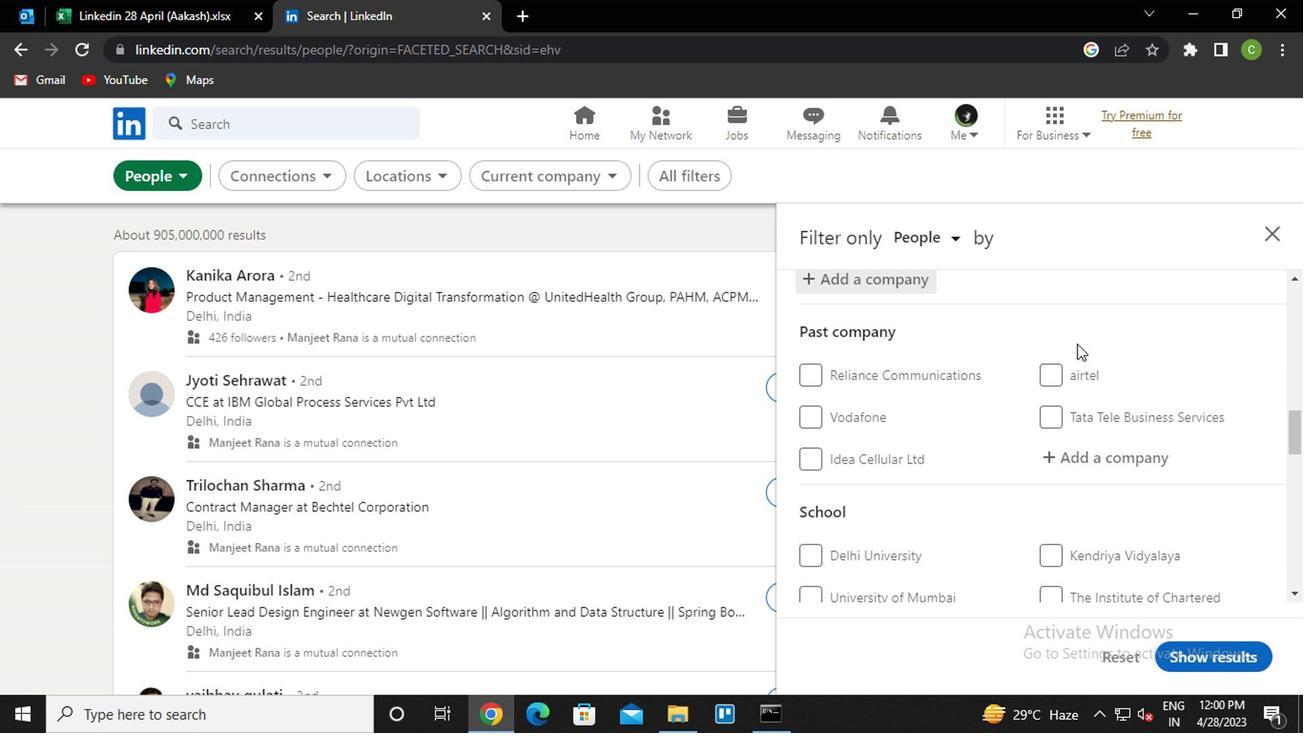 
Action: Mouse moved to (886, 378)
Screenshot: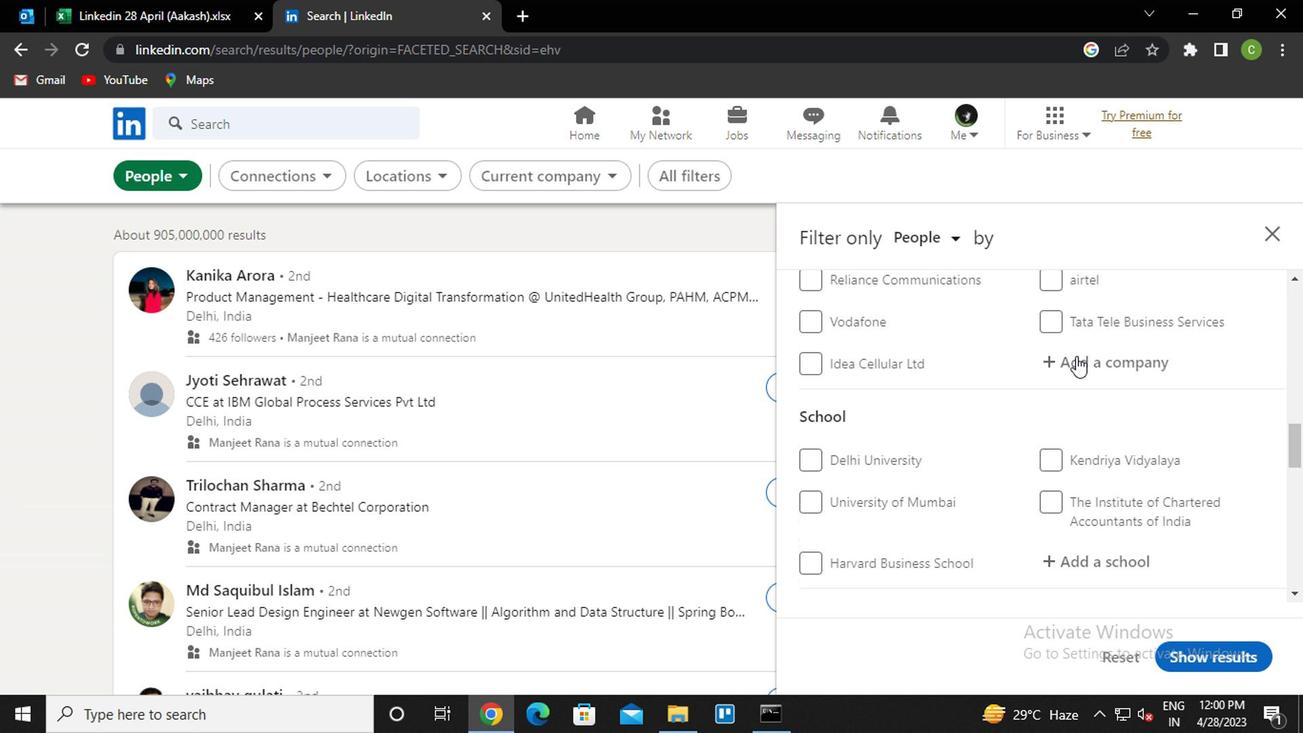 
Action: Mouse scrolled (886, 377) with delta (0, 0)
Screenshot: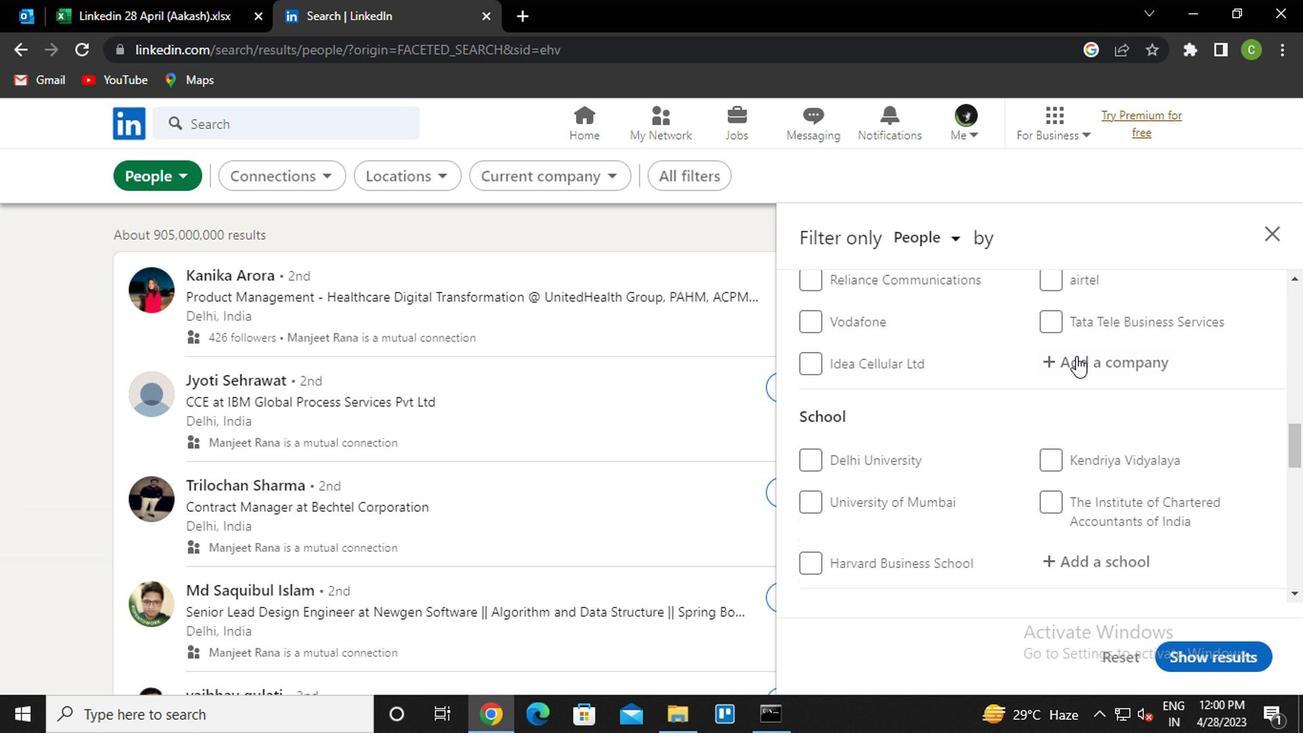 
Action: Mouse scrolled (886, 377) with delta (0, 0)
Screenshot: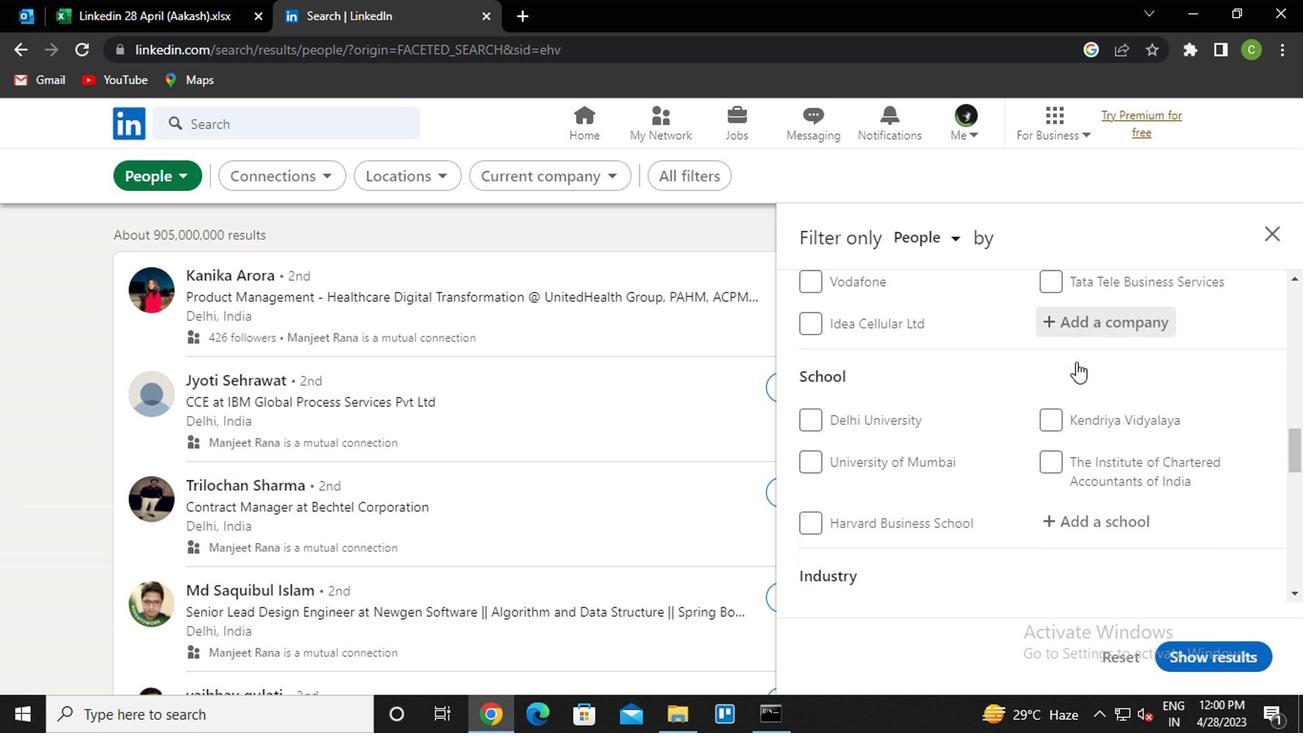 
Action: Mouse moved to (889, 378)
Screenshot: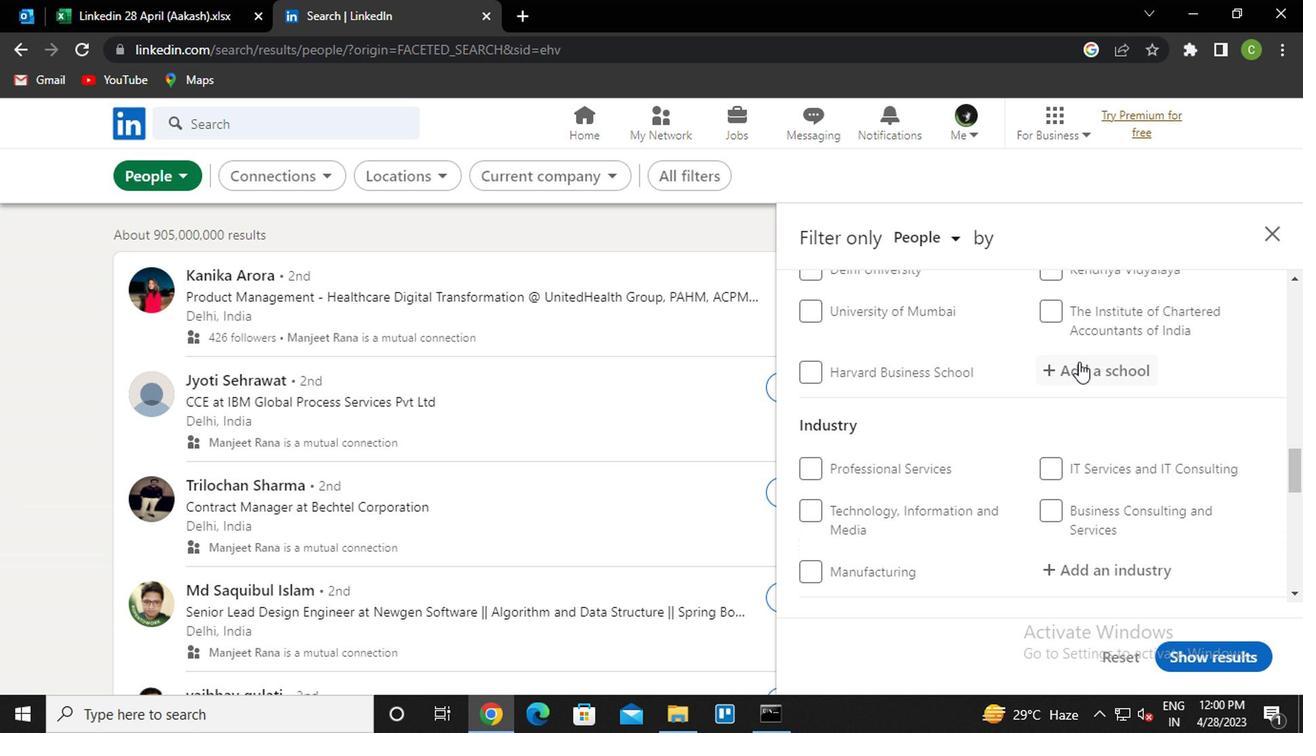 
Action: Mouse pressed left at (889, 378)
Screenshot: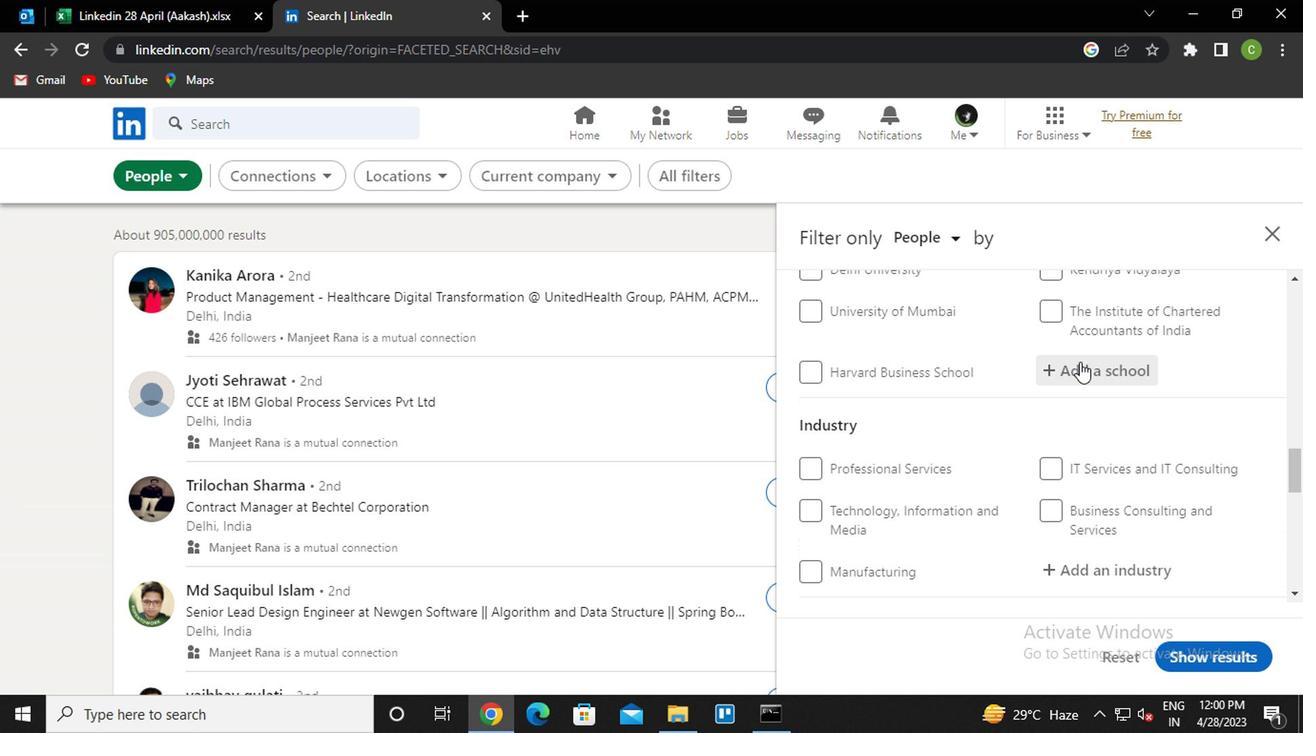 
Action: Key pressed k.r<Key.caps_lock>amakris<Key.down><Key.down><Key.up><Key.enter>
Screenshot: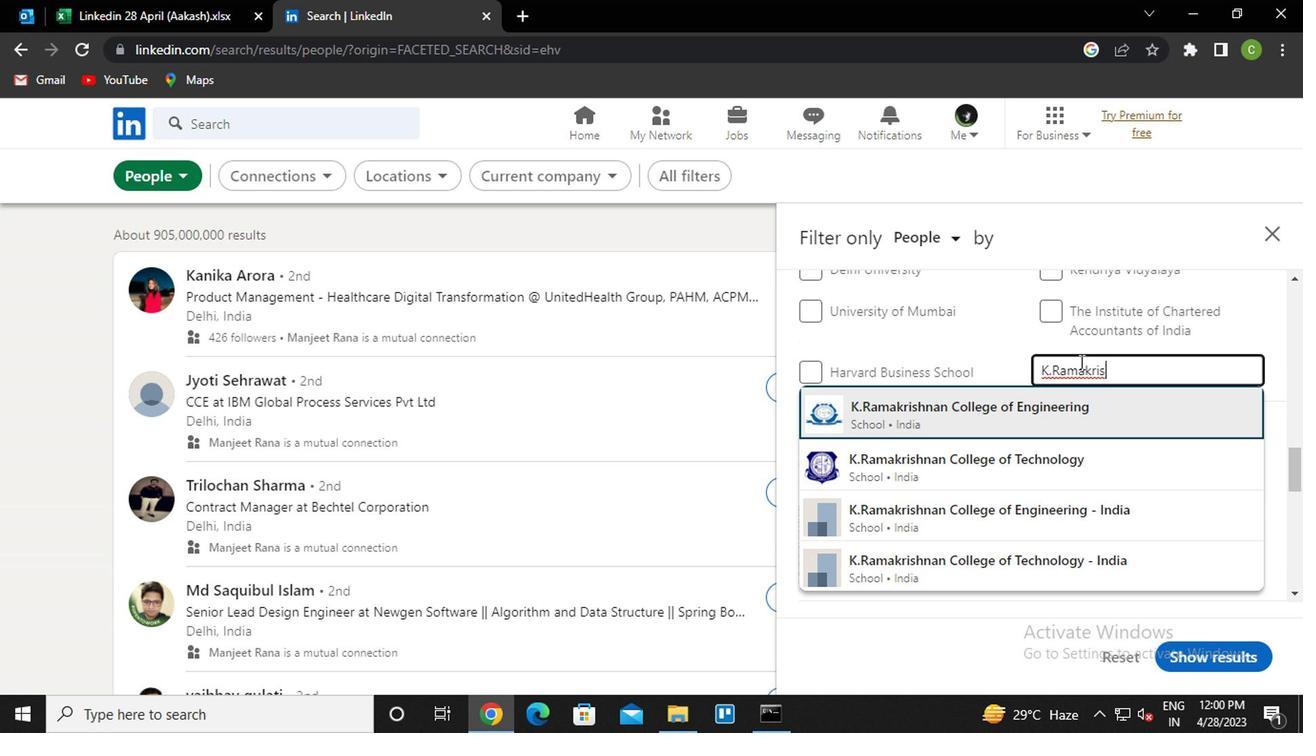 
Action: Mouse moved to (883, 384)
Screenshot: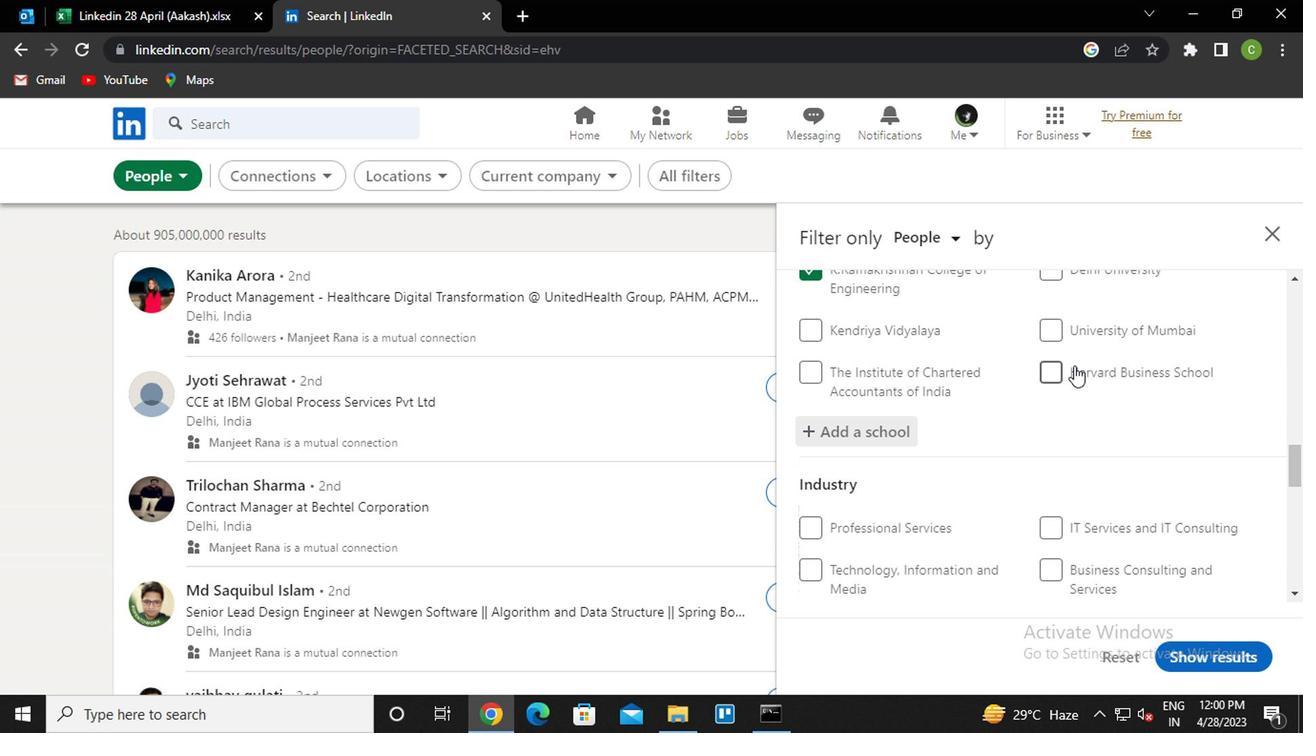 
Action: Mouse scrolled (883, 383) with delta (0, 0)
Screenshot: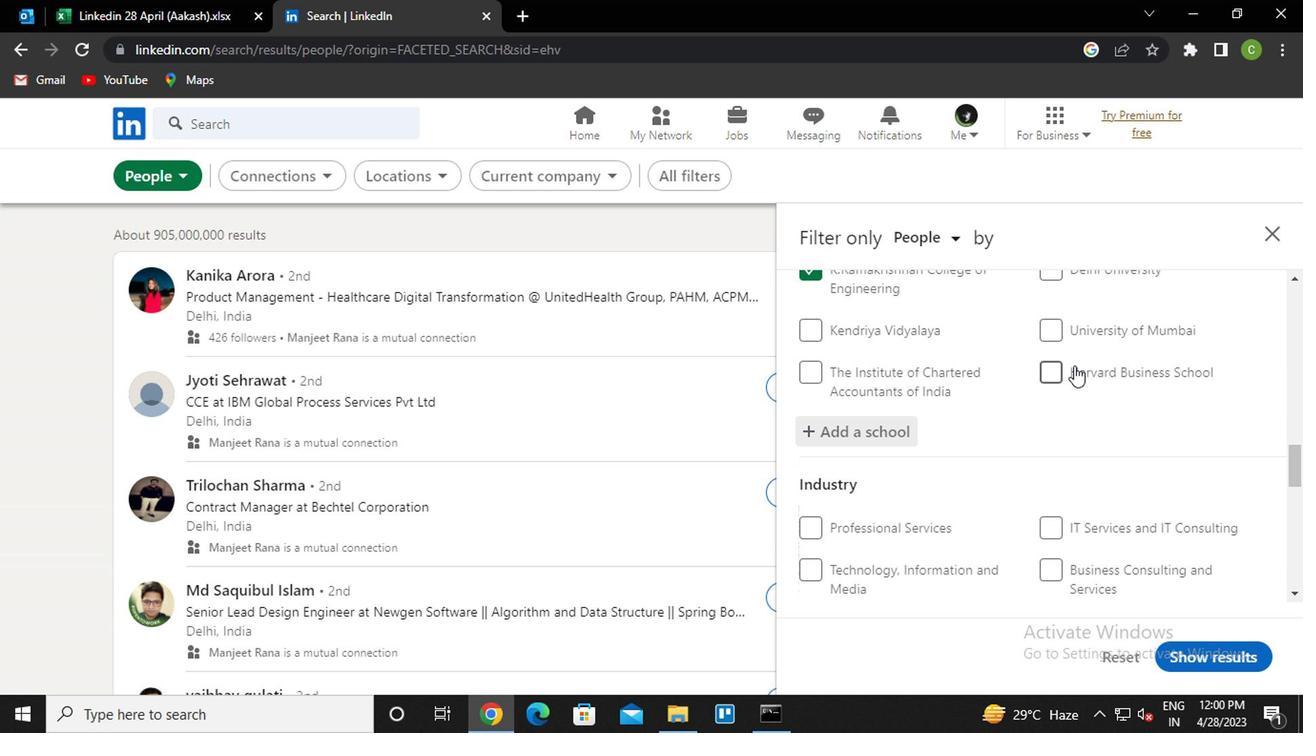 
Action: Mouse moved to (882, 390)
Screenshot: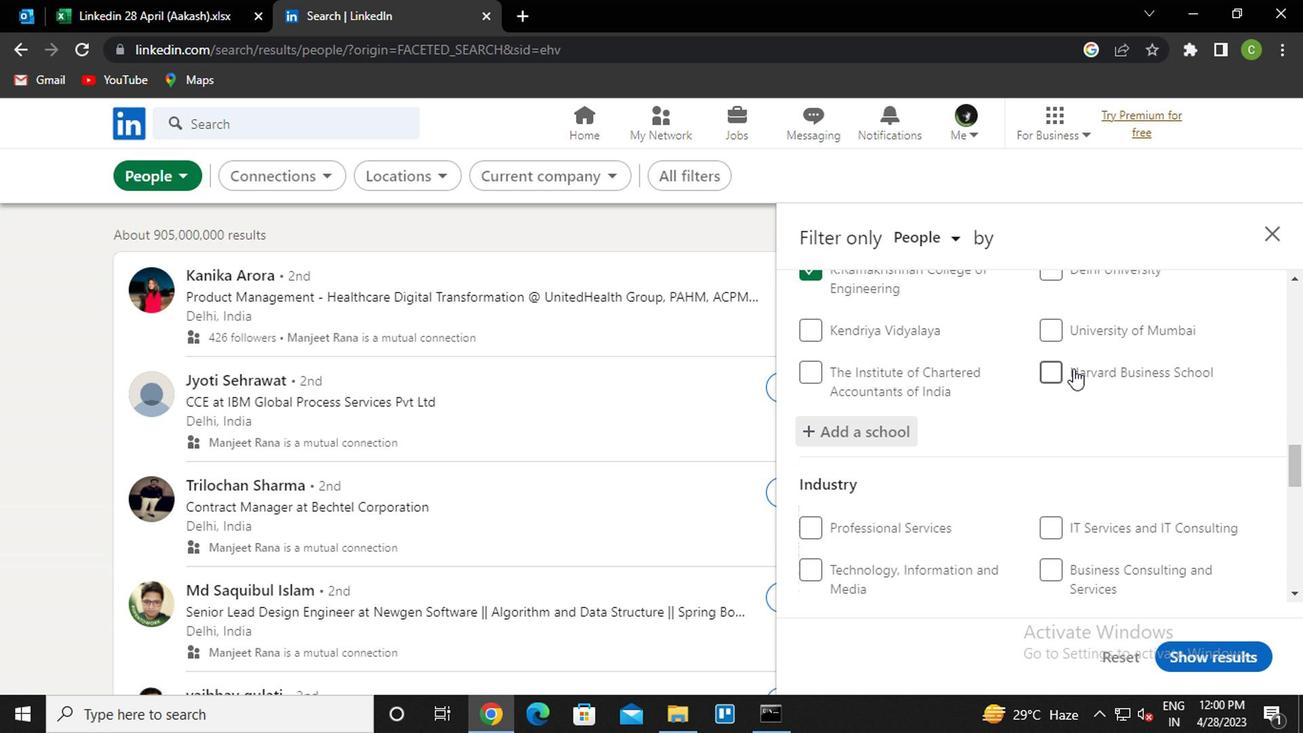 
Action: Mouse scrolled (882, 389) with delta (0, 0)
Screenshot: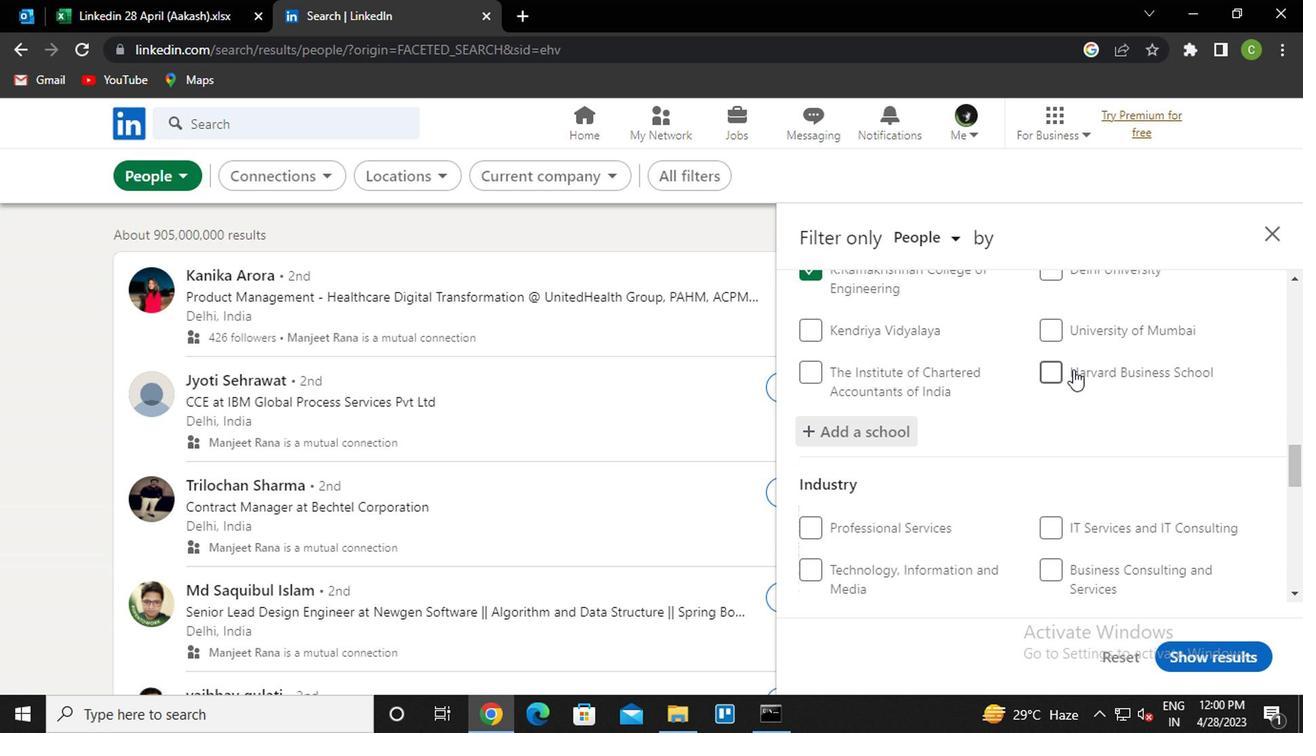 
Action: Mouse moved to (894, 434)
Screenshot: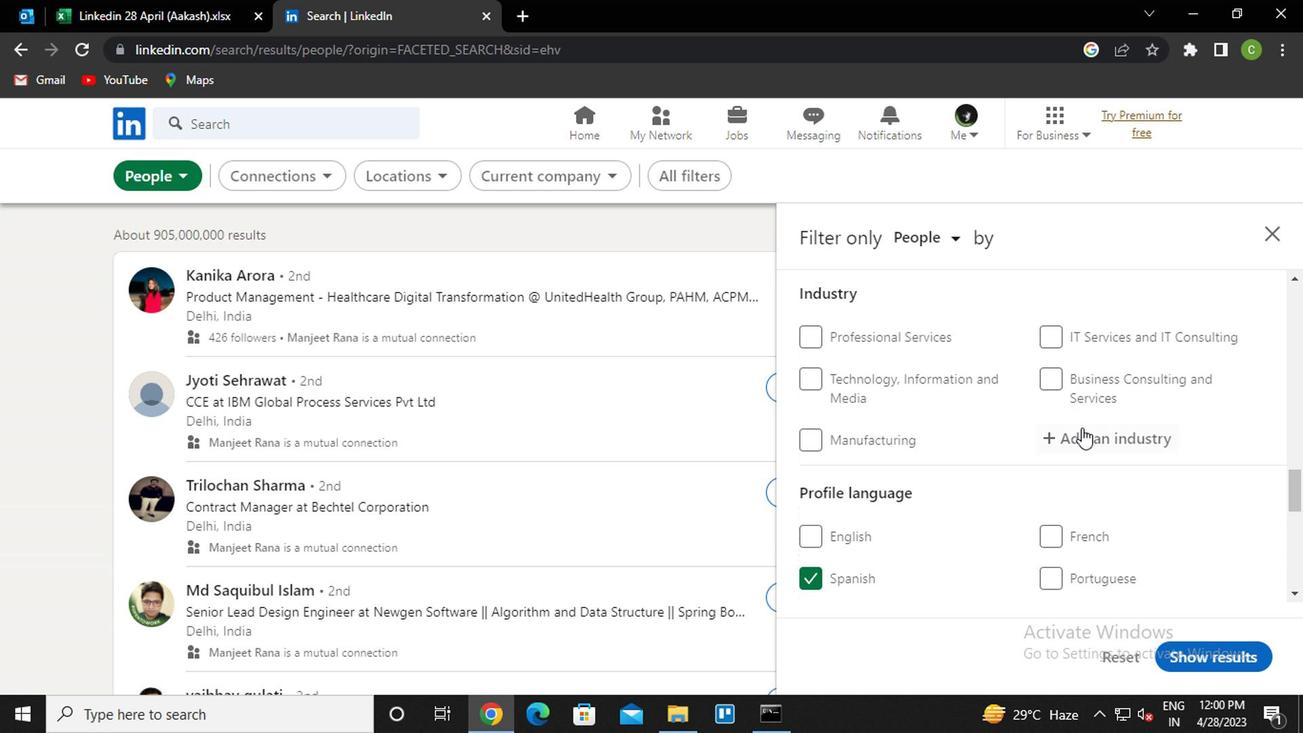 
Action: Mouse pressed left at (894, 434)
Screenshot: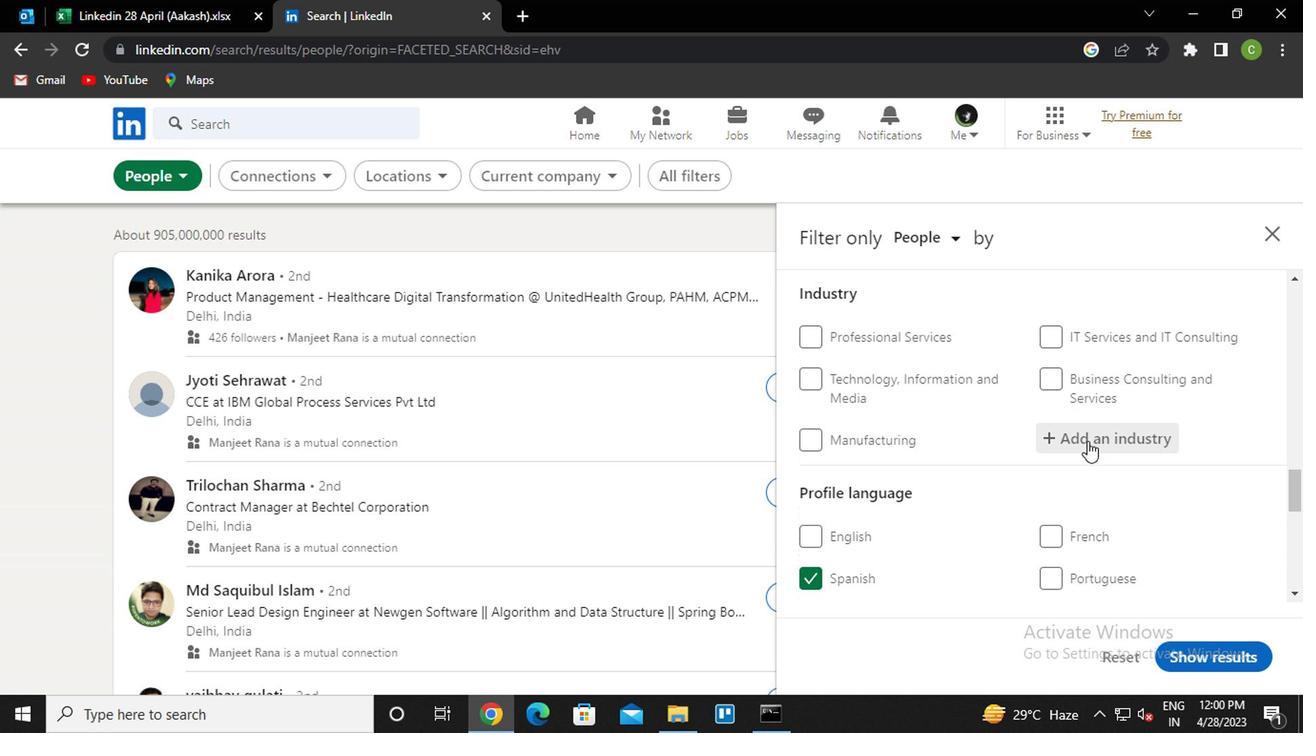 
Action: Key pressed <Key.caps_lock>b<Key.caps_lock>uilding<Key.space><Key.caps_lock>f<Key.caps_lock>inis<Key.down><Key.enter>
Screenshot: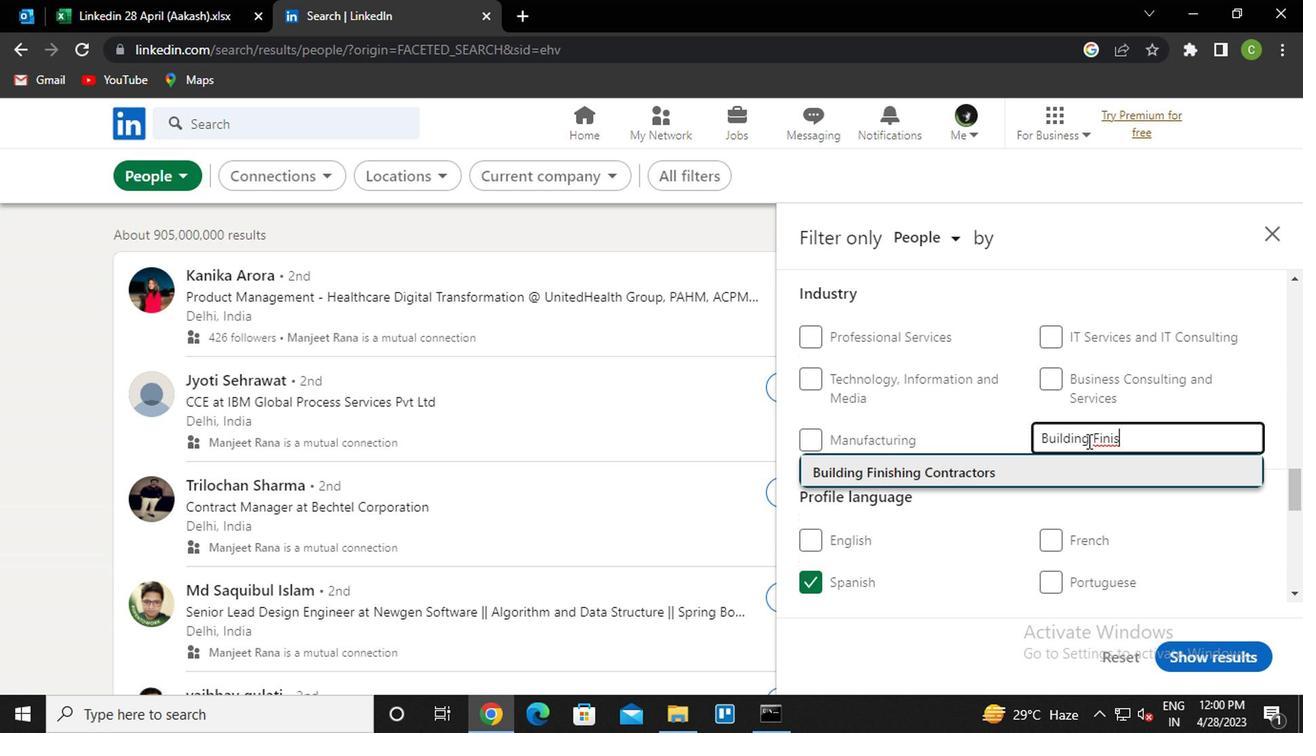 
Action: Mouse moved to (894, 434)
Screenshot: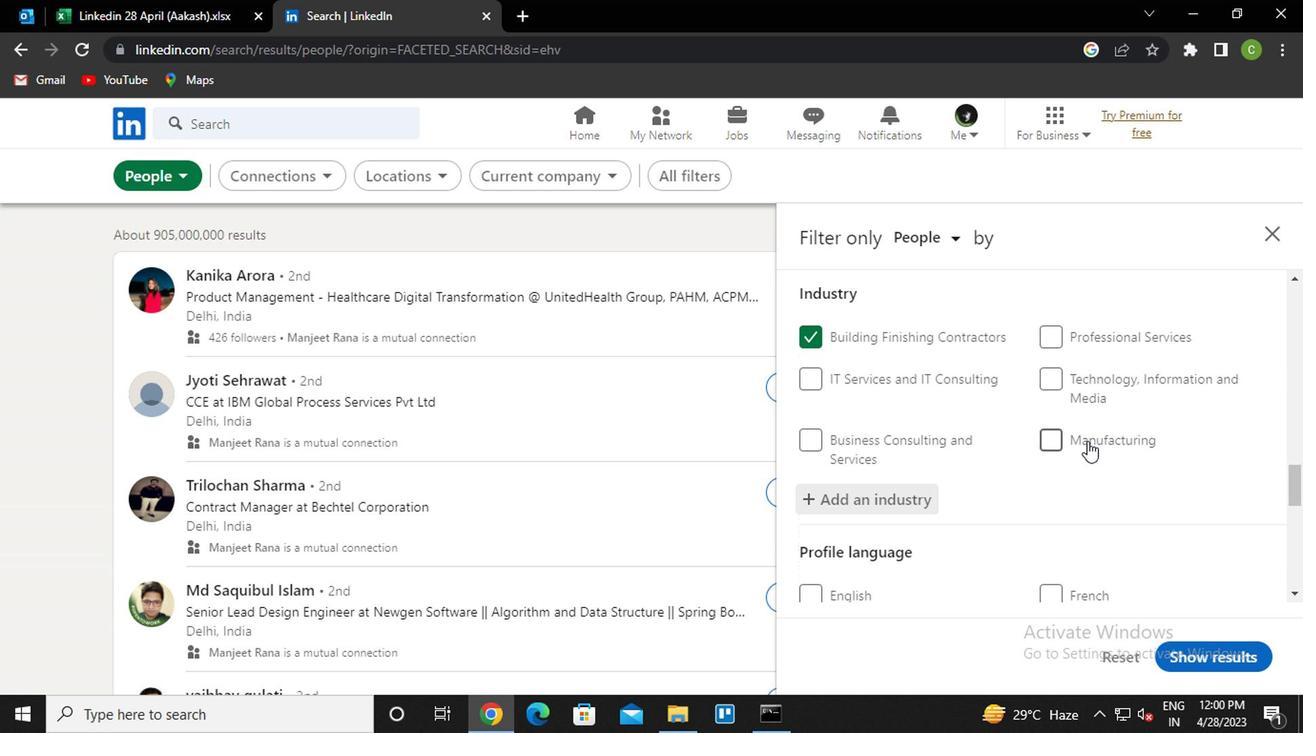 
Action: Mouse scrolled (894, 433) with delta (0, 0)
Screenshot: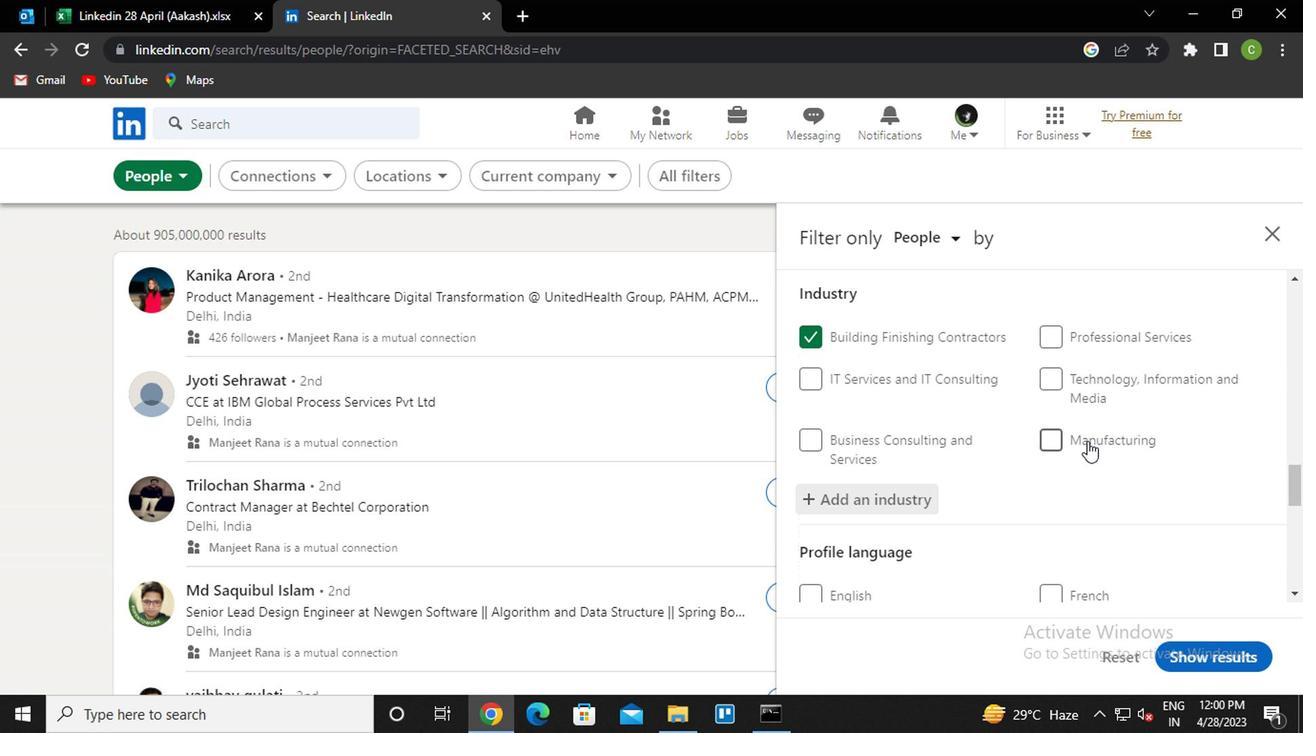 
Action: Mouse scrolled (894, 433) with delta (0, 0)
Screenshot: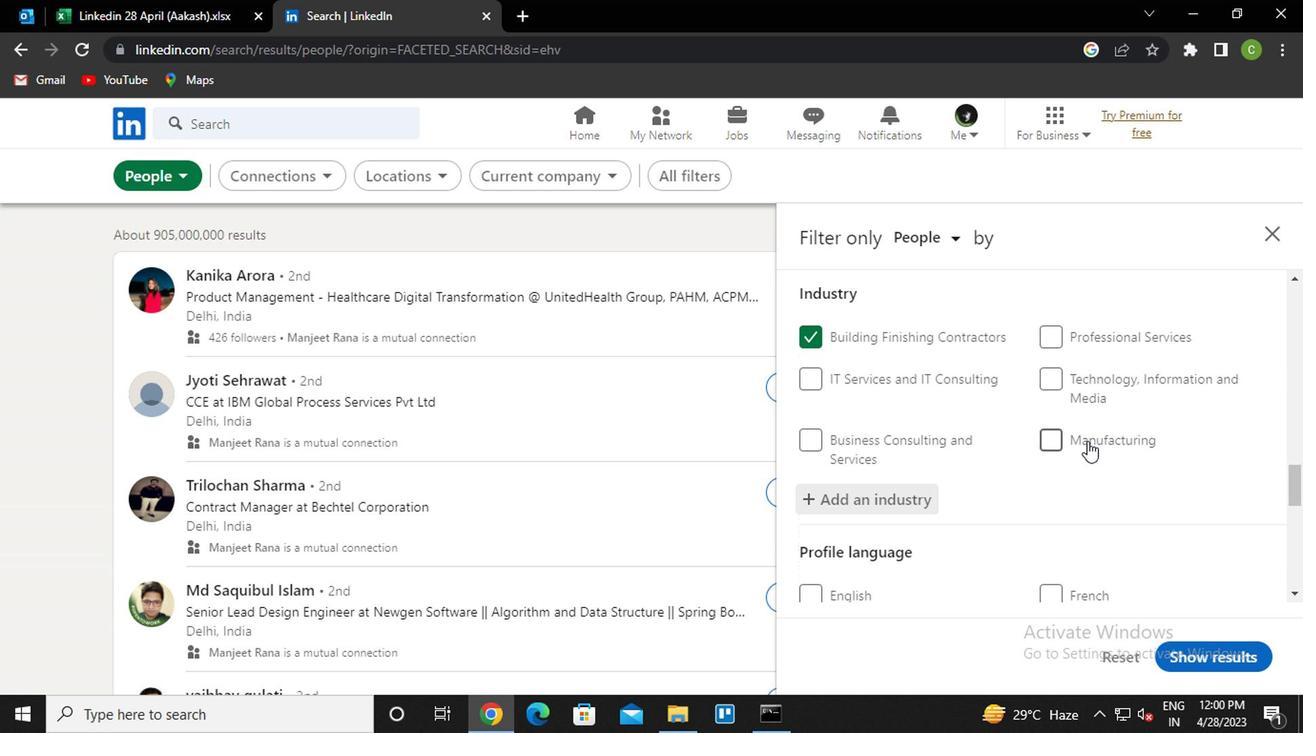 
Action: Mouse scrolled (894, 433) with delta (0, 0)
Screenshot: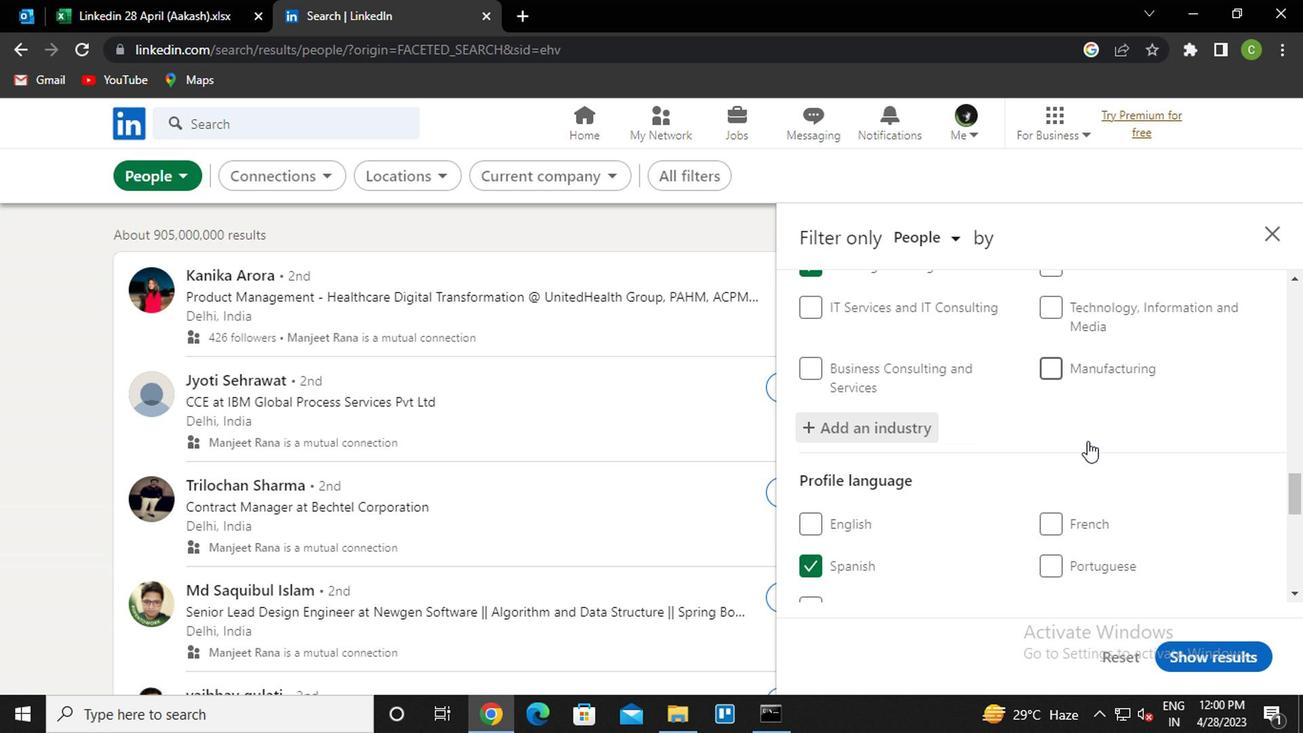 
Action: Mouse scrolled (894, 433) with delta (0, 0)
Screenshot: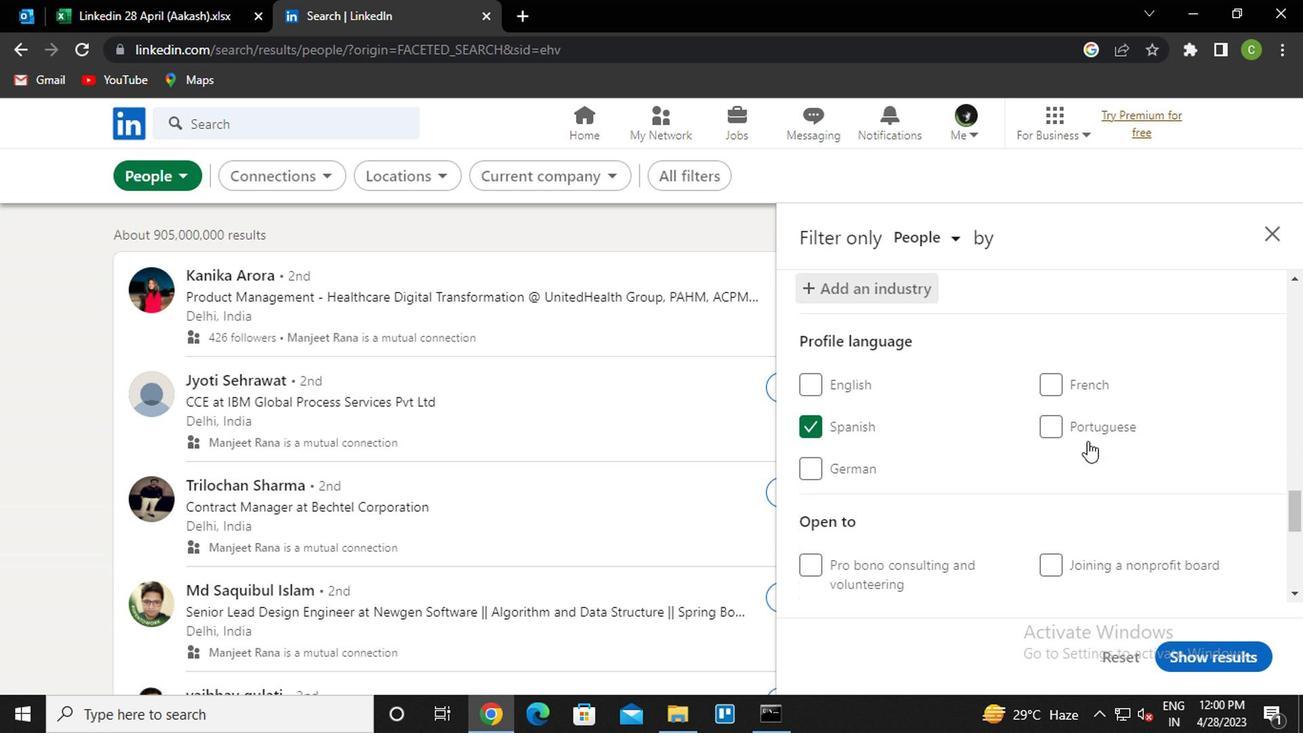 
Action: Mouse moved to (892, 435)
Screenshot: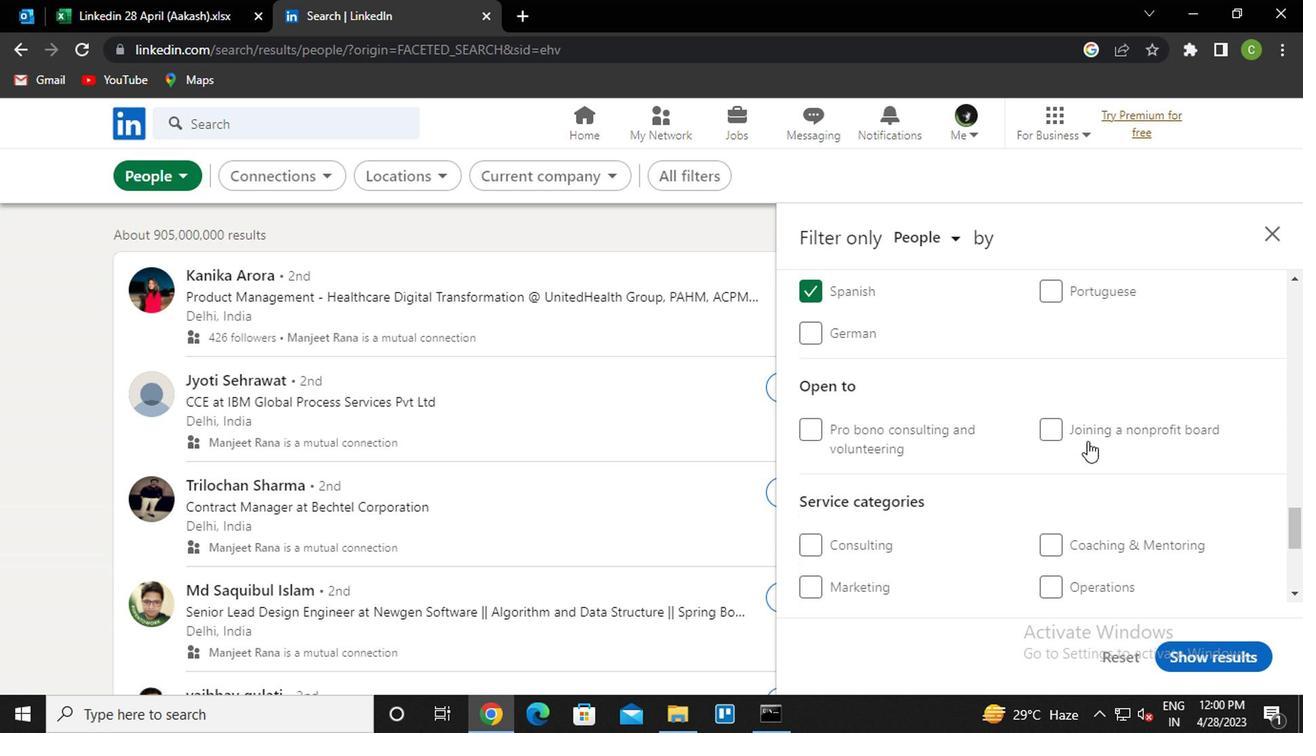 
Action: Mouse scrolled (892, 434) with delta (0, 0)
Screenshot: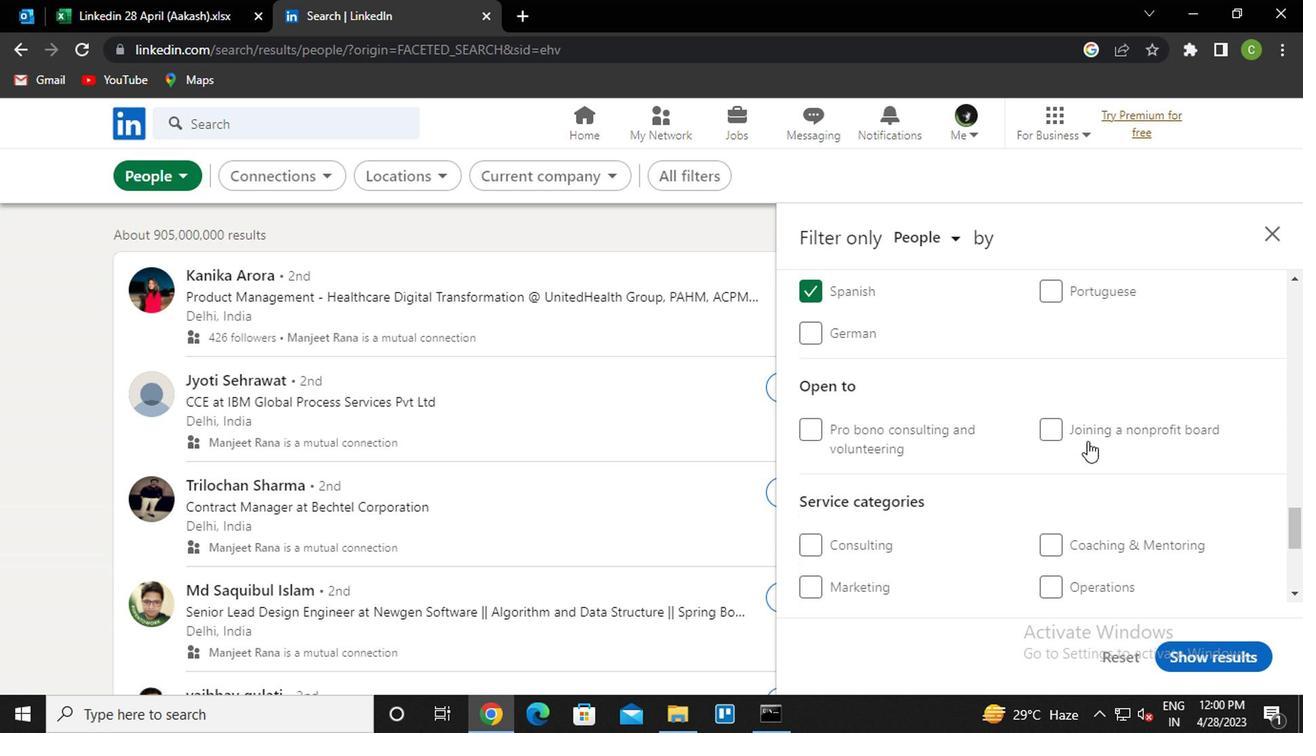 
Action: Mouse moved to (859, 437)
Screenshot: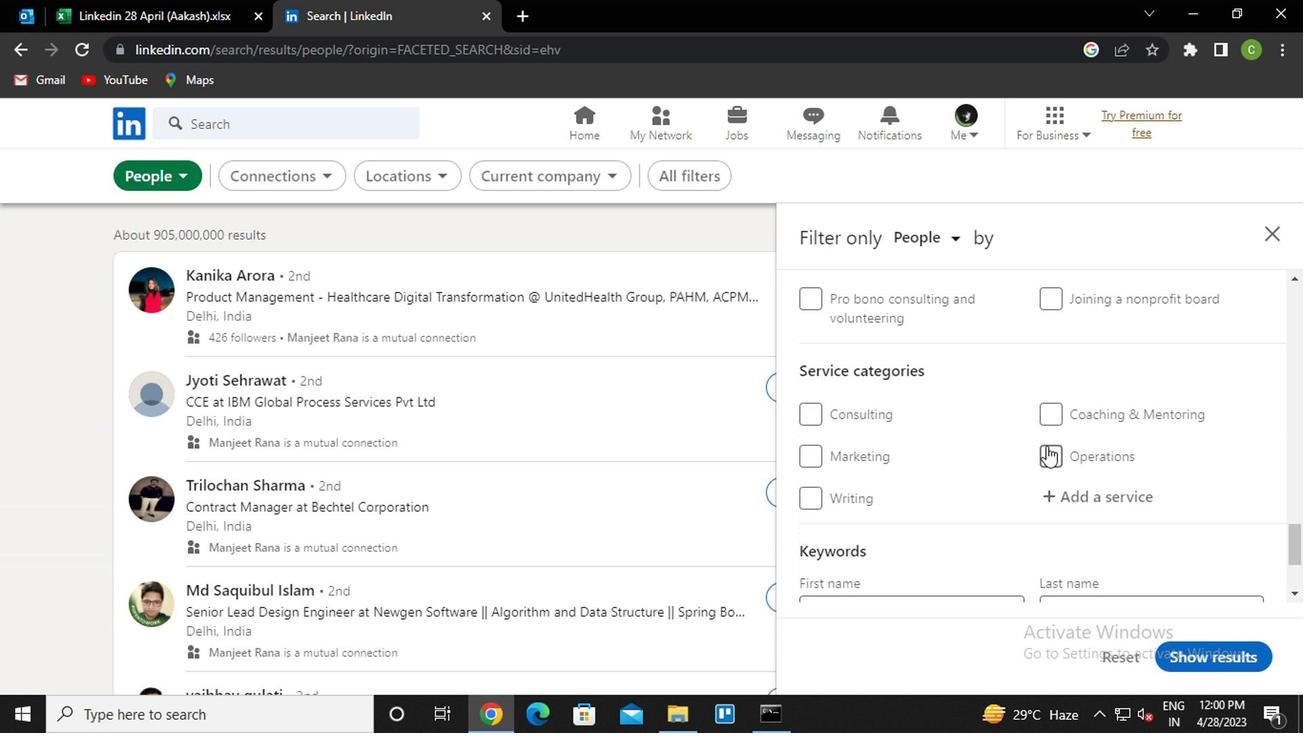 
Action: Mouse scrolled (859, 436) with delta (0, 0)
Screenshot: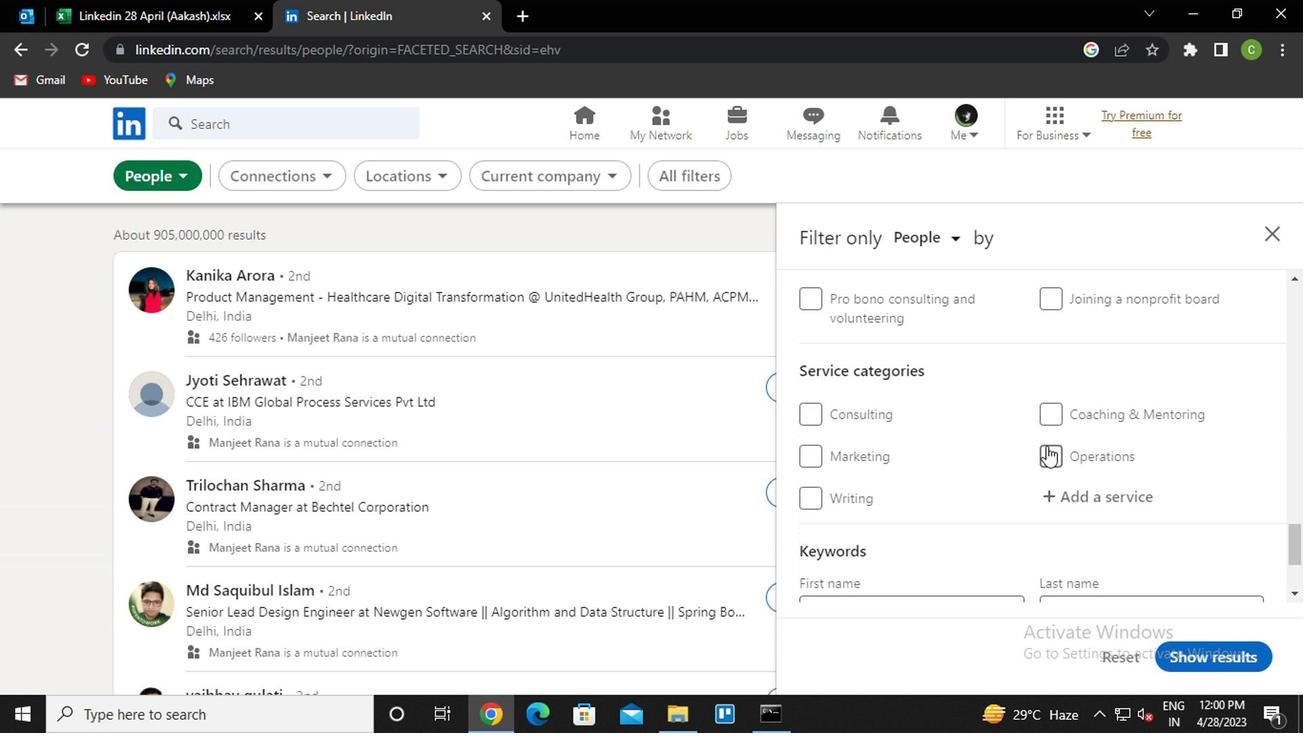 
Action: Mouse moved to (887, 409)
Screenshot: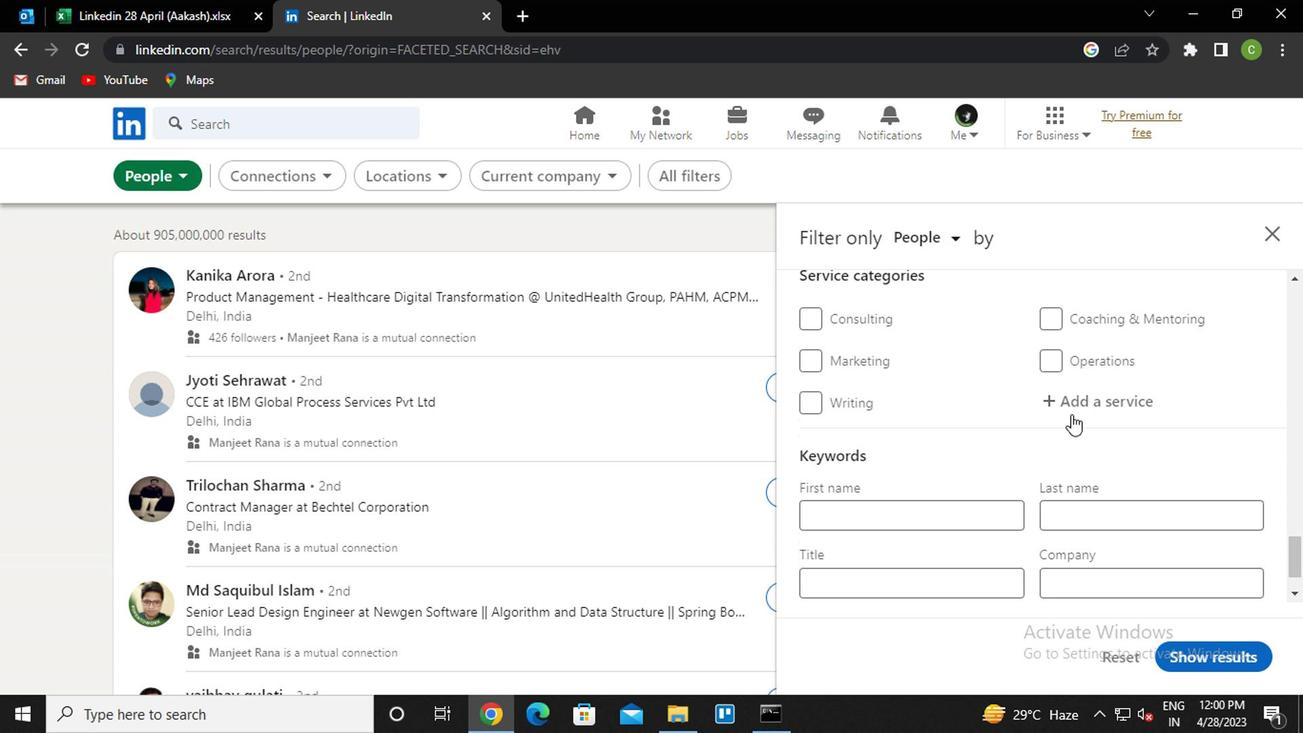 
Action: Mouse pressed left at (887, 409)
Screenshot: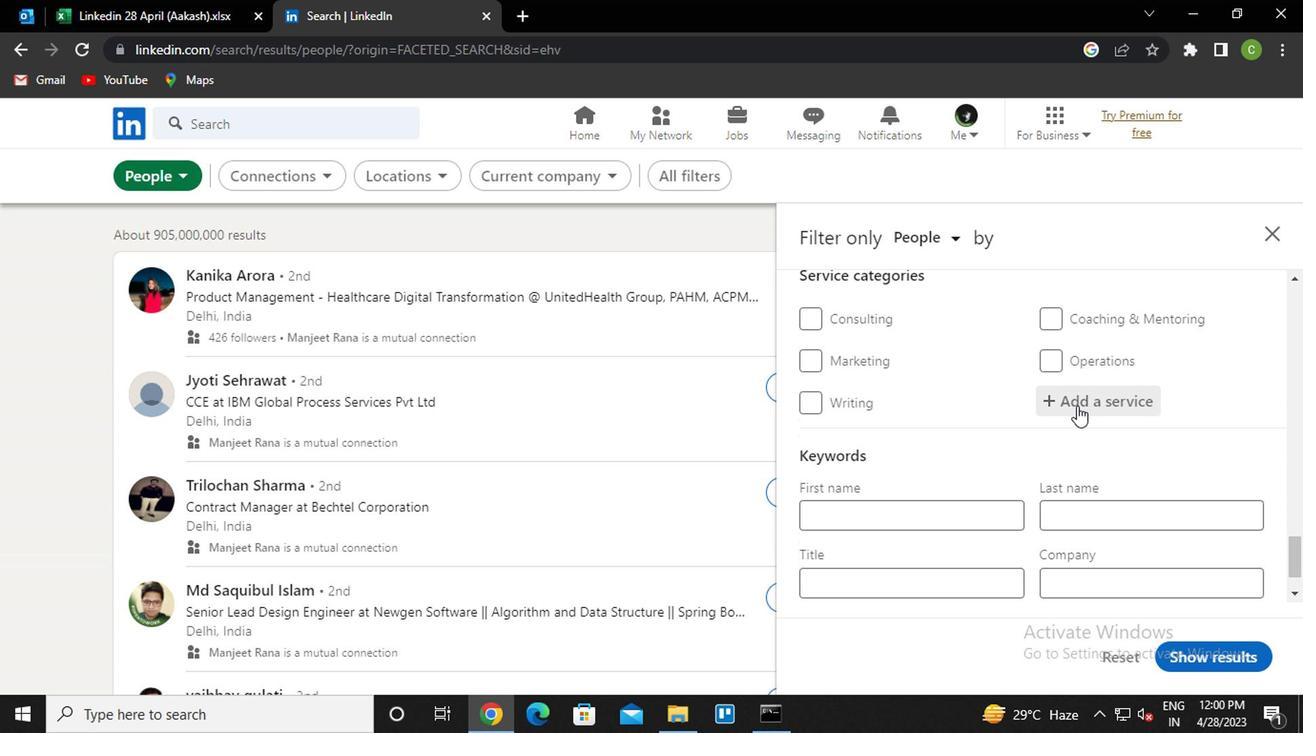 
Action: Key pressed <Key.caps_lock>i<Key.caps_lock>llustra<Key.down><Key.enter>
Screenshot: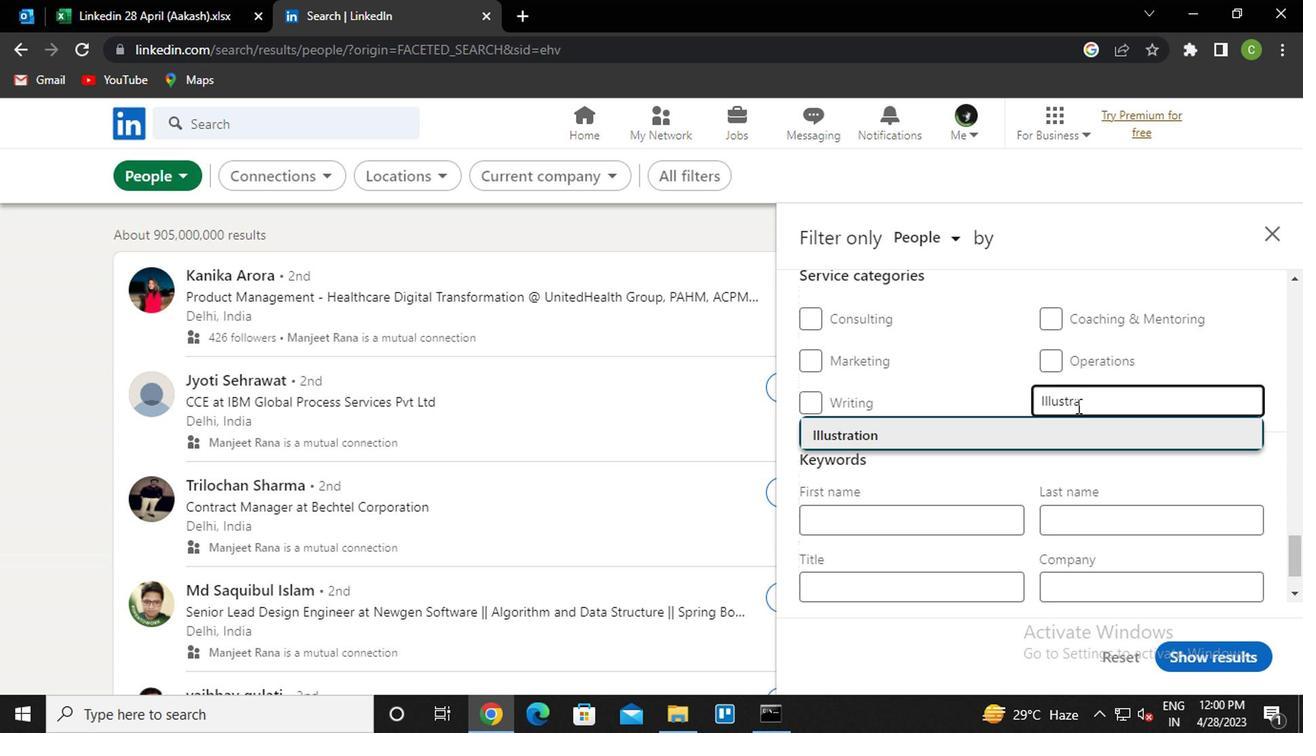
Action: Mouse scrolled (887, 408) with delta (0, 0)
Screenshot: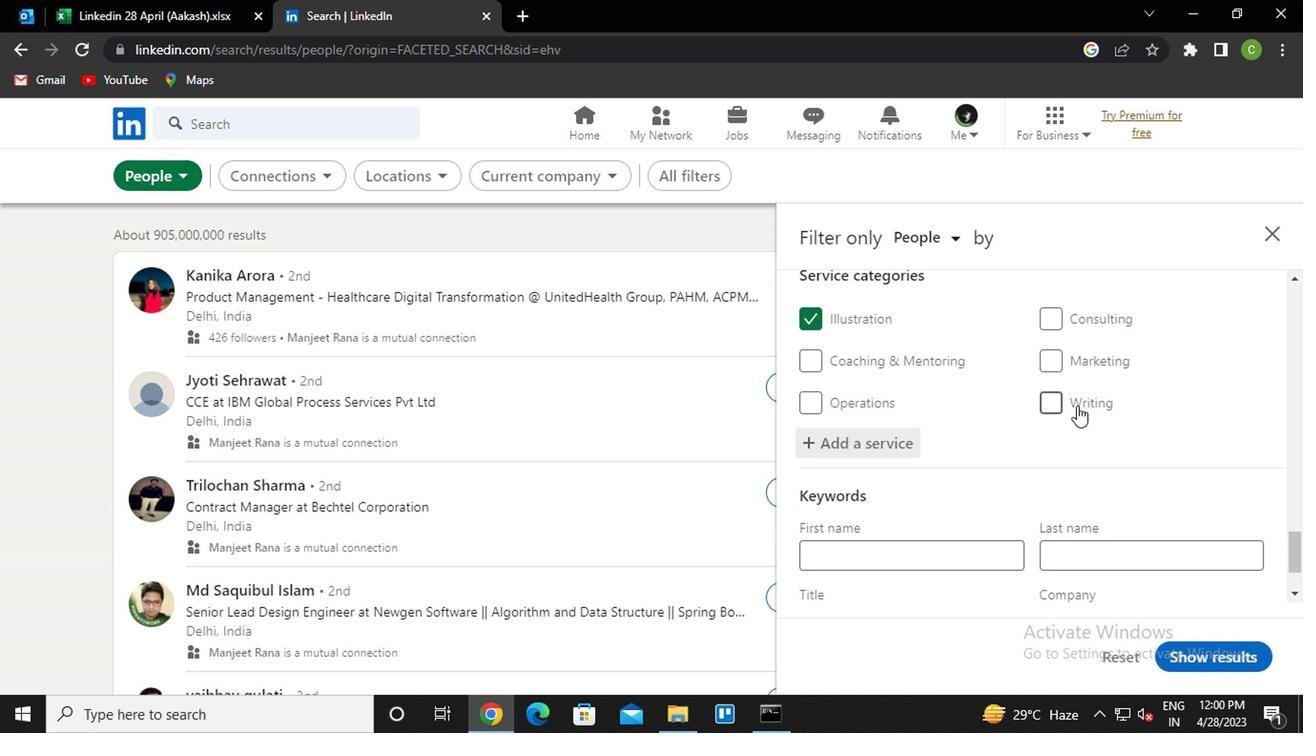
Action: Mouse scrolled (887, 408) with delta (0, 0)
Screenshot: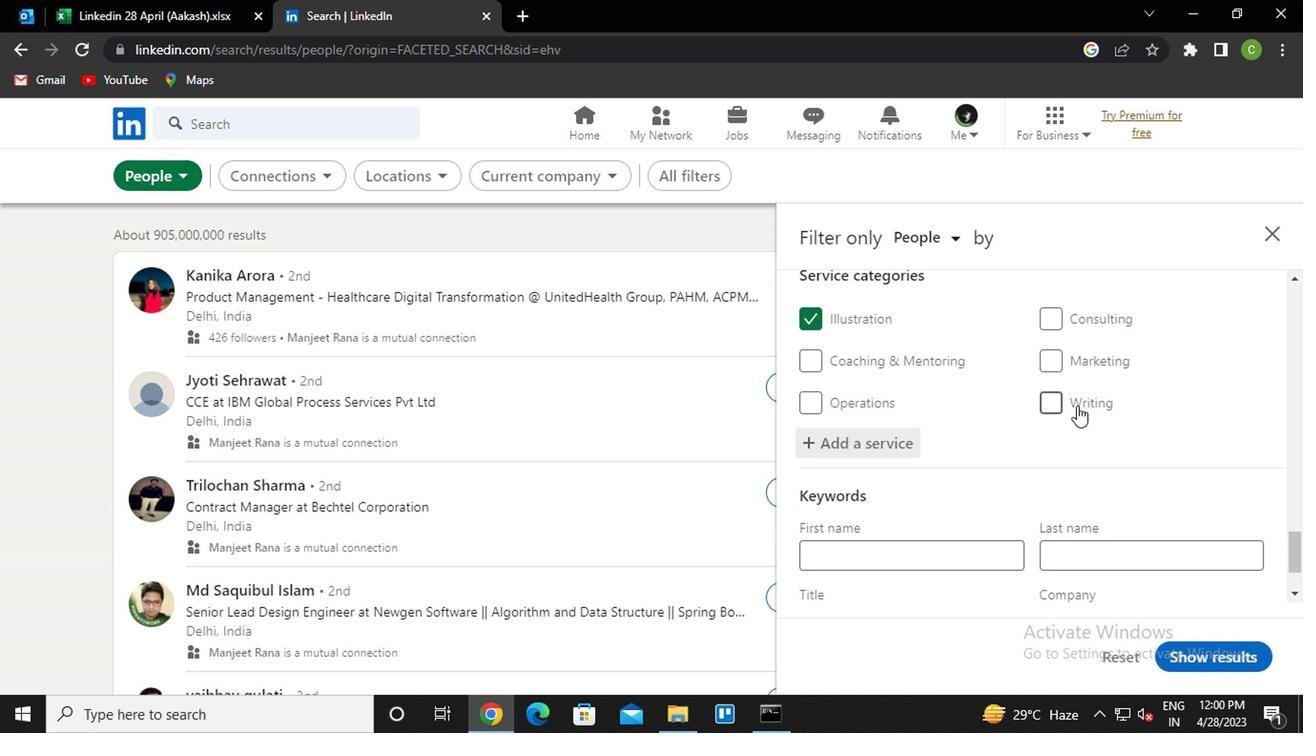 
Action: Mouse scrolled (887, 408) with delta (0, 0)
Screenshot: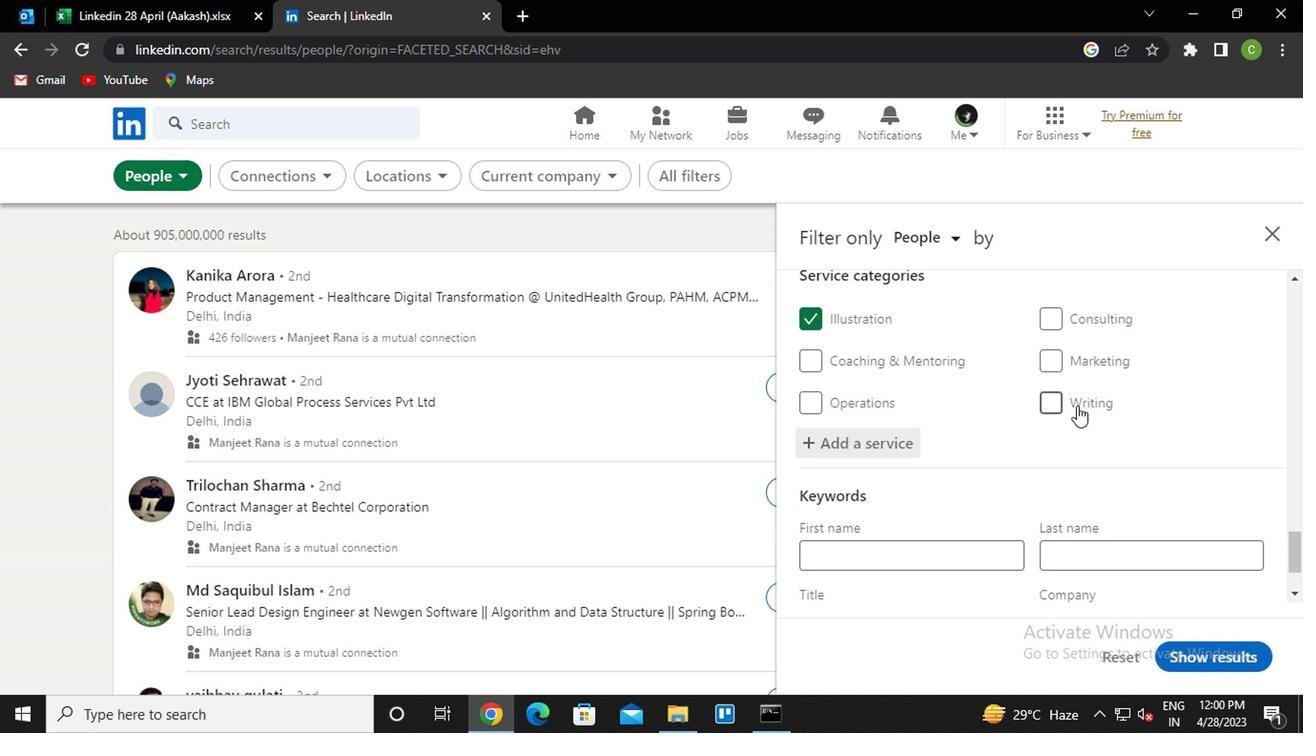 
Action: Mouse scrolled (887, 408) with delta (0, 0)
Screenshot: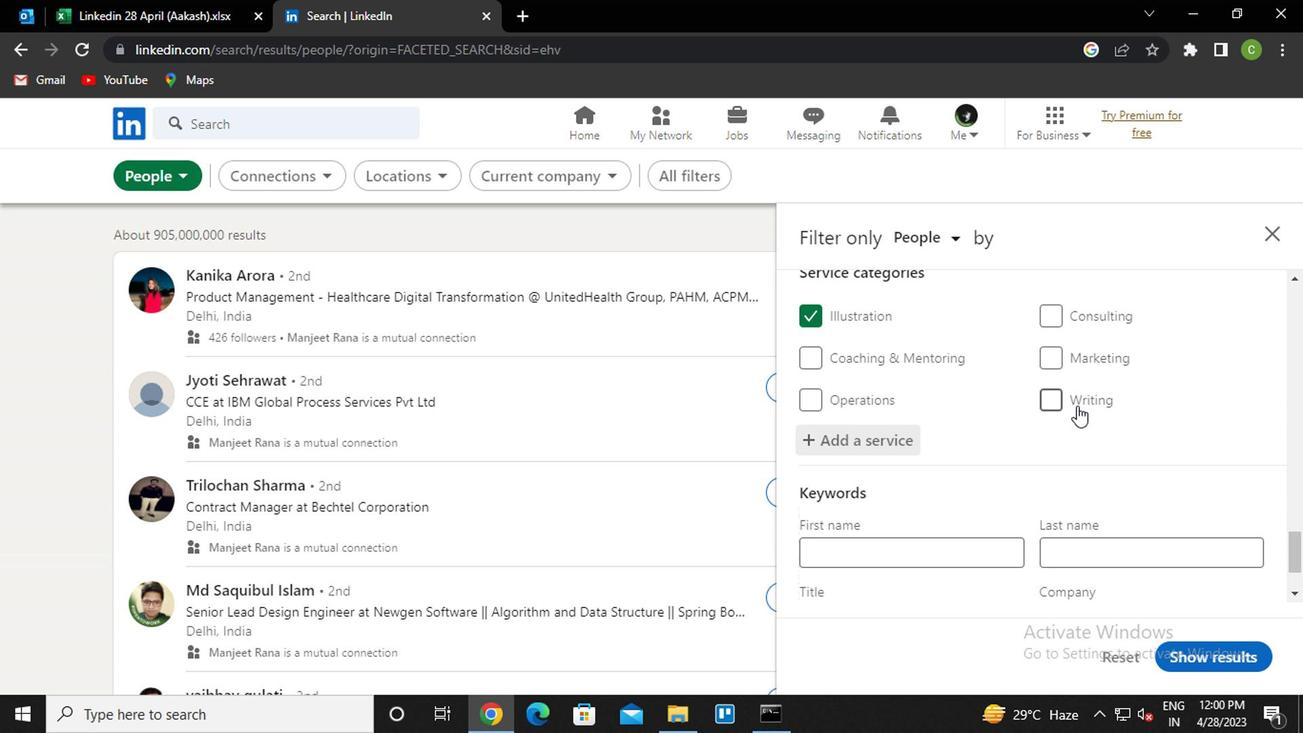 
Action: Mouse scrolled (887, 408) with delta (0, 0)
Screenshot: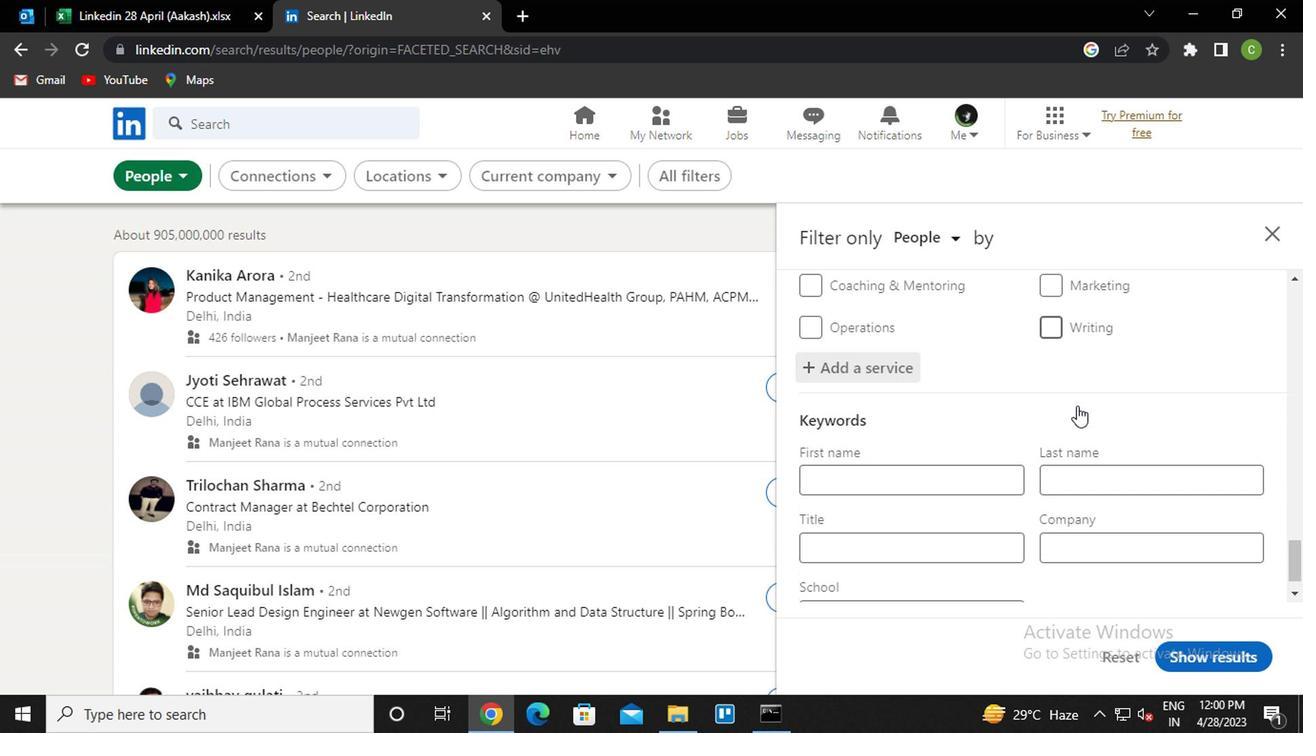 
Action: Mouse scrolled (887, 408) with delta (0, 0)
Screenshot: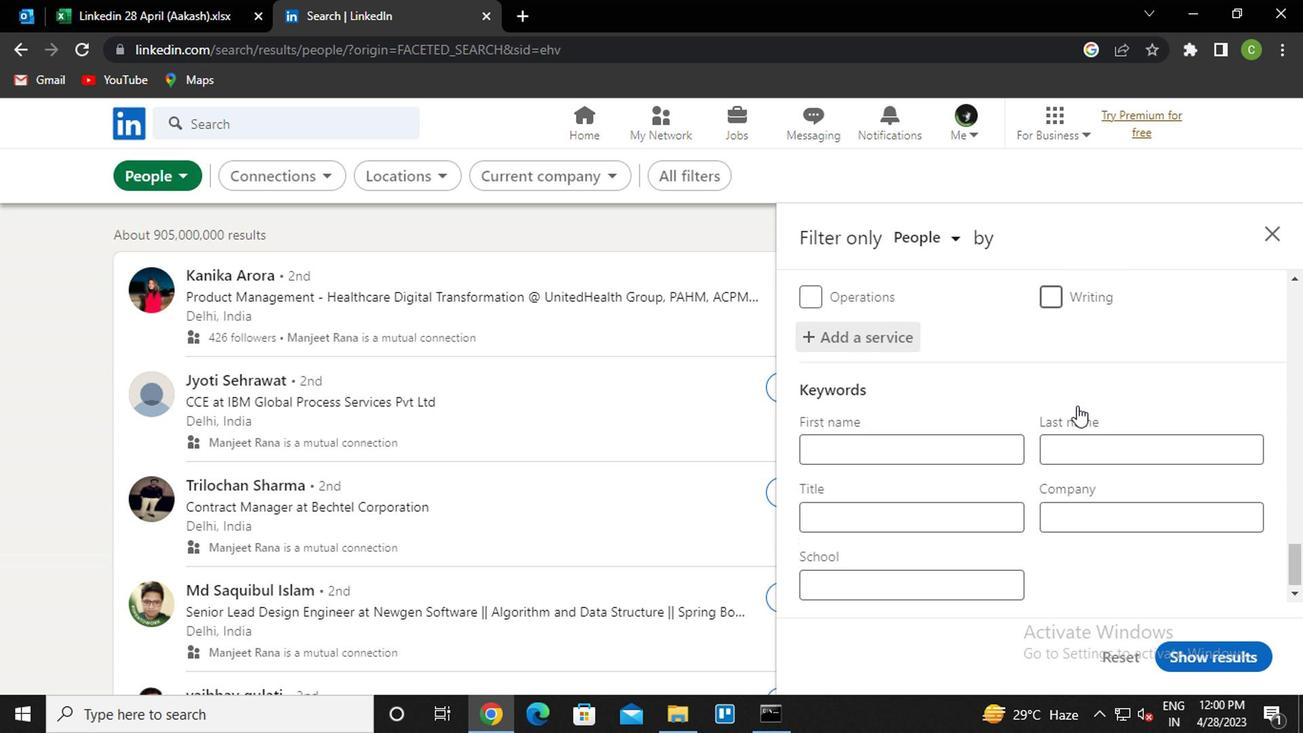 
Action: Mouse moved to (758, 480)
Screenshot: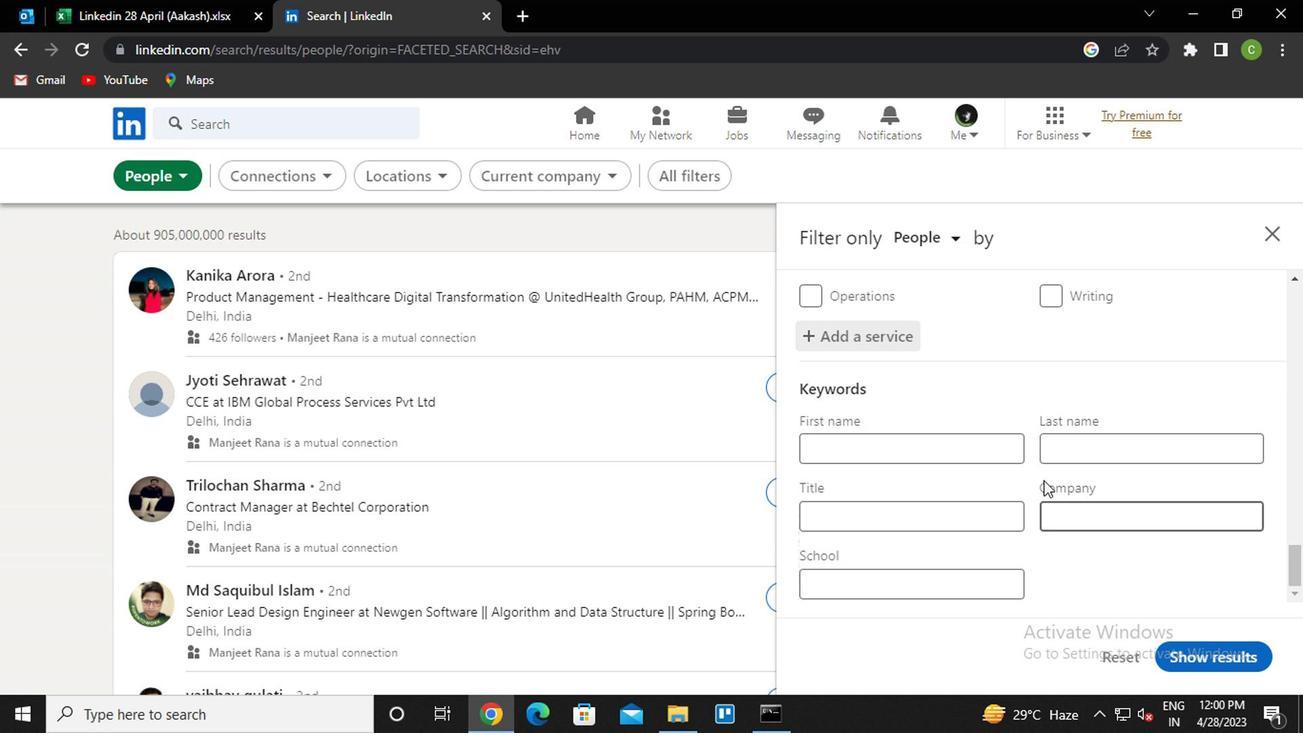 
Action: Mouse pressed left at (758, 480)
Screenshot: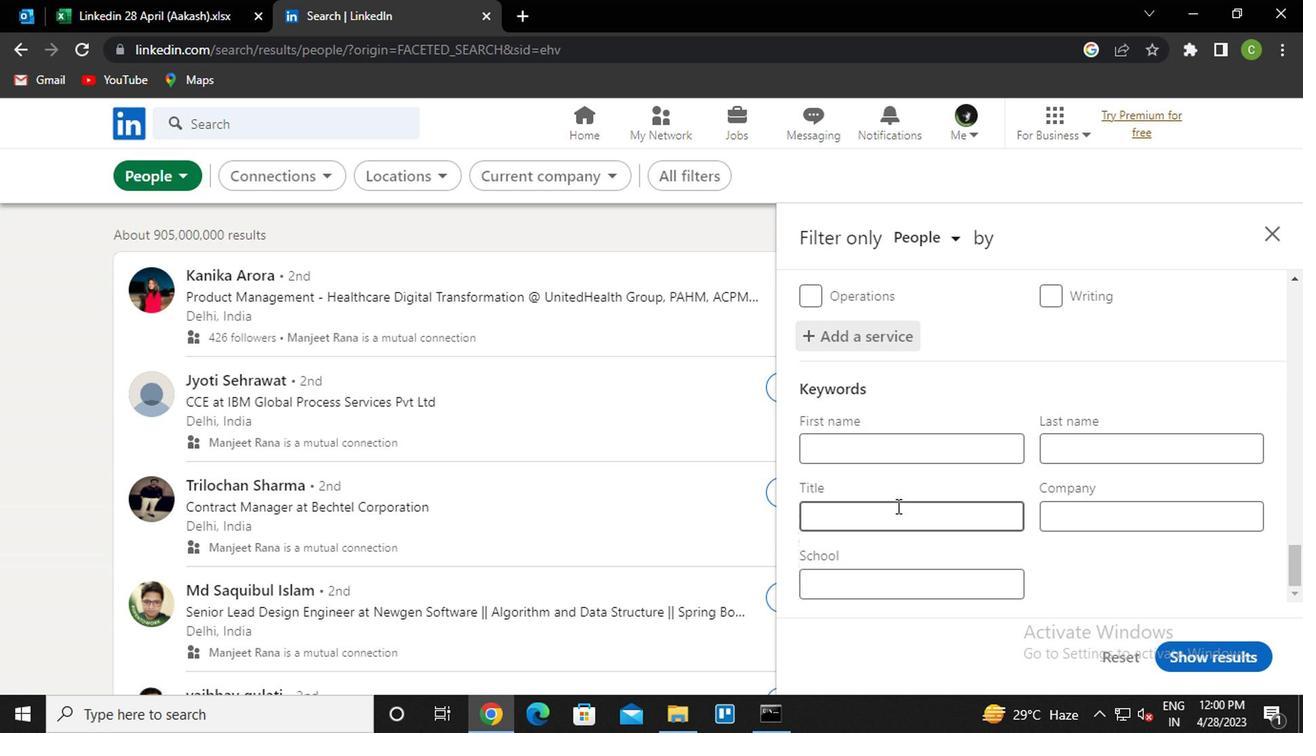 
Action: Key pressed <Key.caps_lock>l<Key.caps_lock>anscaping<Key.space><Key.caps_lock><Key.caps_lock><Key.caps_lock>w<Key.caps_lock>orkr<Key.backspace>er
Screenshot: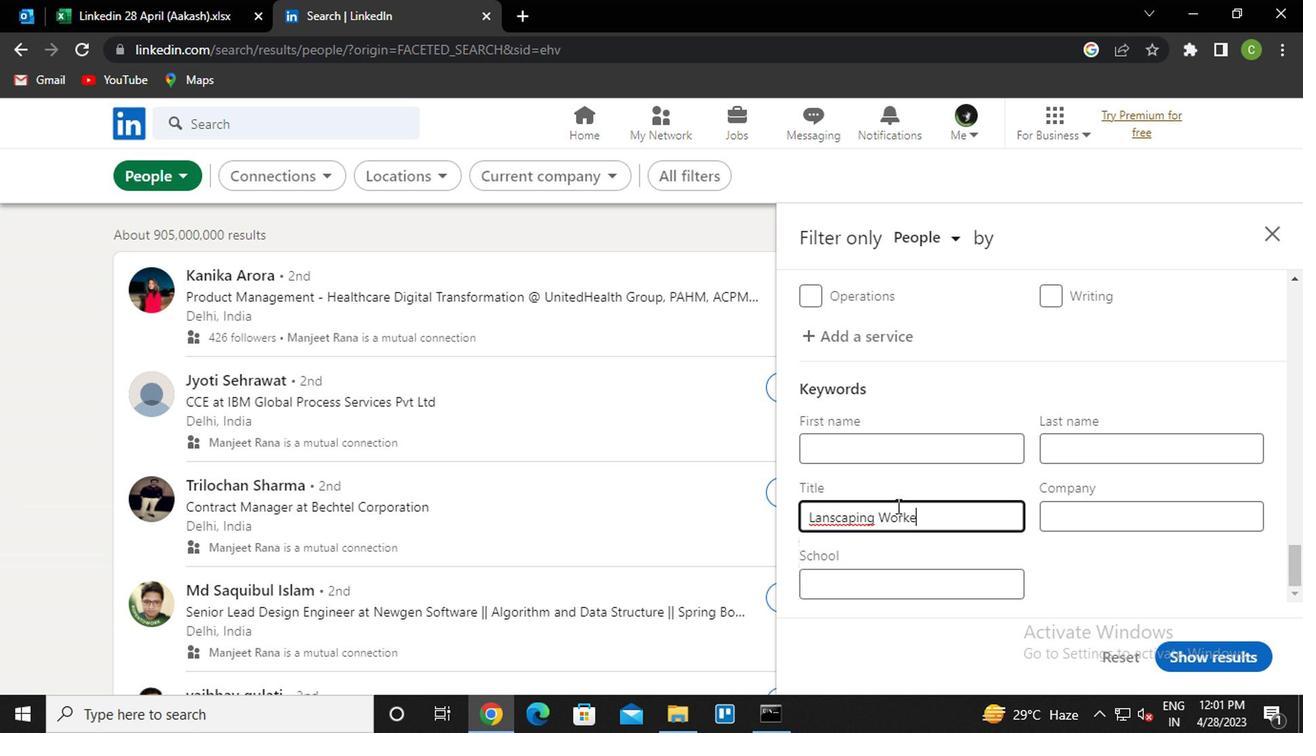 
Action: Mouse moved to (711, 488)
Screenshot: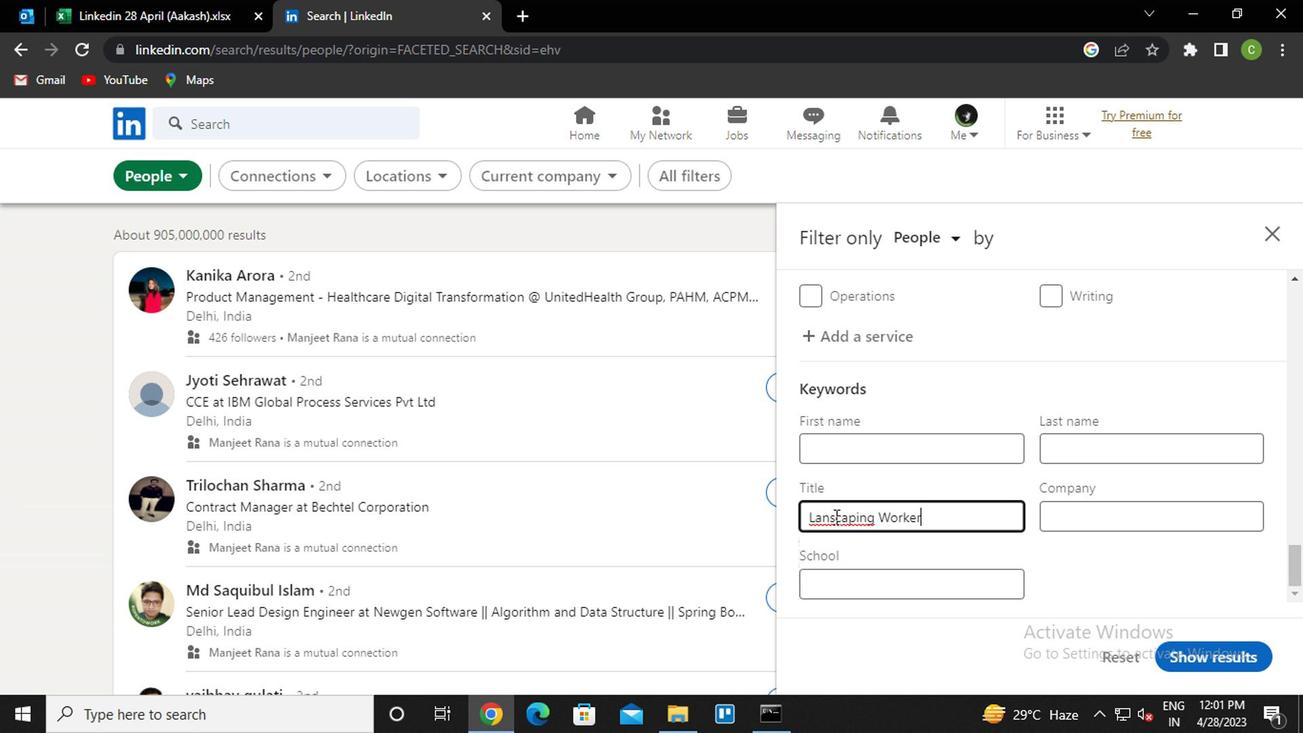 
Action: Mouse pressed left at (711, 488)
Screenshot: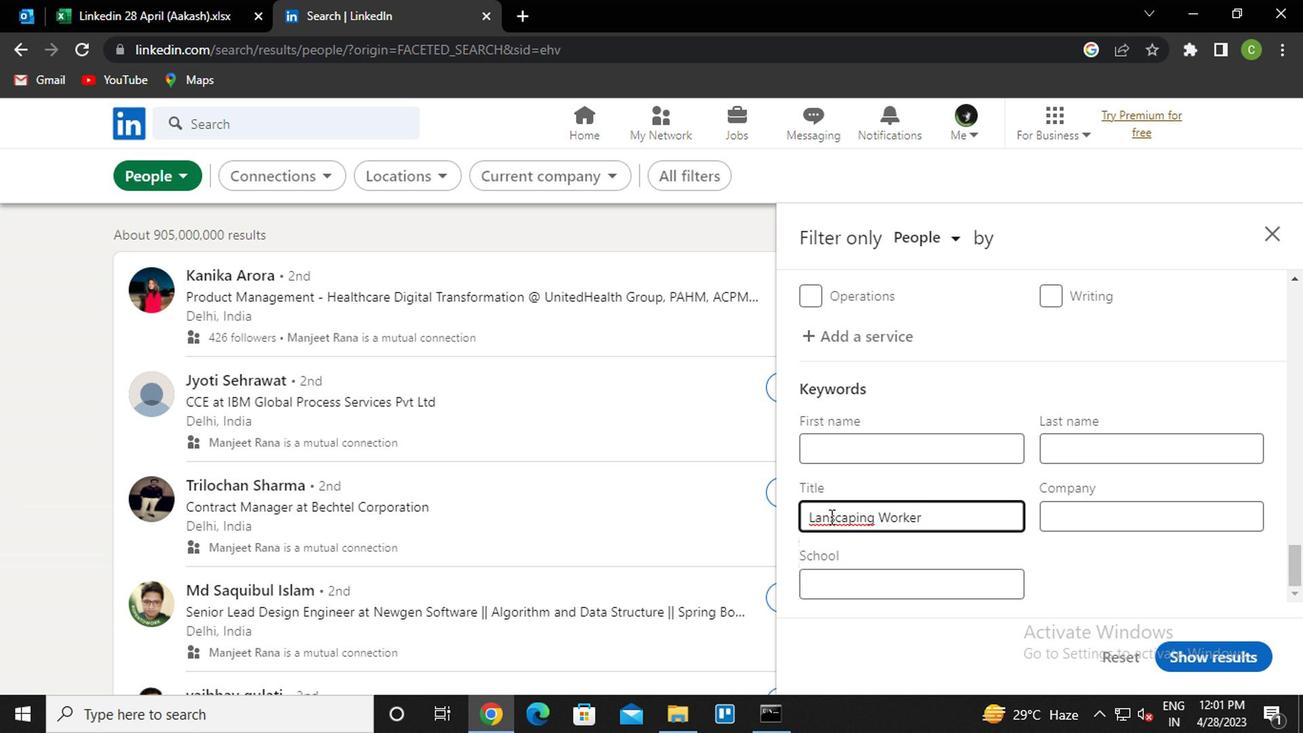 
Action: Mouse moved to (798, 554)
Screenshot: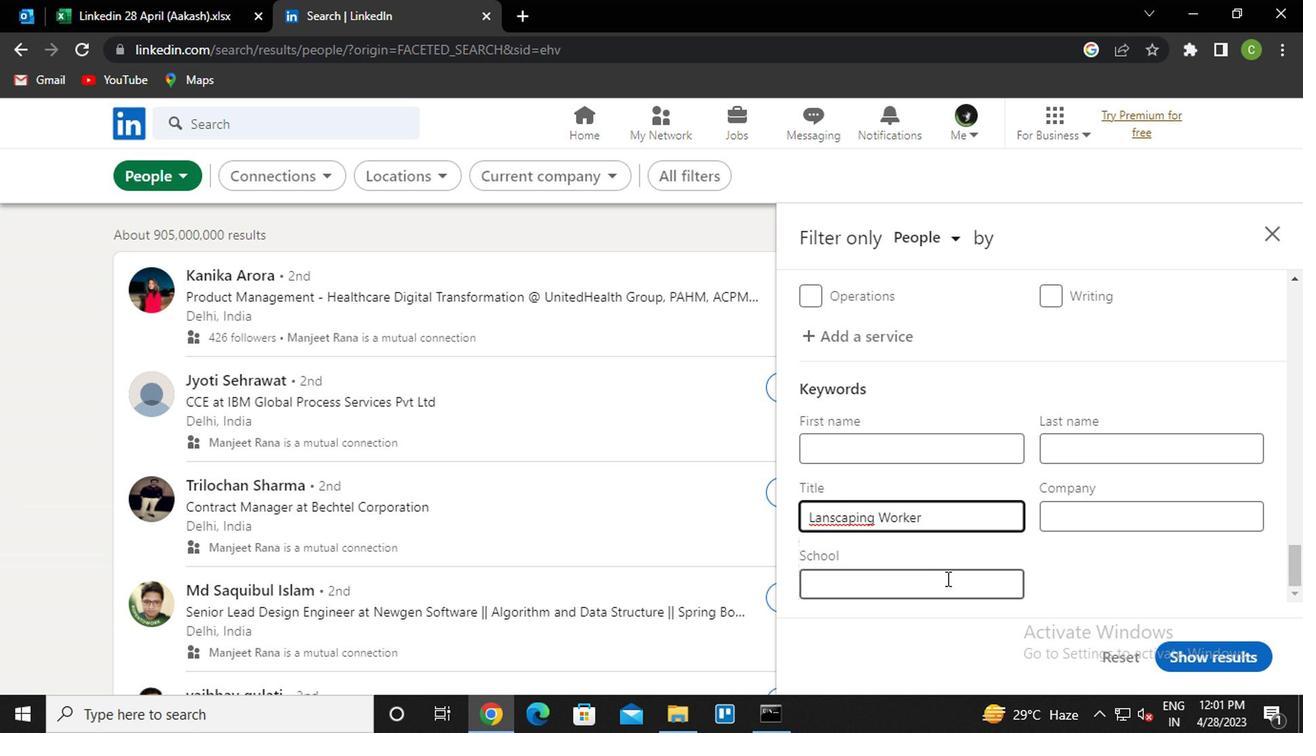 
Action: Key pressed d
Screenshot: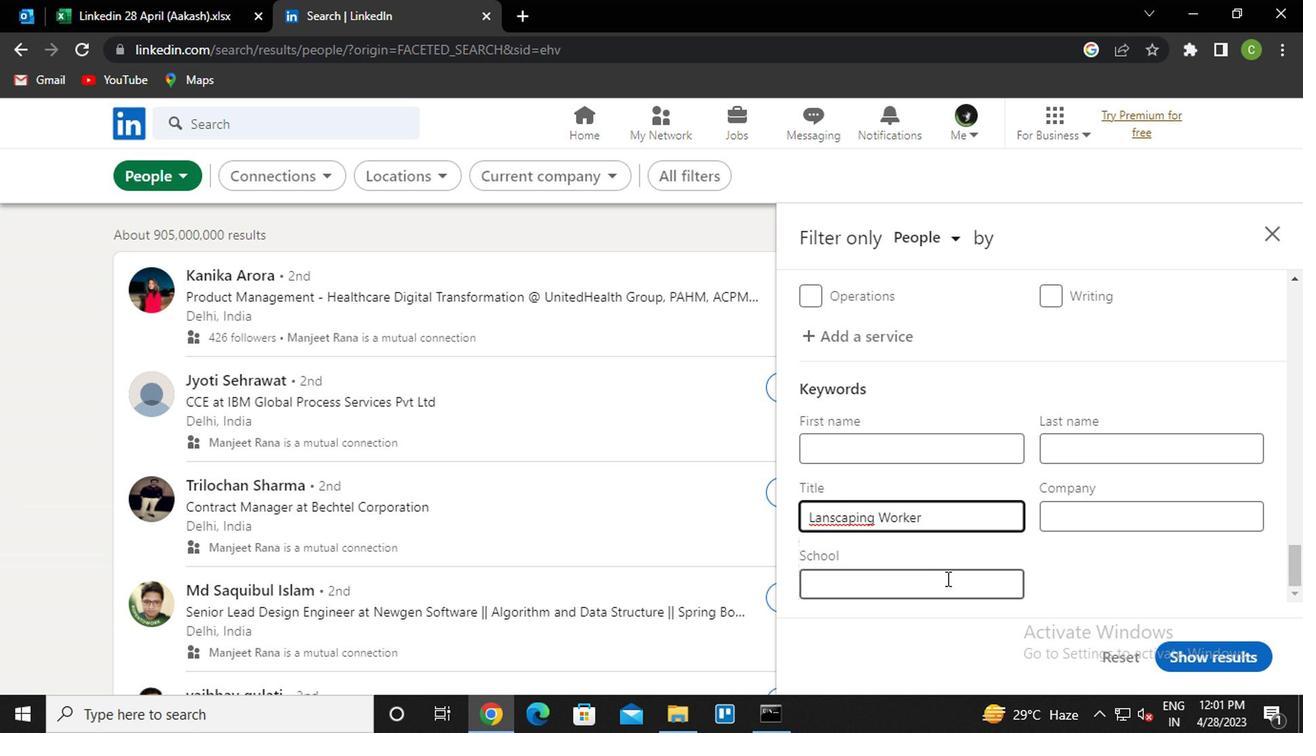
Action: Mouse moved to (969, 589)
Screenshot: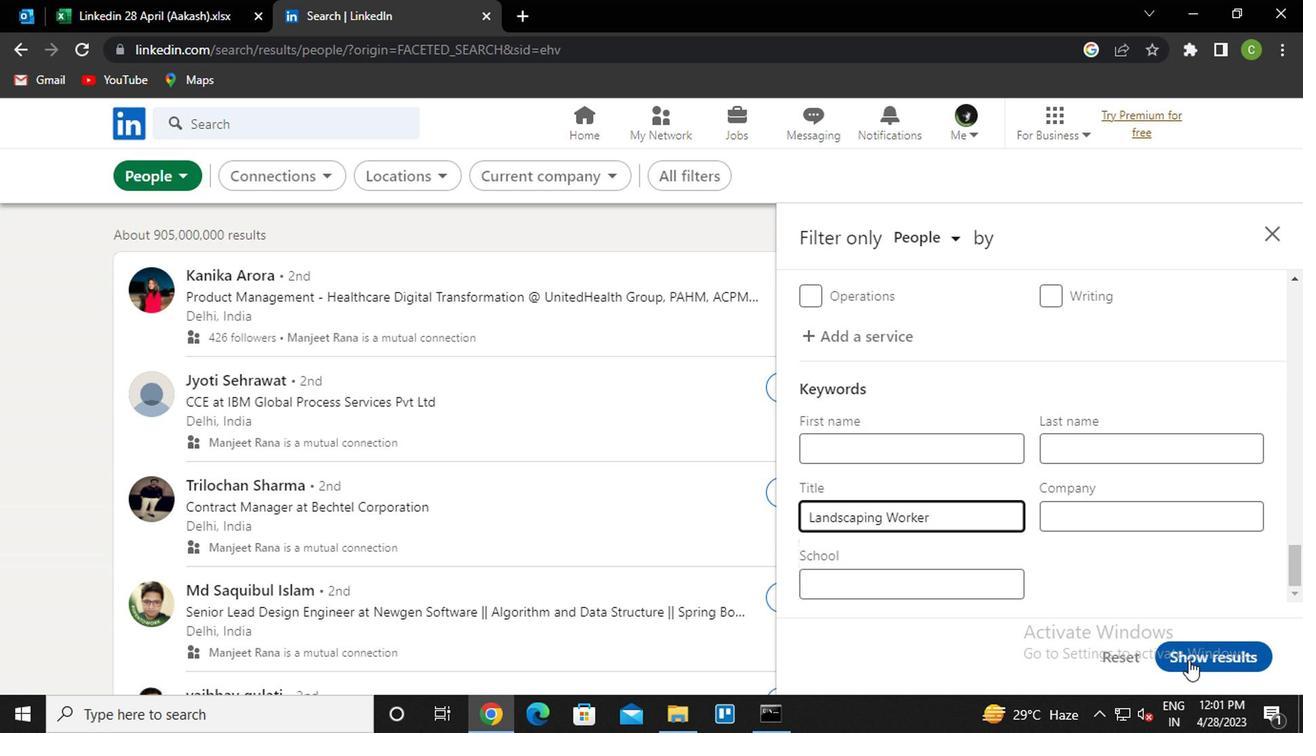 
Action: Mouse pressed left at (969, 589)
Screenshot: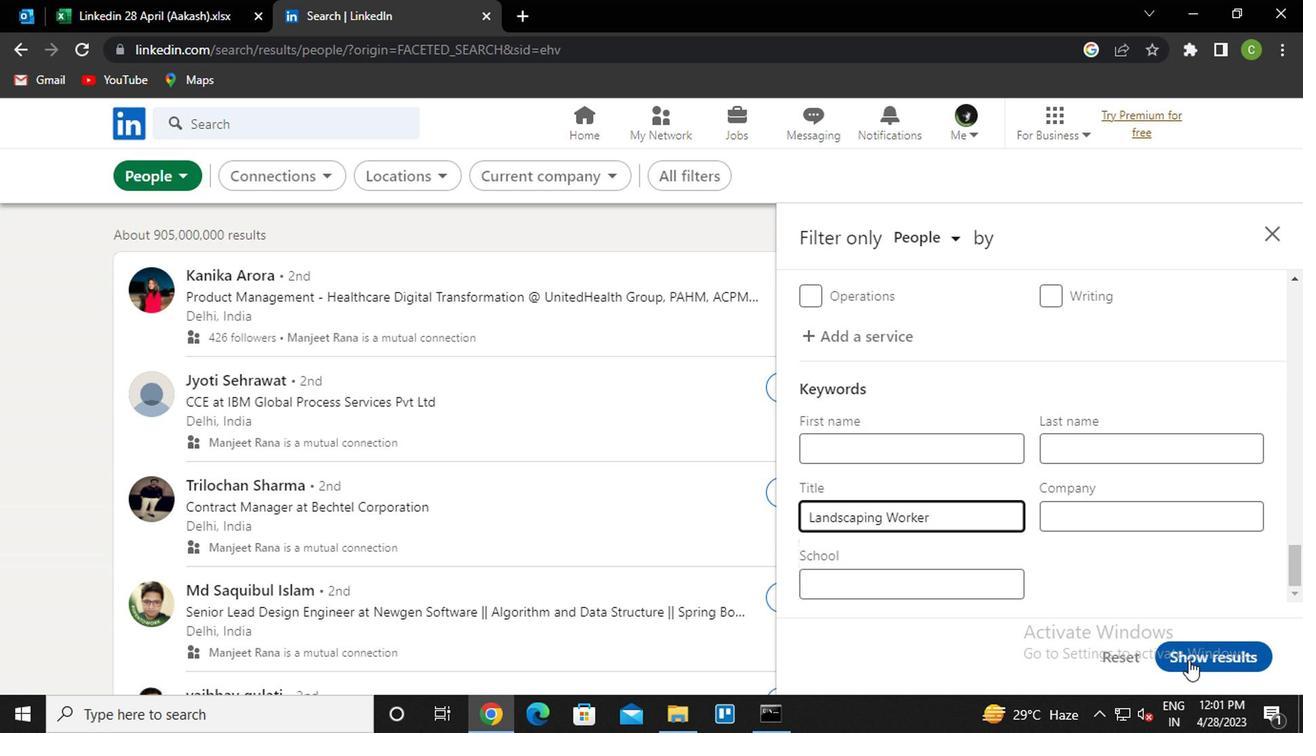 
Action: Mouse moved to (657, 555)
Screenshot: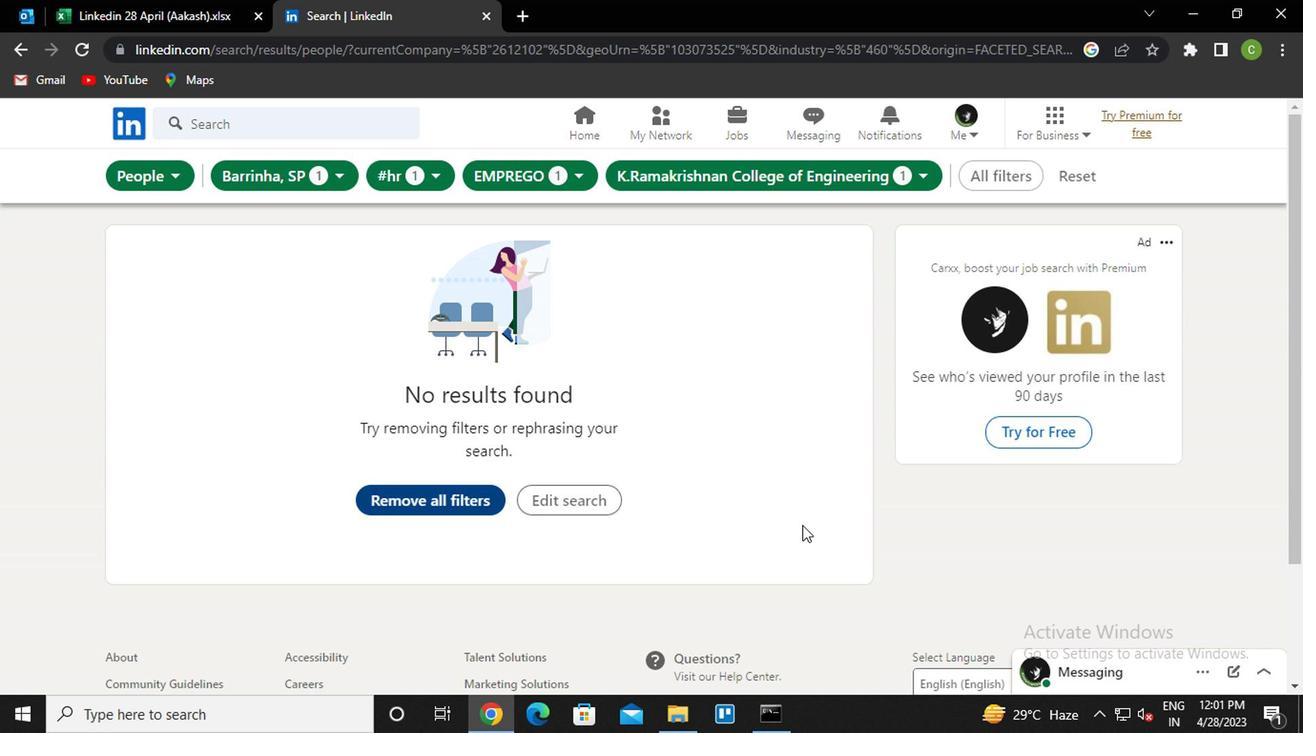
